 Task: Find connections with filter location Durango with filter topic #Partnershipwith filter profile language Spanish with filter current company ABC Consultants with filter school Rajarshi Shahu Mahavidyalaya (Autonomous), Latur with filter industry Climate Data and Analytics with filter service category Wealth Management with filter keywords title President
Action: Mouse moved to (185, 257)
Screenshot: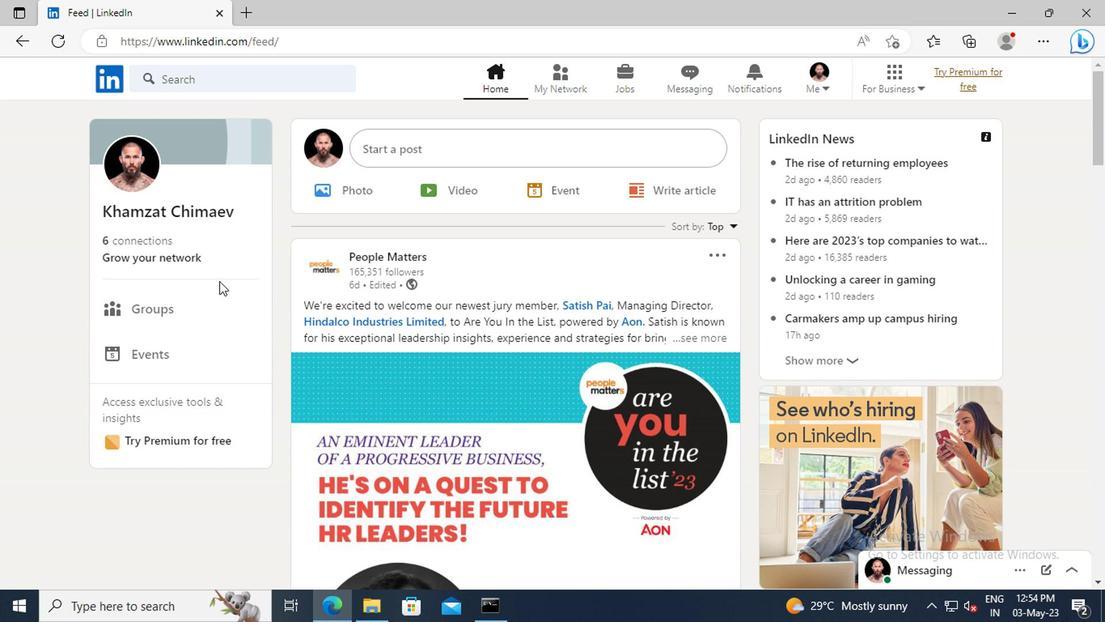 
Action: Mouse pressed left at (185, 257)
Screenshot: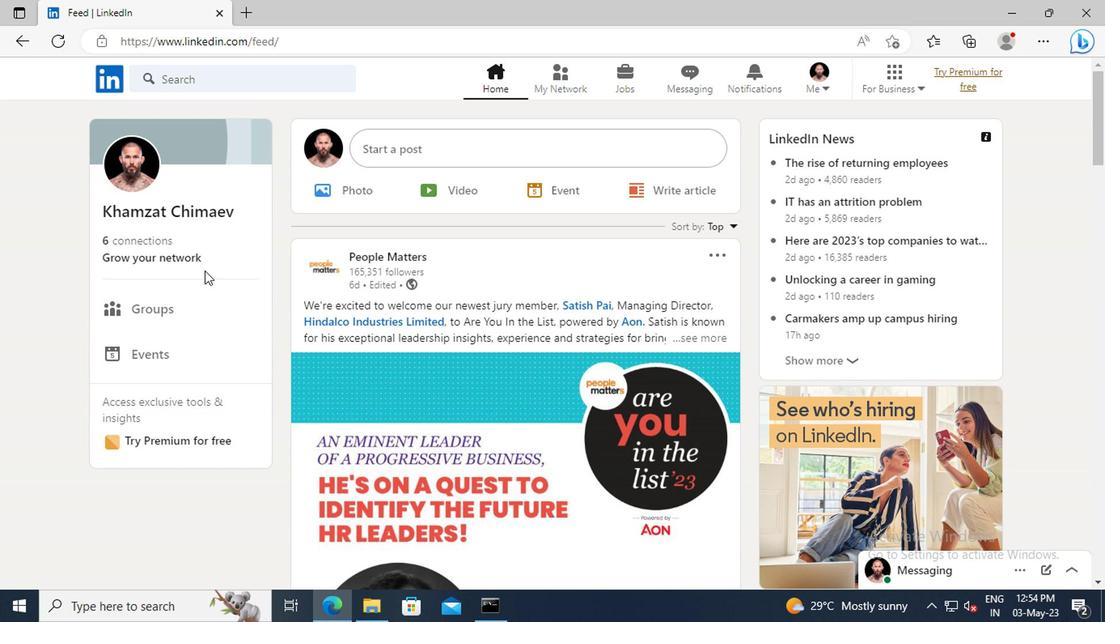 
Action: Mouse moved to (176, 173)
Screenshot: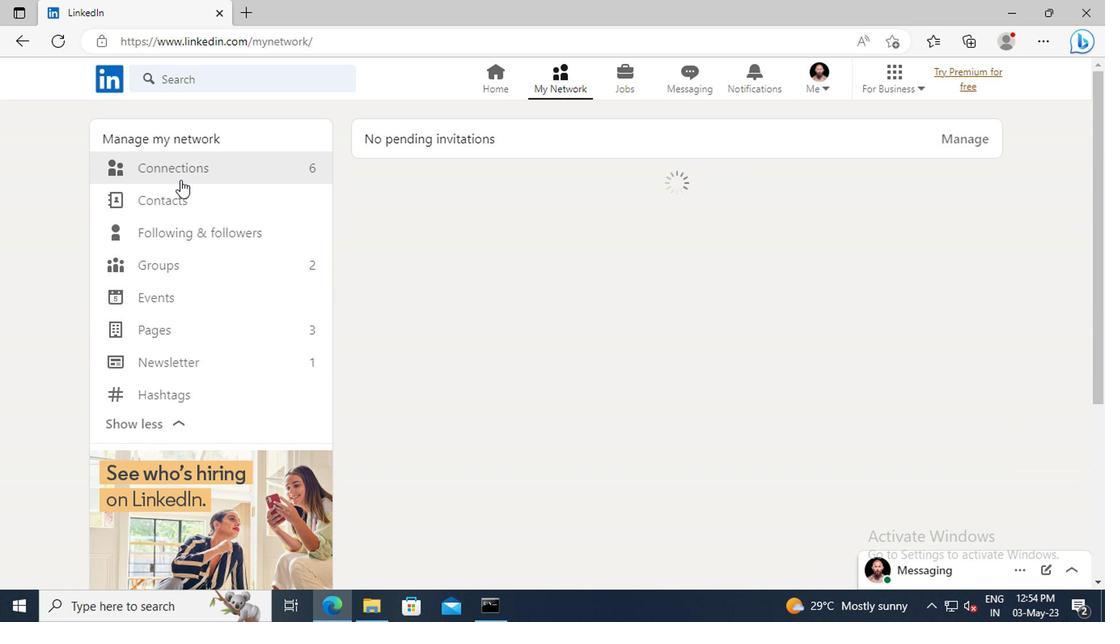 
Action: Mouse pressed left at (176, 173)
Screenshot: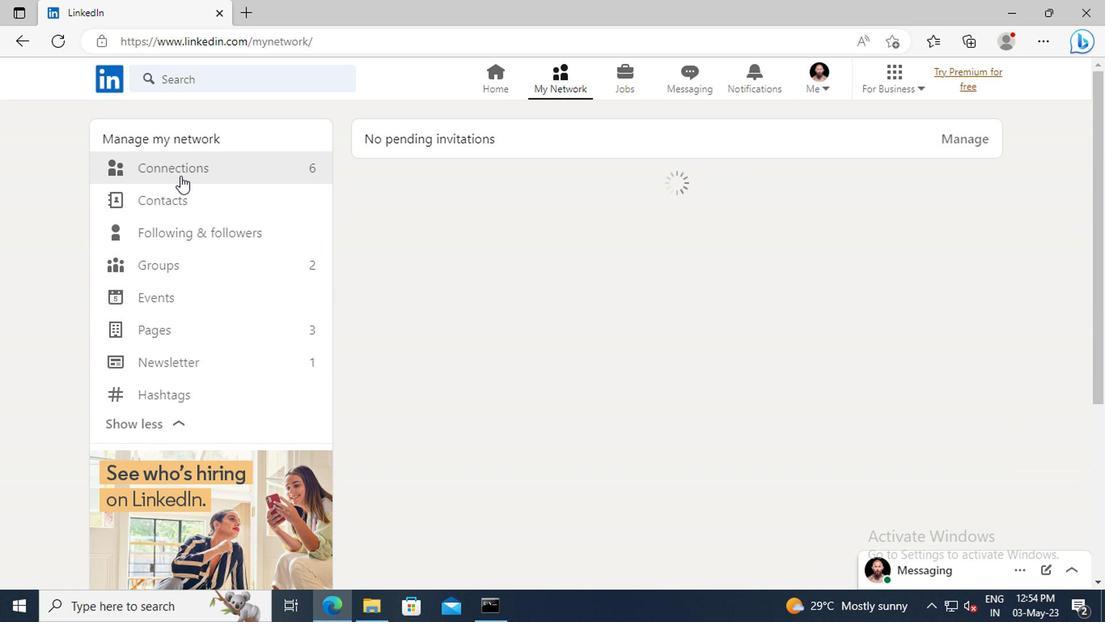 
Action: Mouse moved to (646, 176)
Screenshot: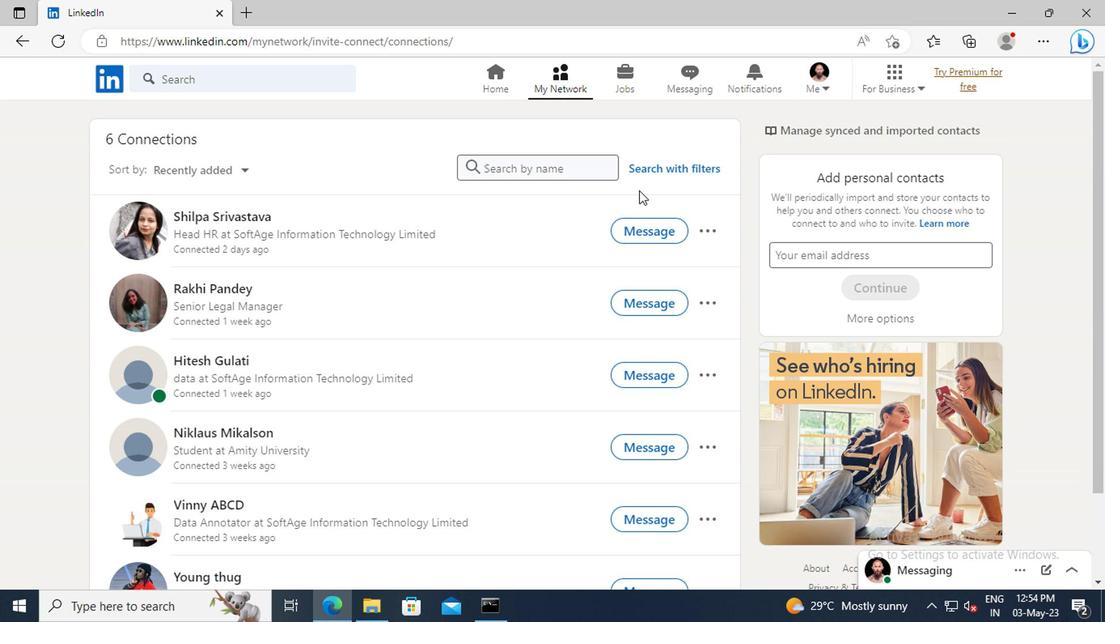 
Action: Mouse pressed left at (646, 176)
Screenshot: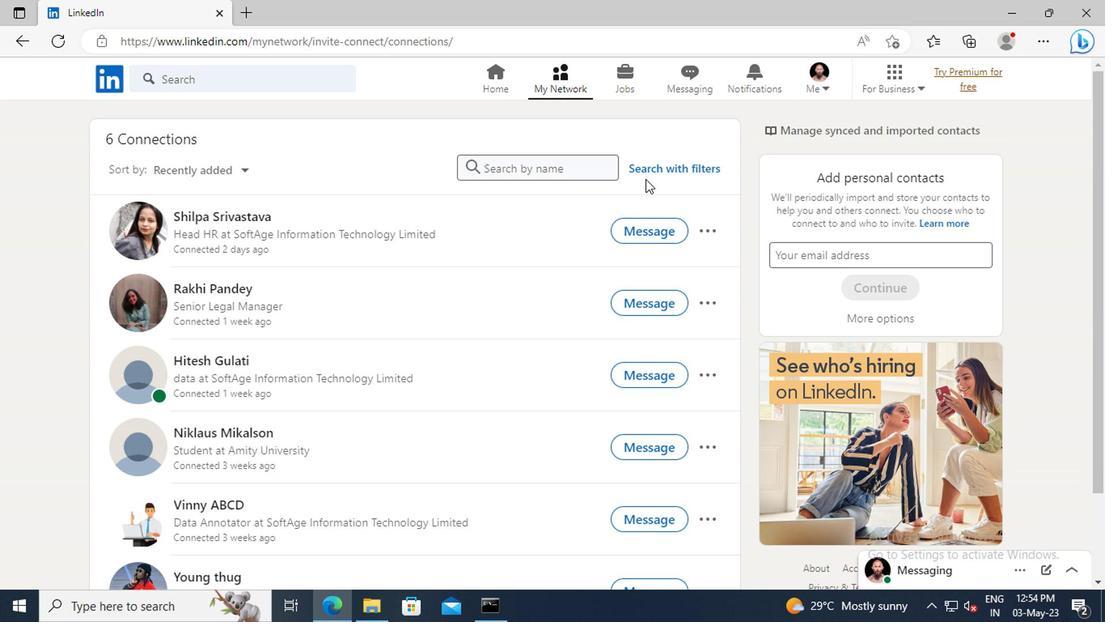 
Action: Mouse moved to (606, 129)
Screenshot: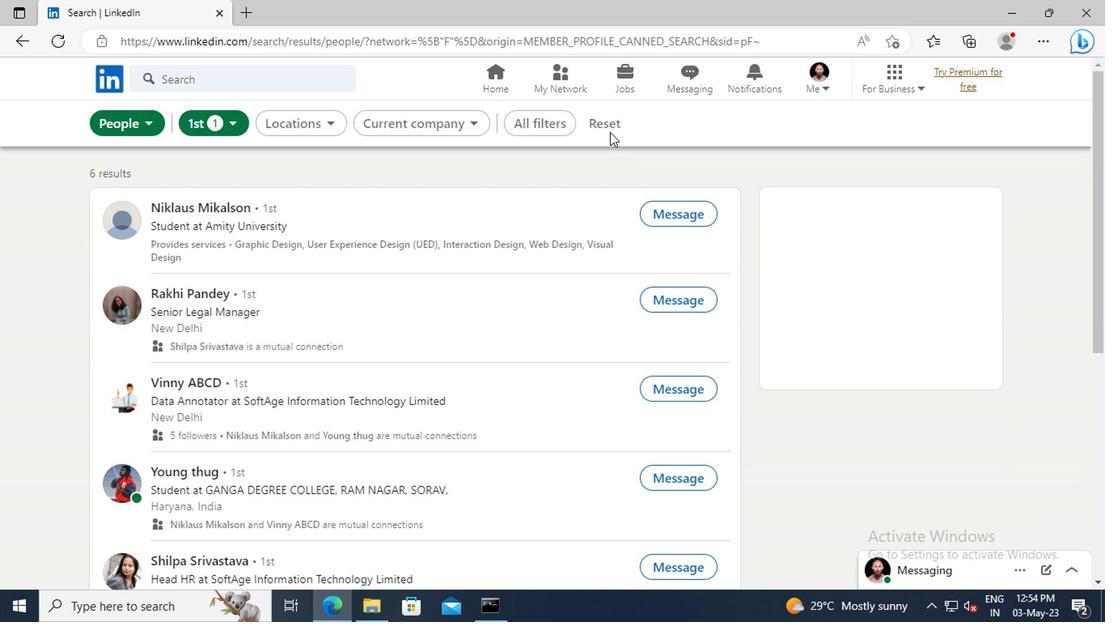 
Action: Mouse pressed left at (606, 129)
Screenshot: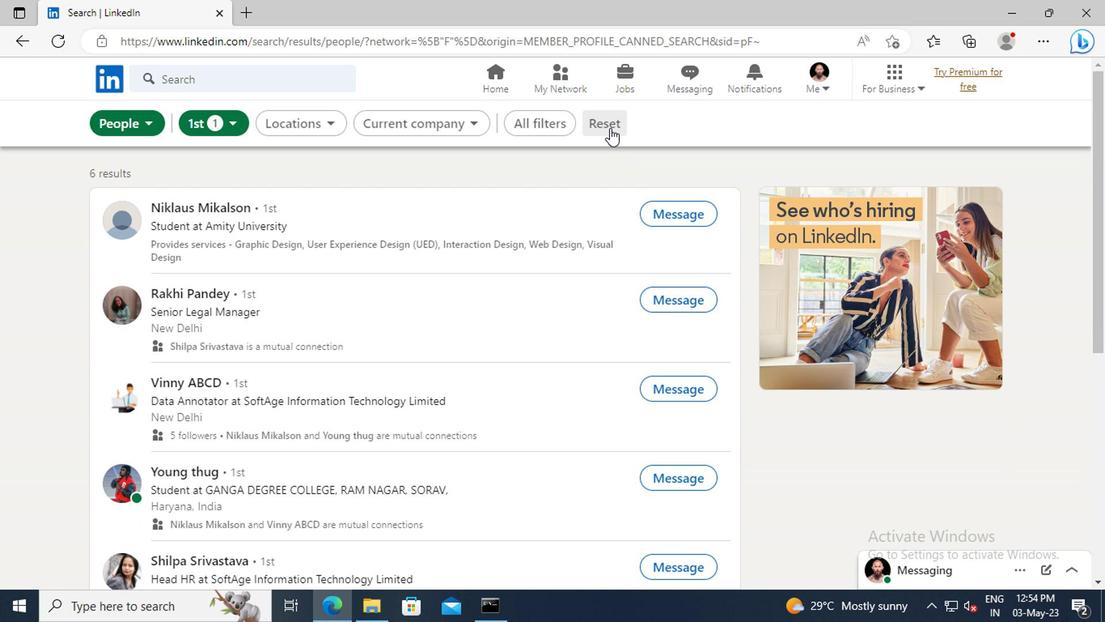
Action: Mouse moved to (585, 128)
Screenshot: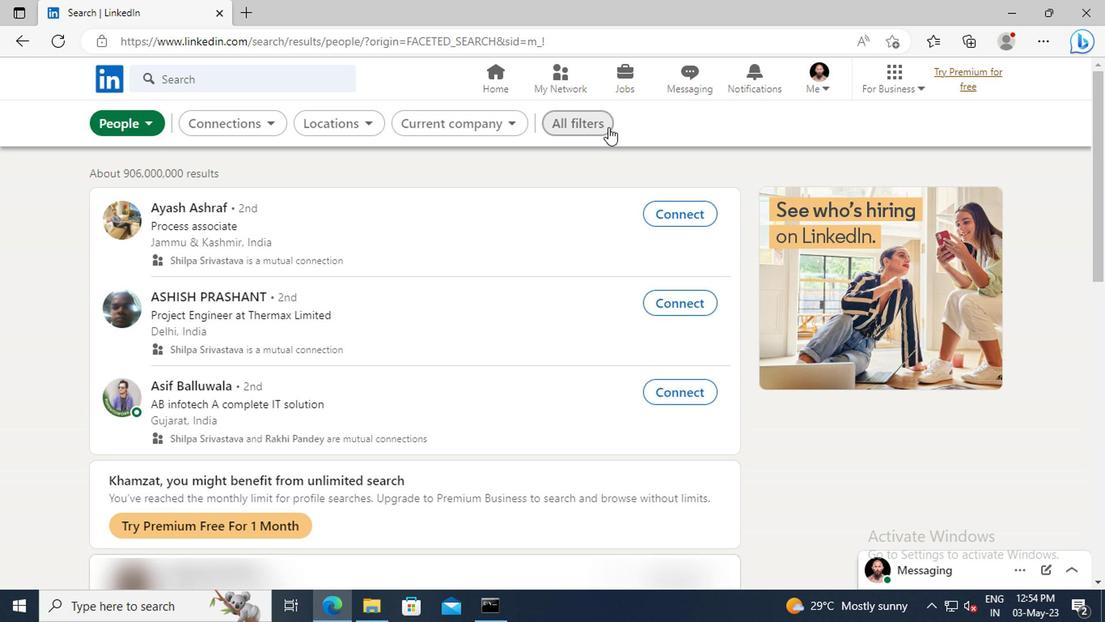 
Action: Mouse pressed left at (585, 128)
Screenshot: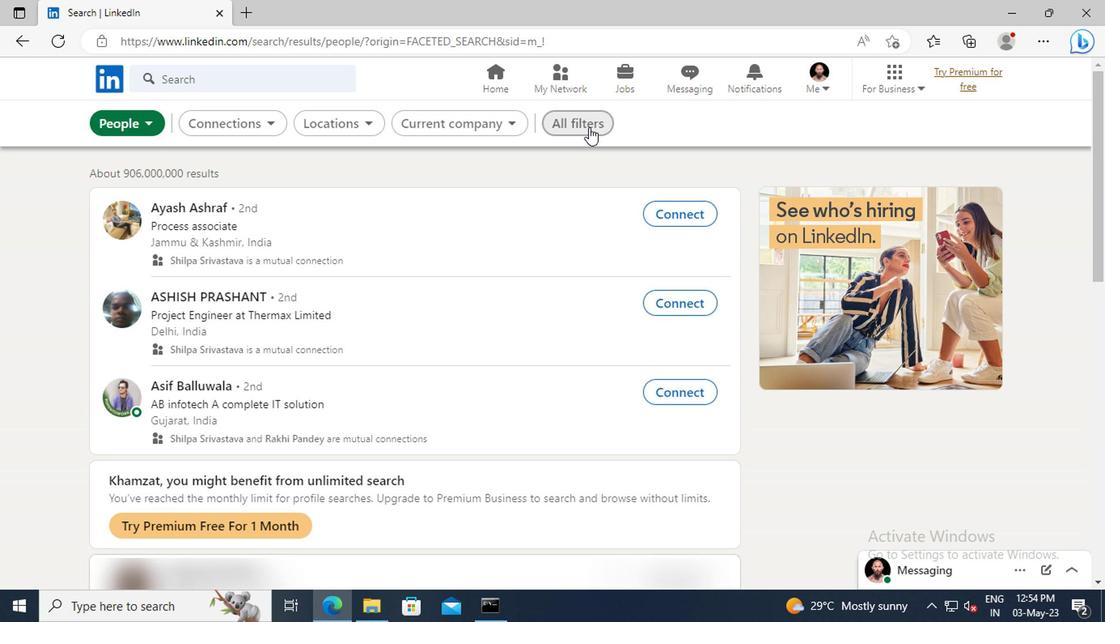
Action: Mouse moved to (910, 330)
Screenshot: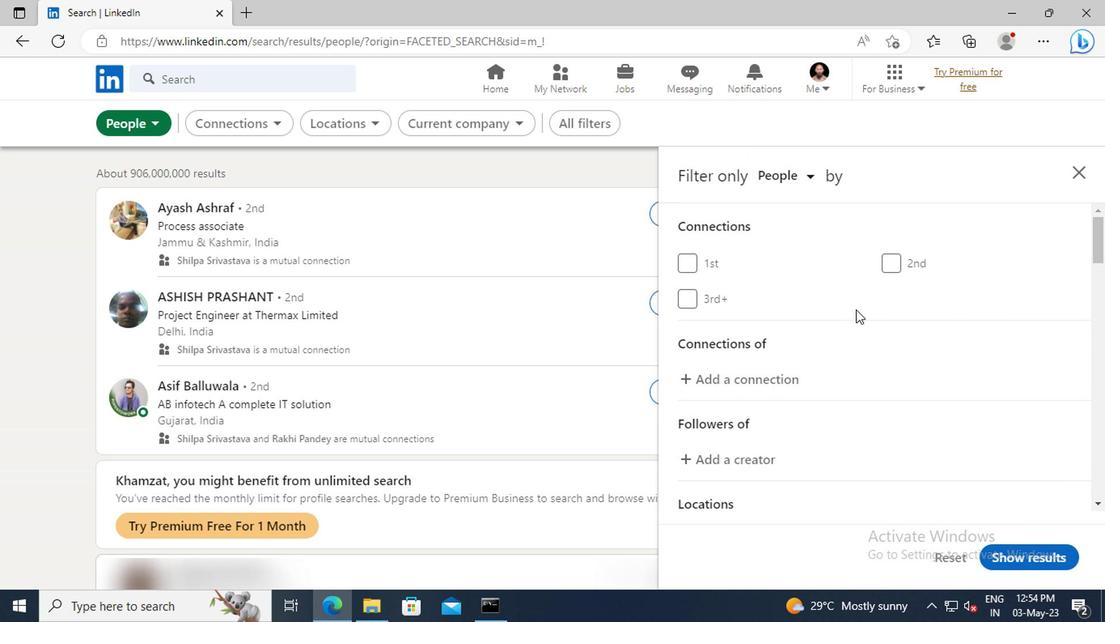 
Action: Mouse scrolled (910, 329) with delta (0, 0)
Screenshot: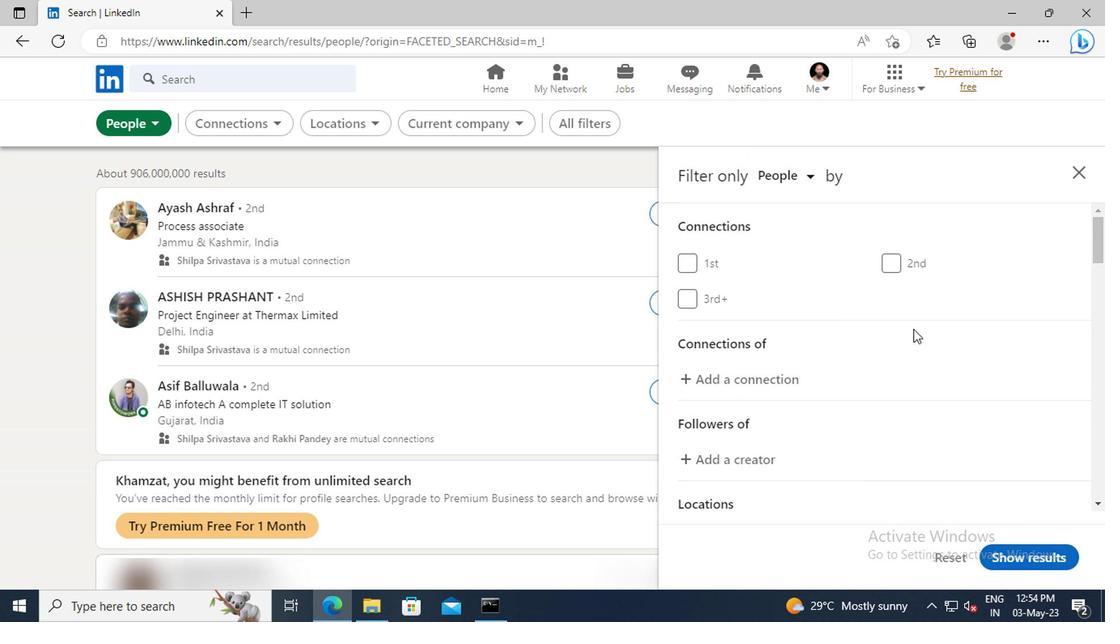 
Action: Mouse scrolled (910, 329) with delta (0, 0)
Screenshot: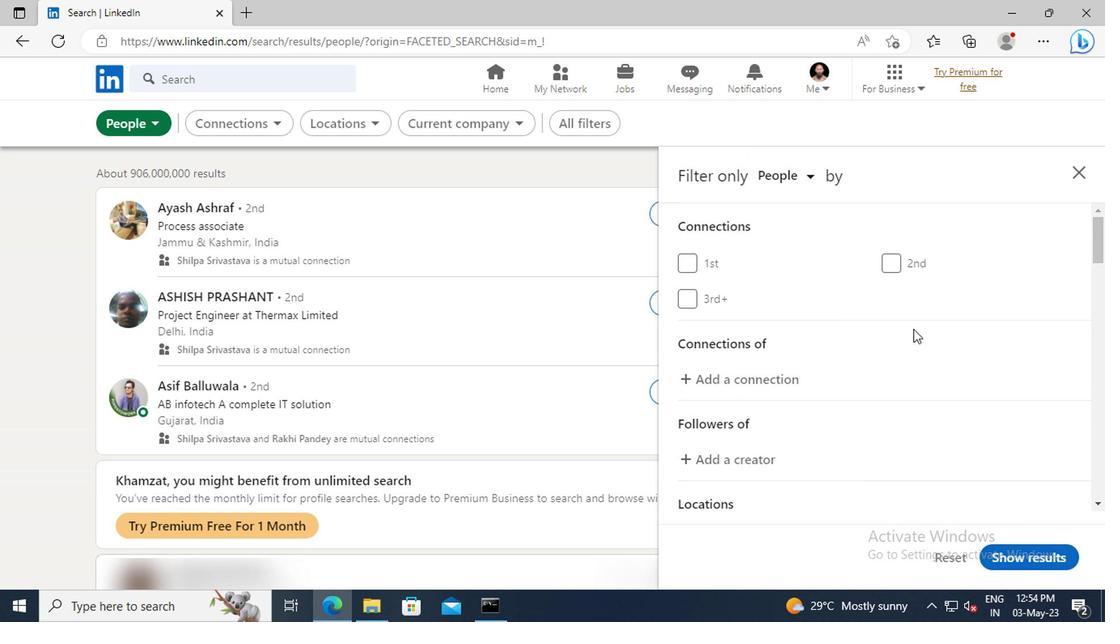 
Action: Mouse scrolled (910, 329) with delta (0, 0)
Screenshot: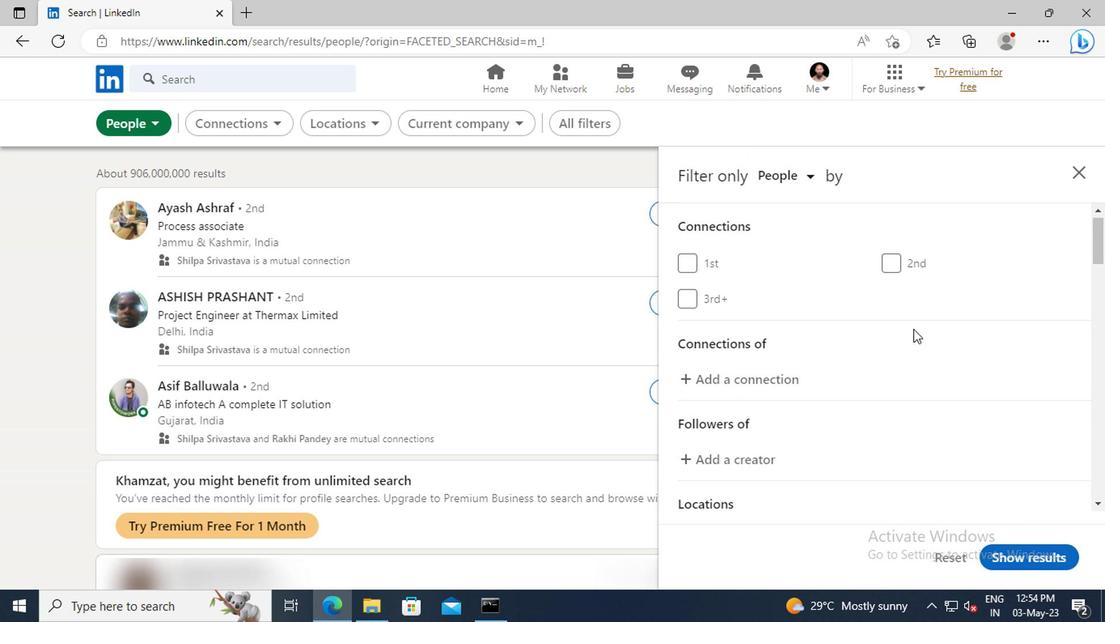 
Action: Mouse scrolled (910, 329) with delta (0, 0)
Screenshot: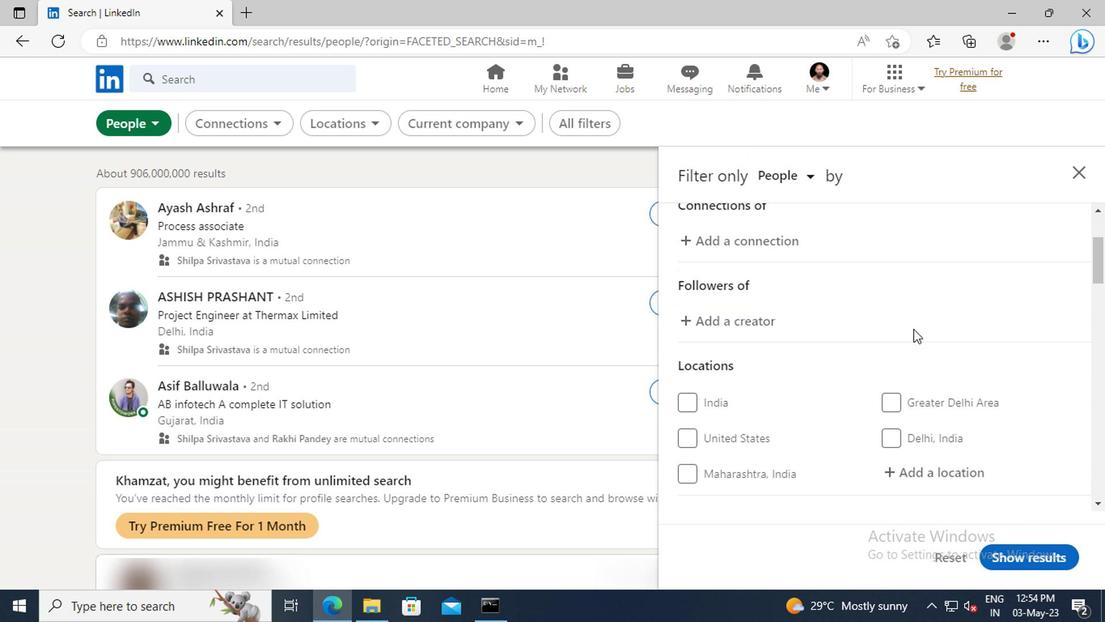 
Action: Mouse scrolled (910, 329) with delta (0, 0)
Screenshot: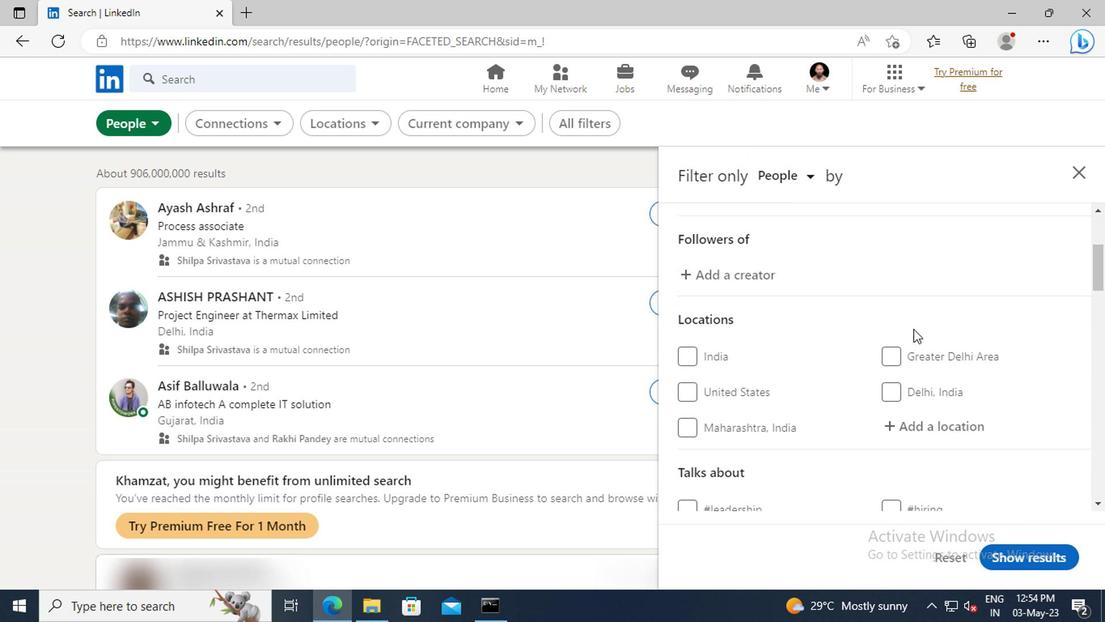 
Action: Mouse scrolled (910, 329) with delta (0, 0)
Screenshot: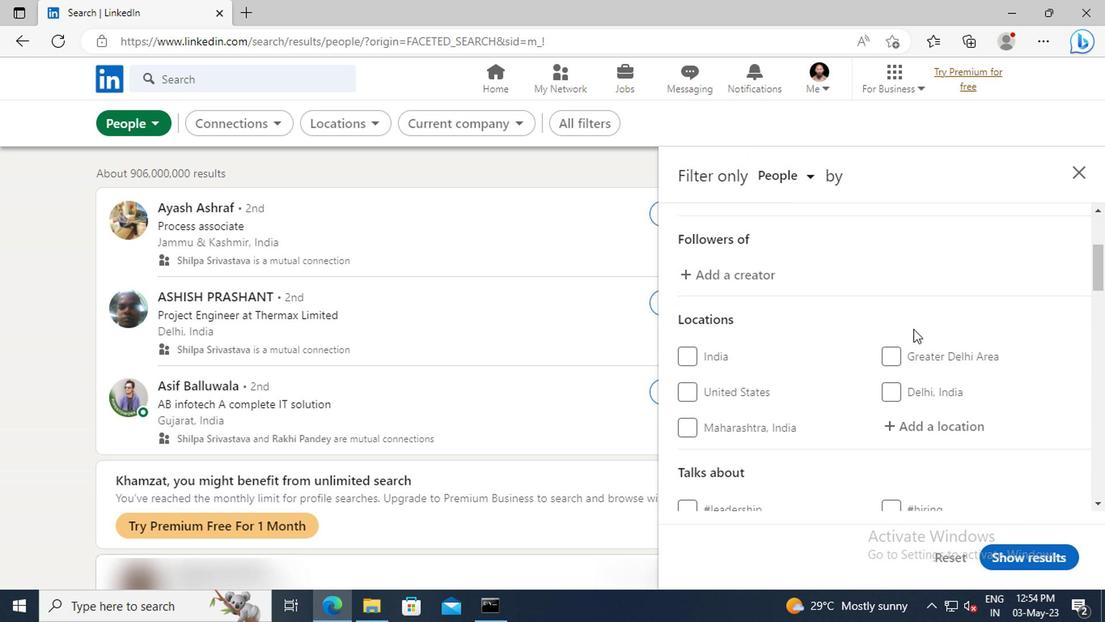 
Action: Mouse moved to (916, 343)
Screenshot: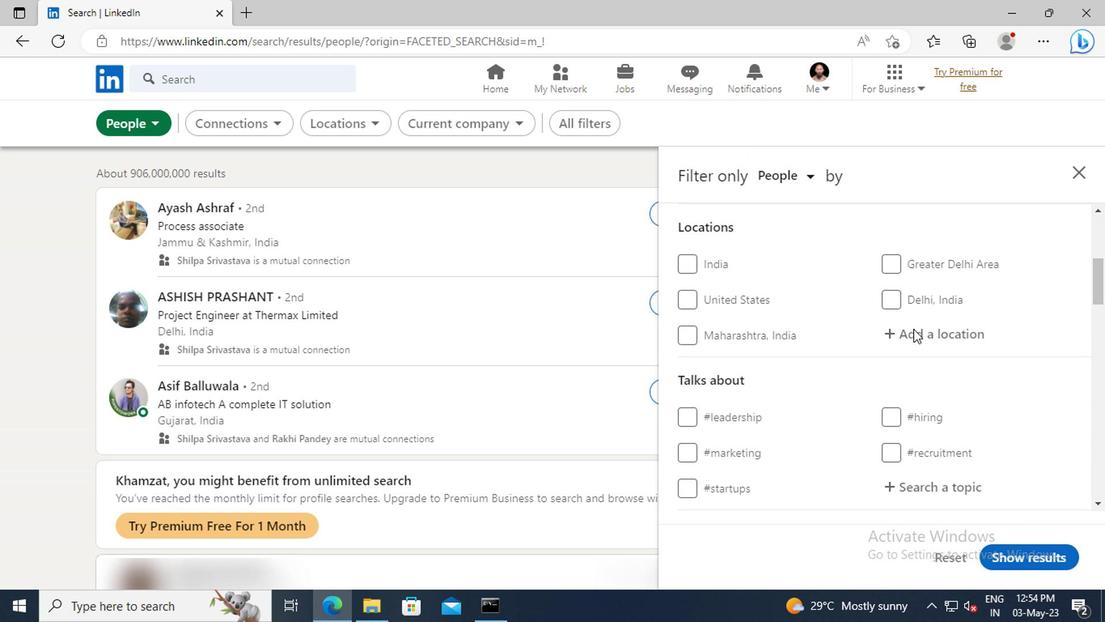 
Action: Mouse pressed left at (916, 343)
Screenshot: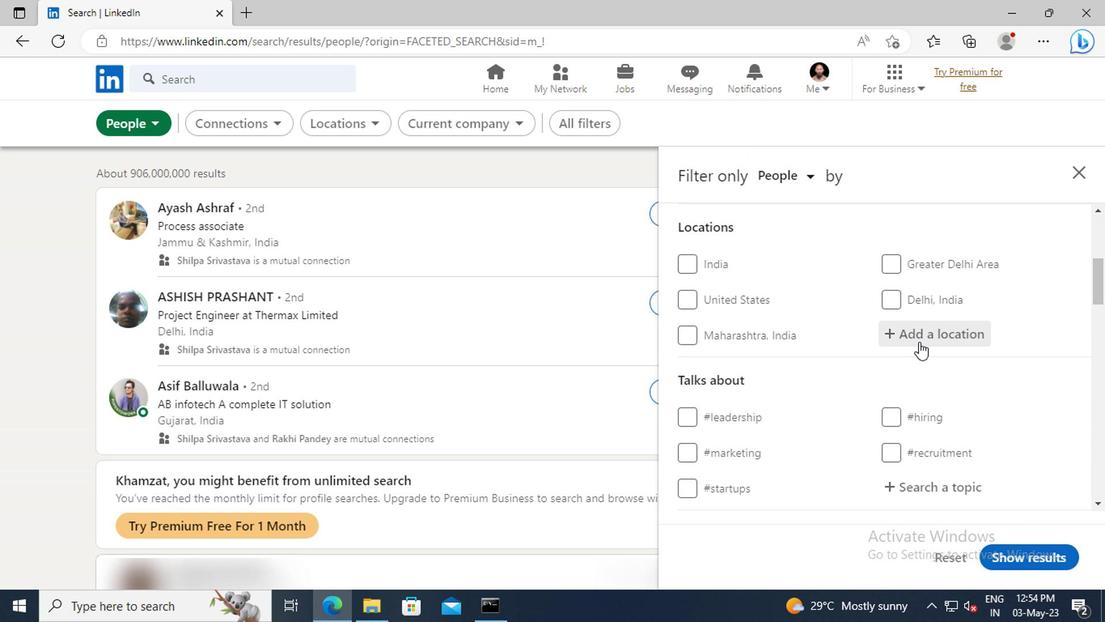 
Action: Key pressed <Key.shift>DURAN
Screenshot: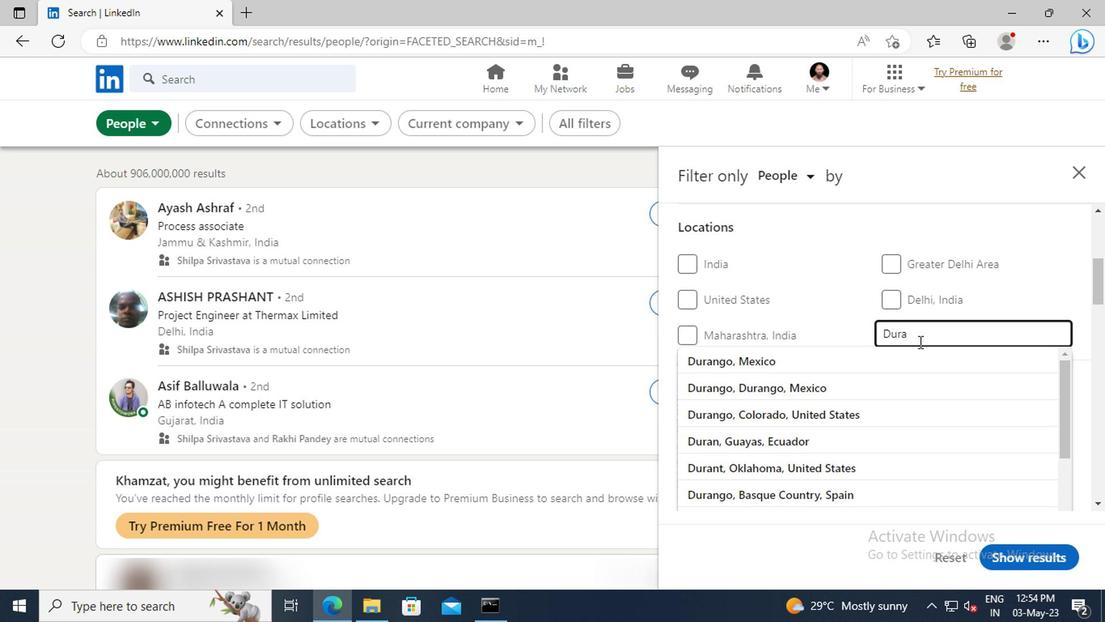 
Action: Mouse moved to (916, 361)
Screenshot: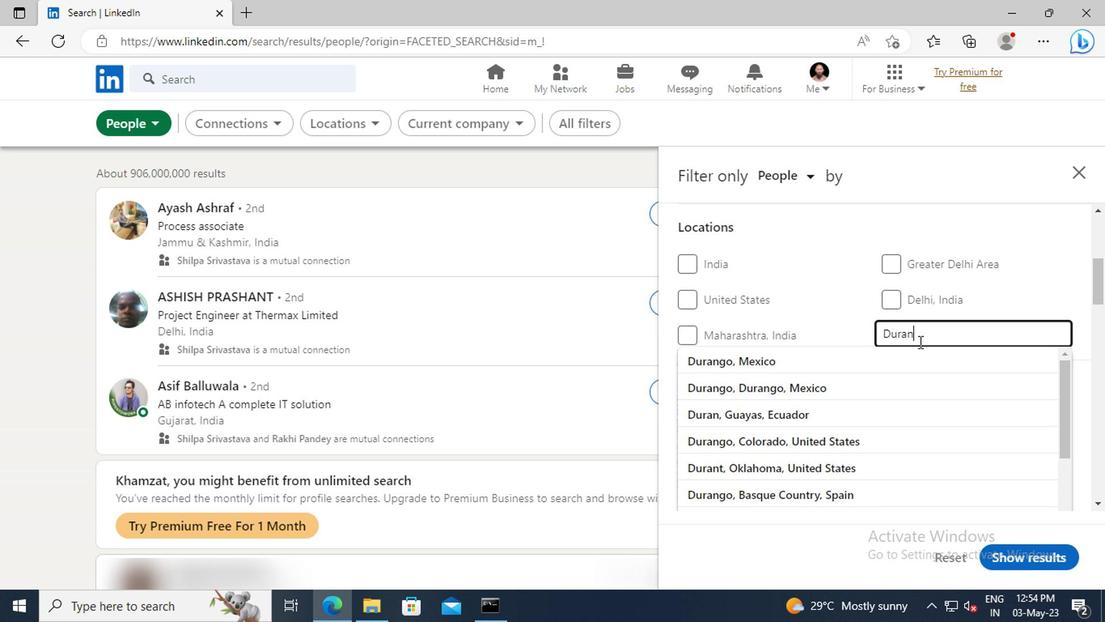 
Action: Mouse pressed left at (916, 361)
Screenshot: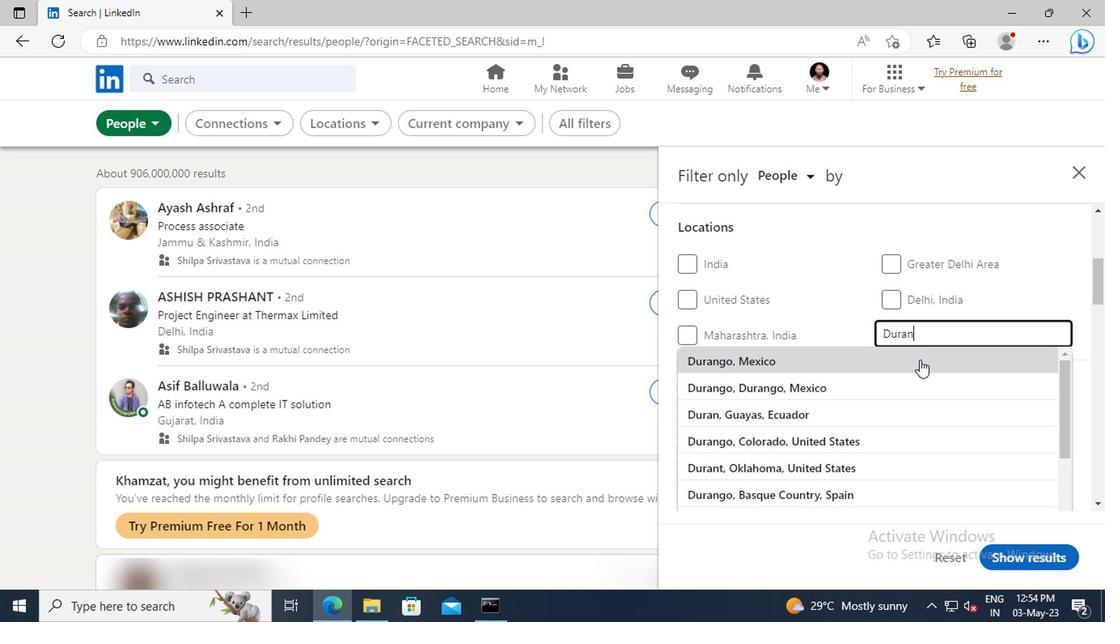 
Action: Mouse scrolled (916, 359) with delta (0, -1)
Screenshot: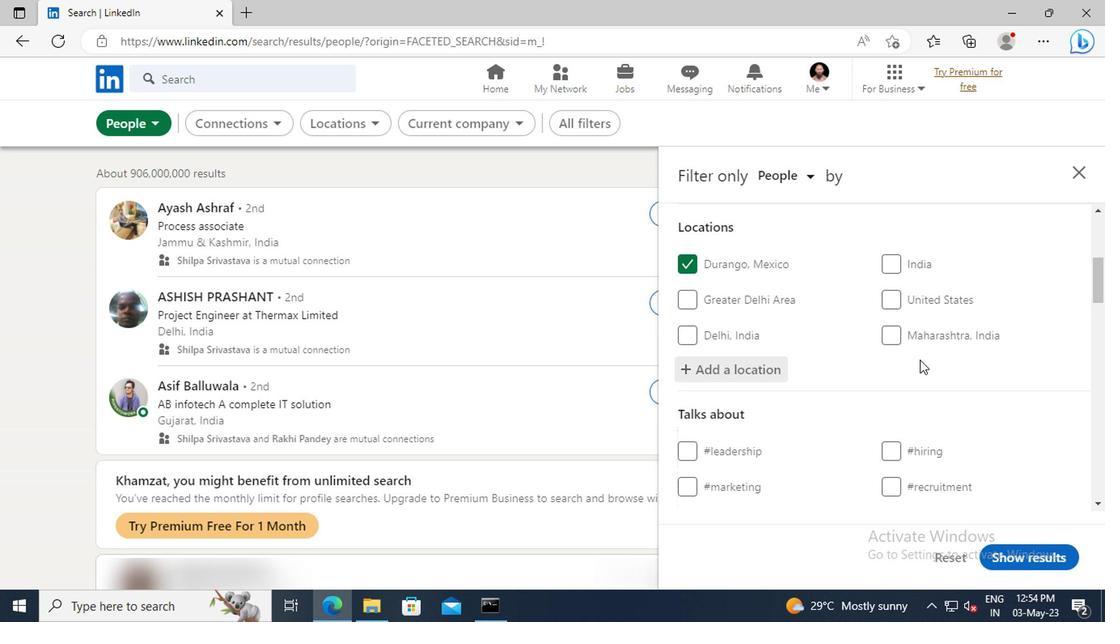 
Action: Mouse scrolled (916, 359) with delta (0, -1)
Screenshot: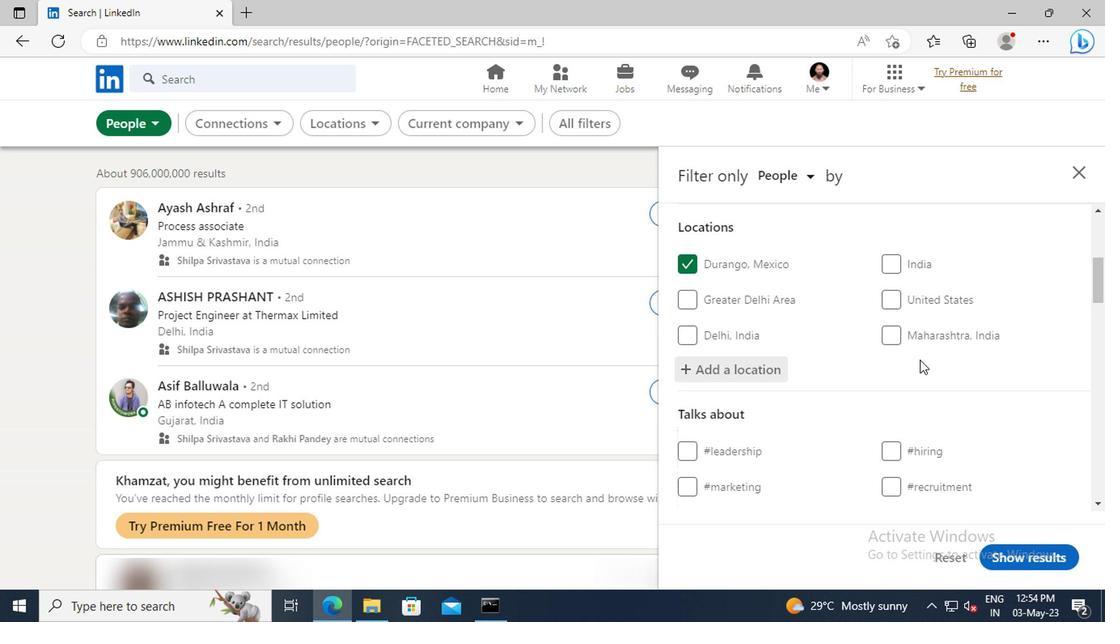 
Action: Mouse moved to (913, 358)
Screenshot: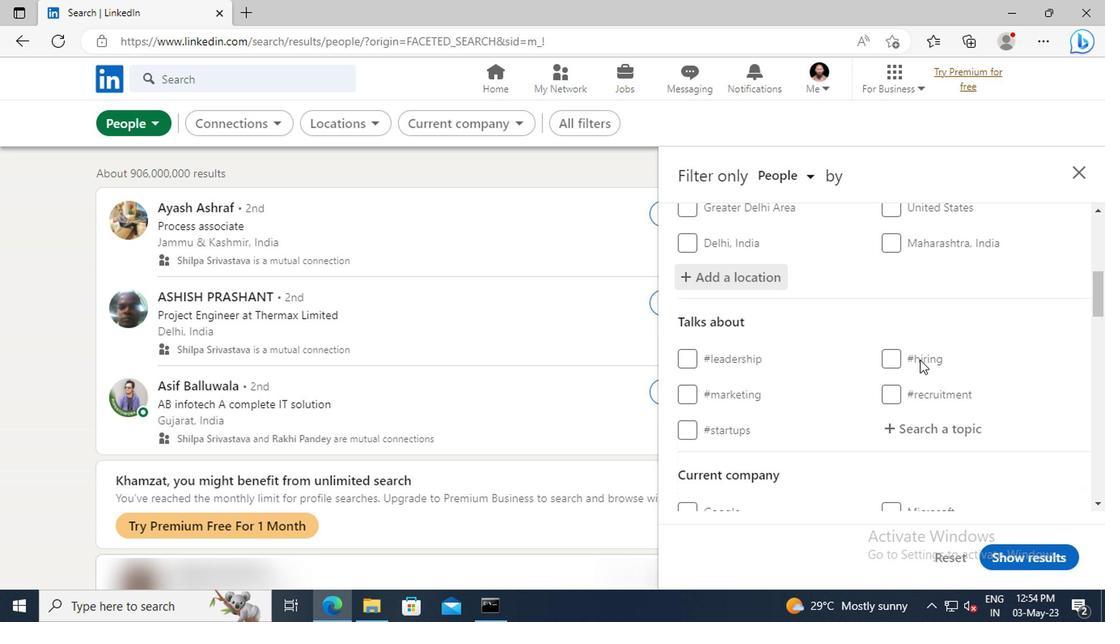 
Action: Mouse scrolled (913, 357) with delta (0, -1)
Screenshot: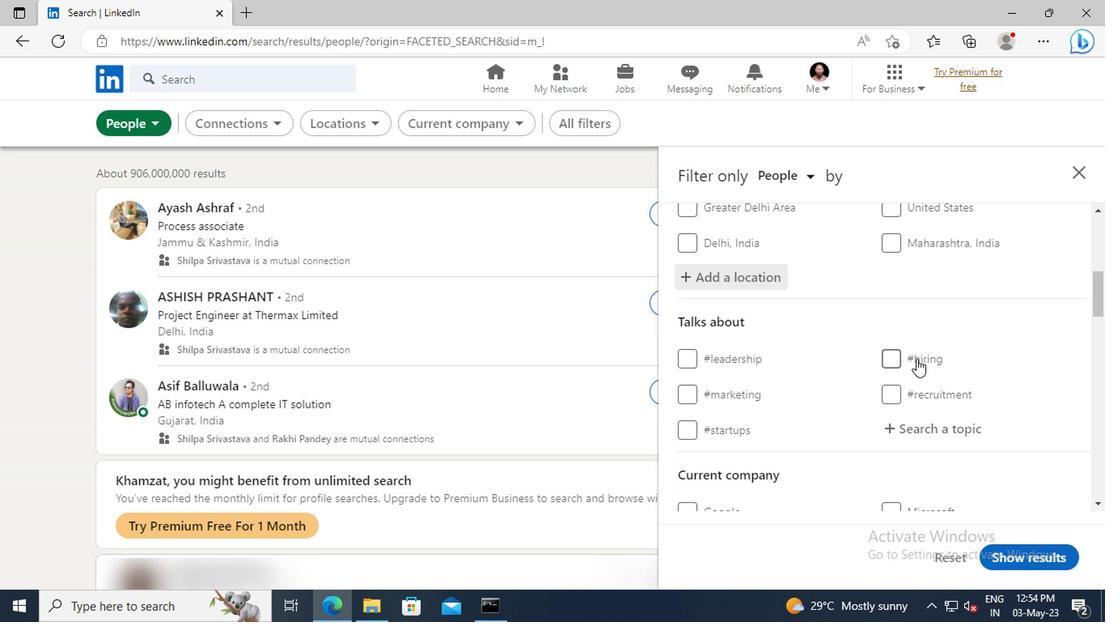 
Action: Mouse moved to (914, 383)
Screenshot: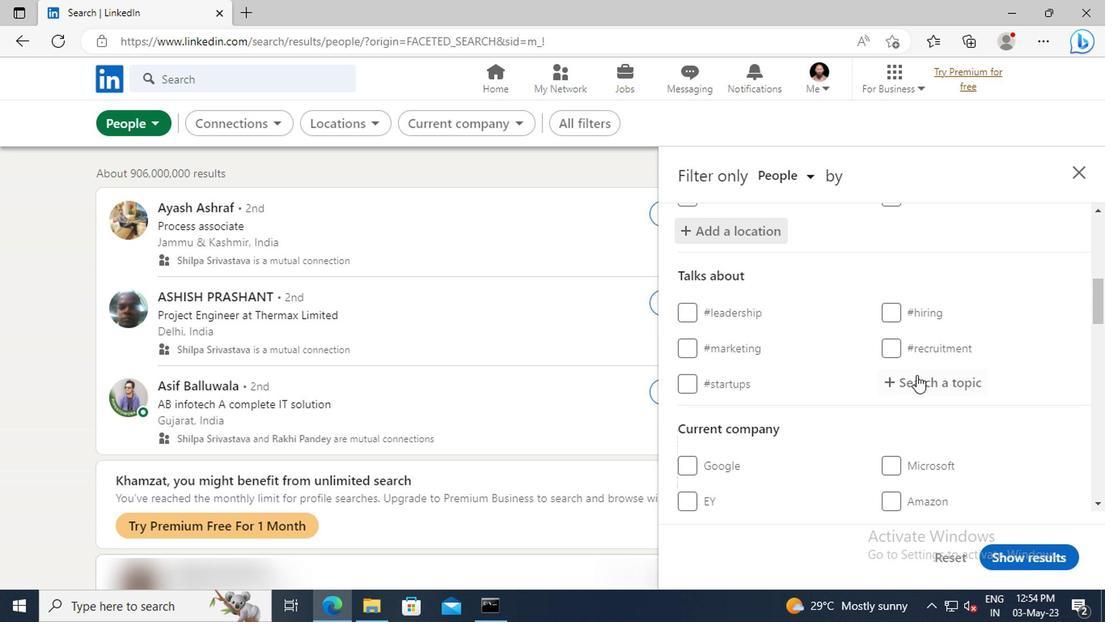
Action: Mouse pressed left at (914, 383)
Screenshot: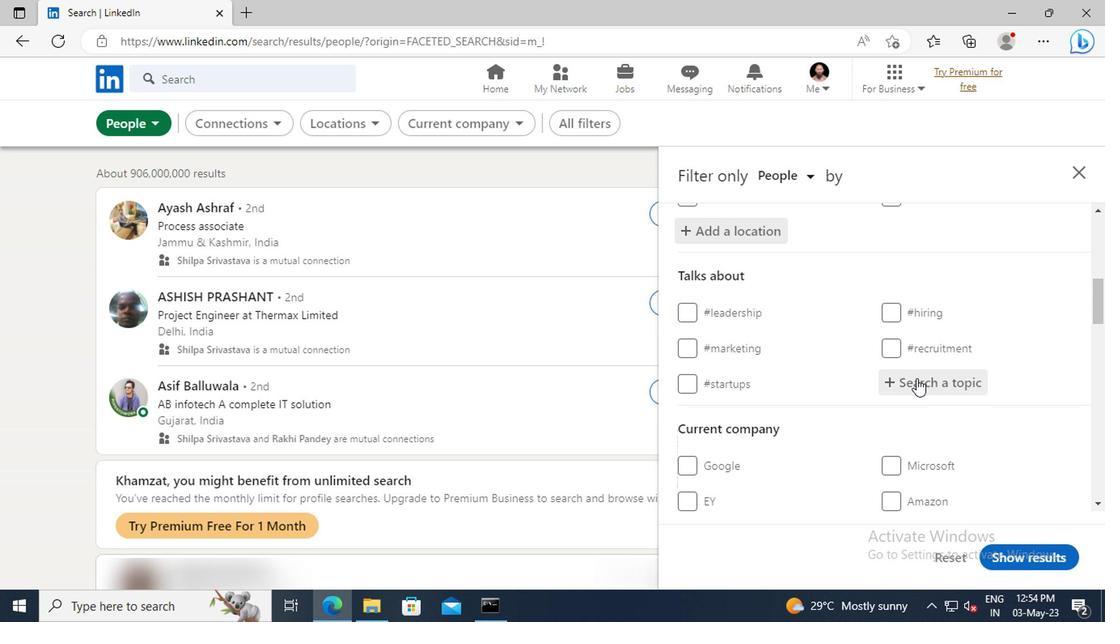 
Action: Mouse moved to (914, 383)
Screenshot: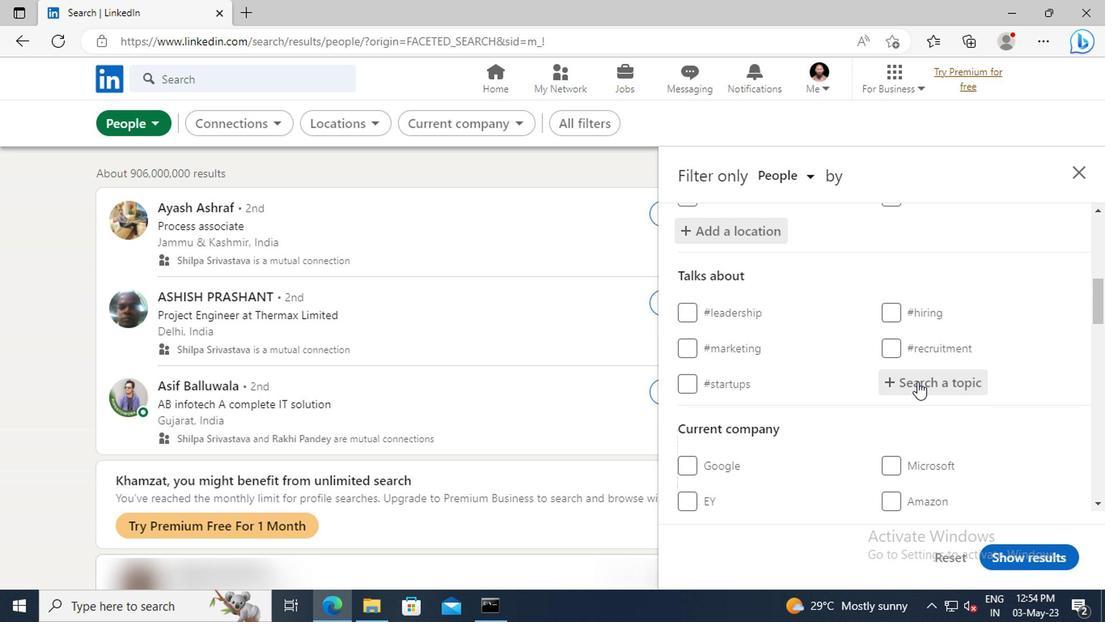 
Action: Key pressed <Key.shift>PARTNER
Screenshot: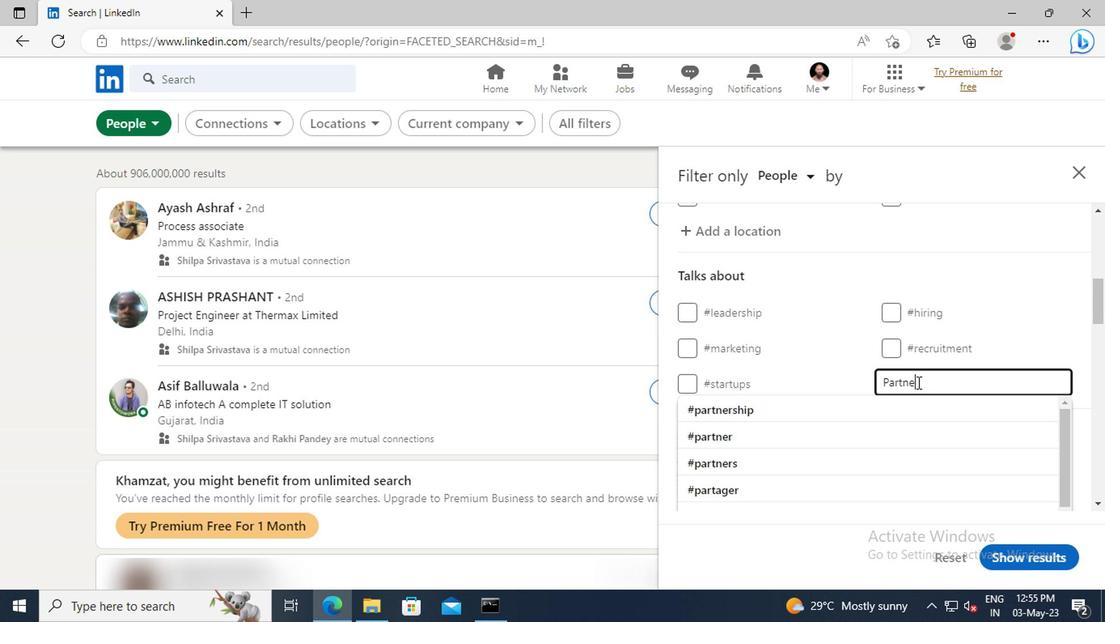 
Action: Mouse moved to (916, 403)
Screenshot: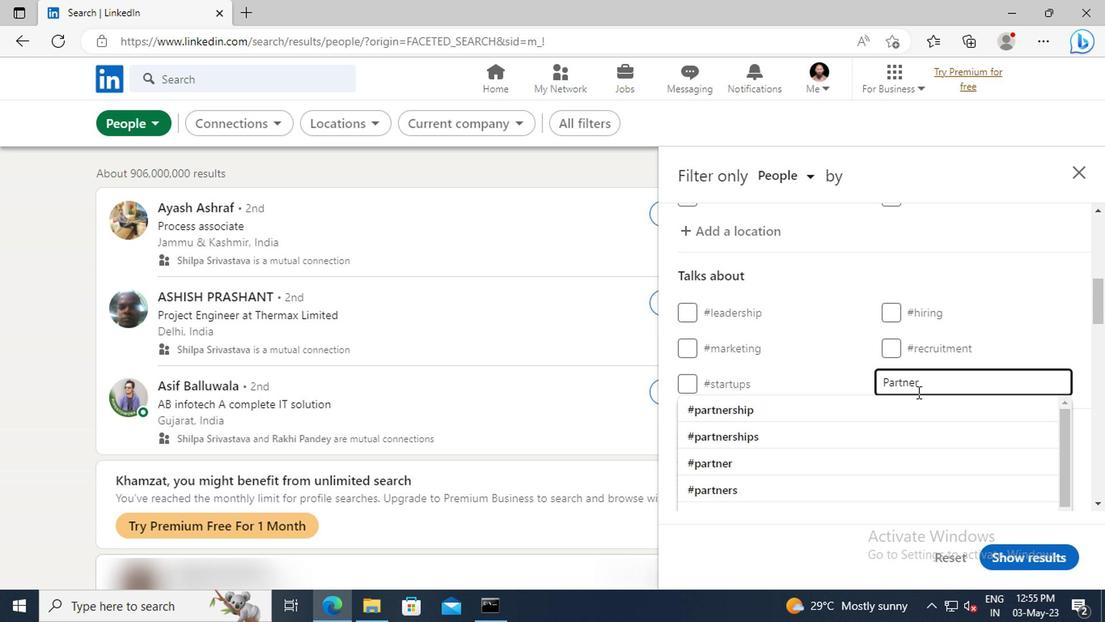
Action: Mouse pressed left at (916, 403)
Screenshot: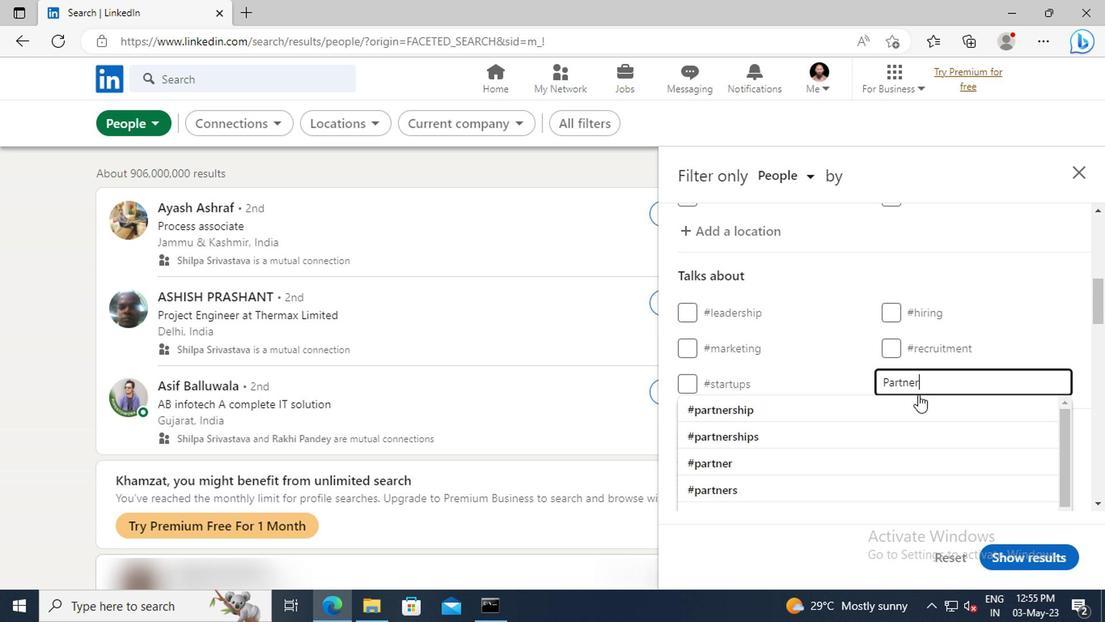 
Action: Mouse scrolled (916, 402) with delta (0, -1)
Screenshot: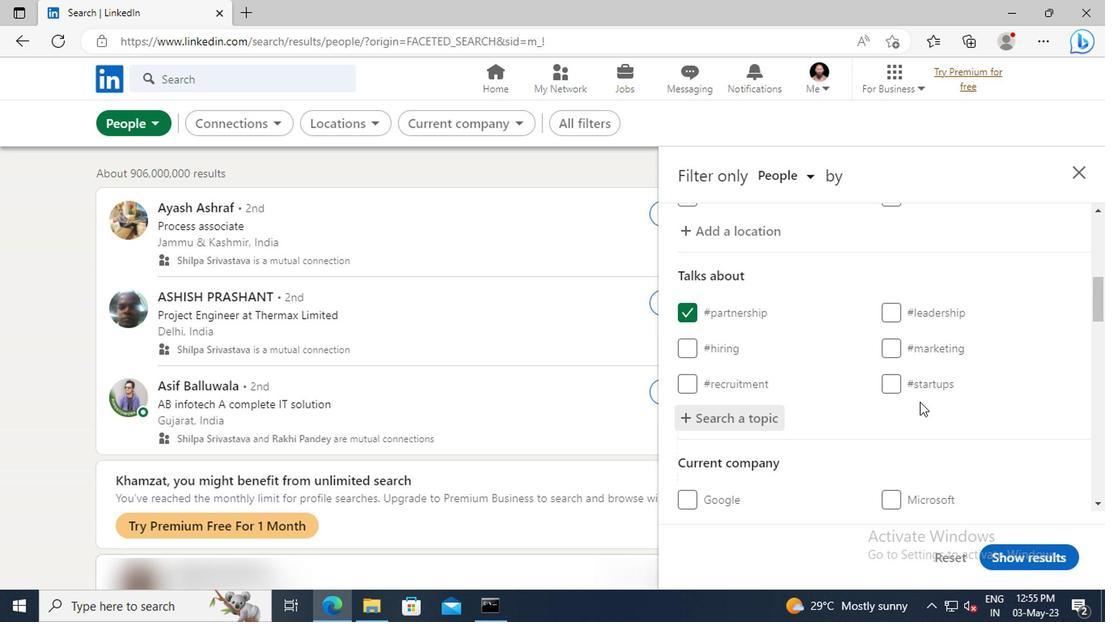 
Action: Mouse scrolled (916, 402) with delta (0, -1)
Screenshot: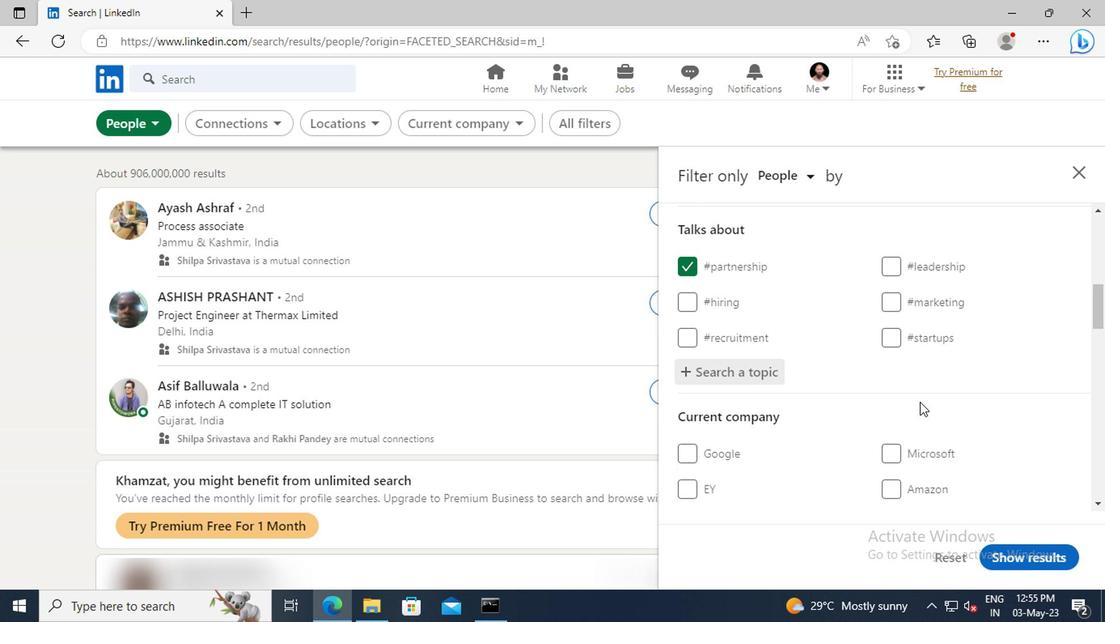 
Action: Mouse scrolled (916, 402) with delta (0, -1)
Screenshot: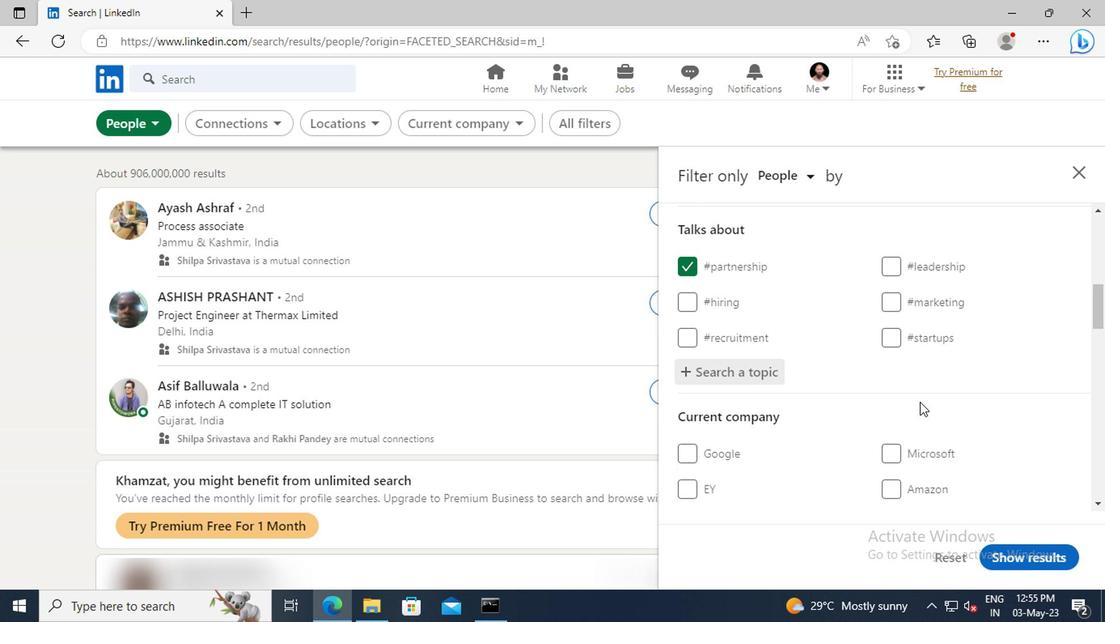 
Action: Mouse scrolled (916, 402) with delta (0, -1)
Screenshot: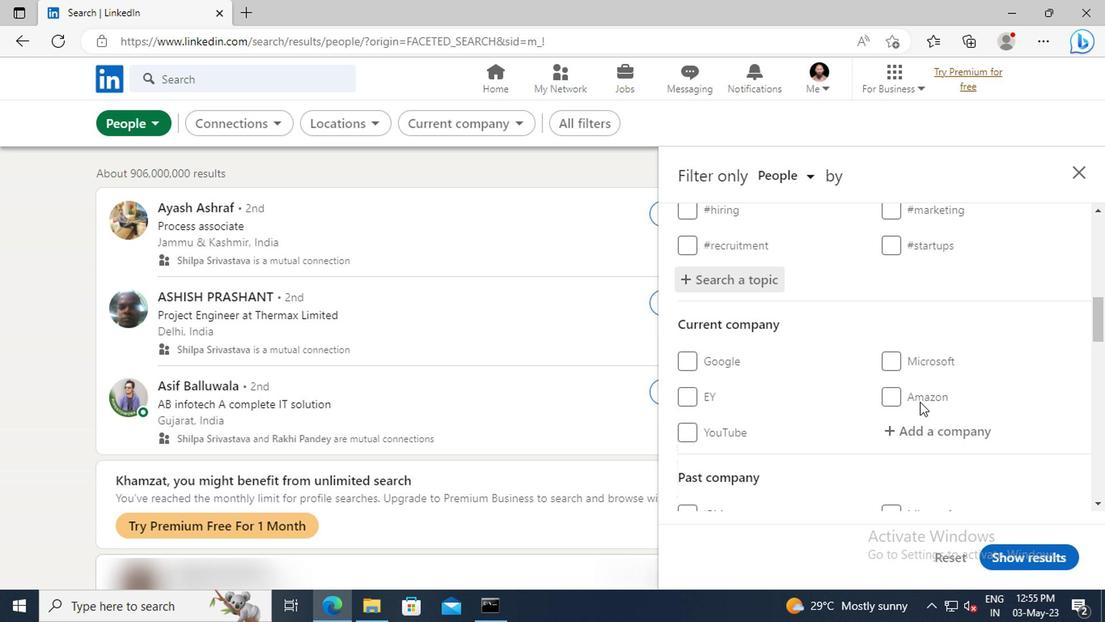 
Action: Mouse scrolled (916, 402) with delta (0, -1)
Screenshot: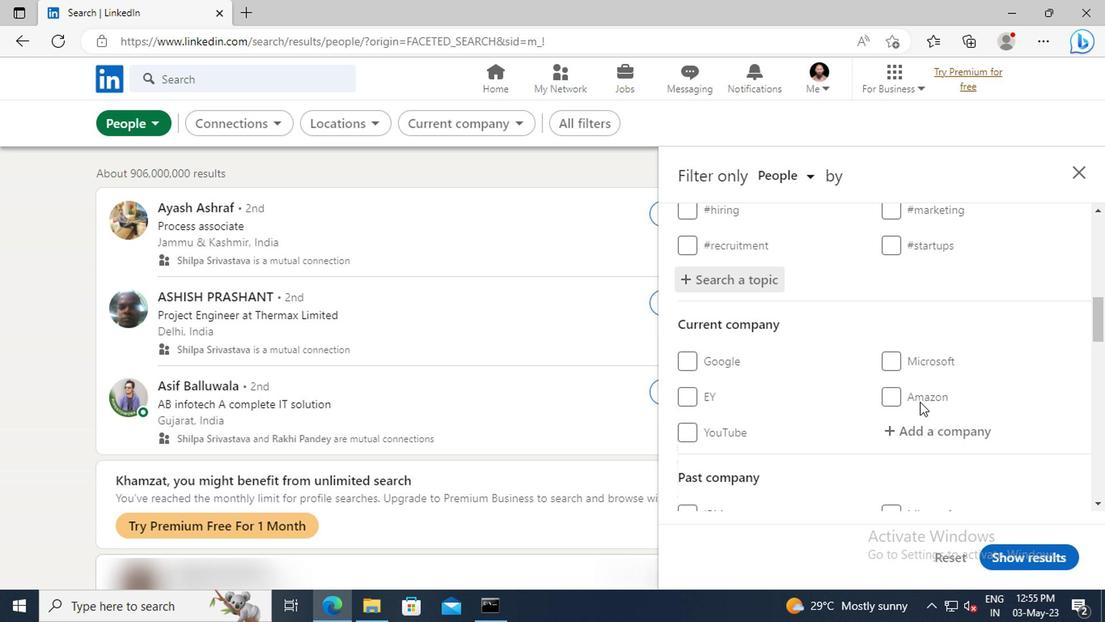 
Action: Mouse scrolled (916, 402) with delta (0, -1)
Screenshot: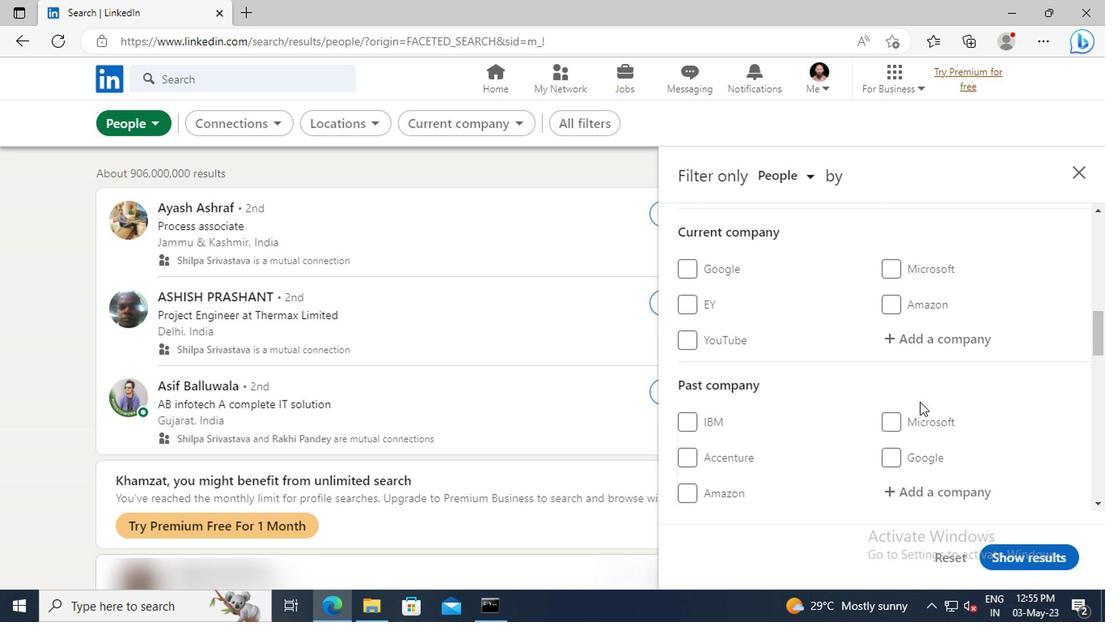 
Action: Mouse scrolled (916, 402) with delta (0, -1)
Screenshot: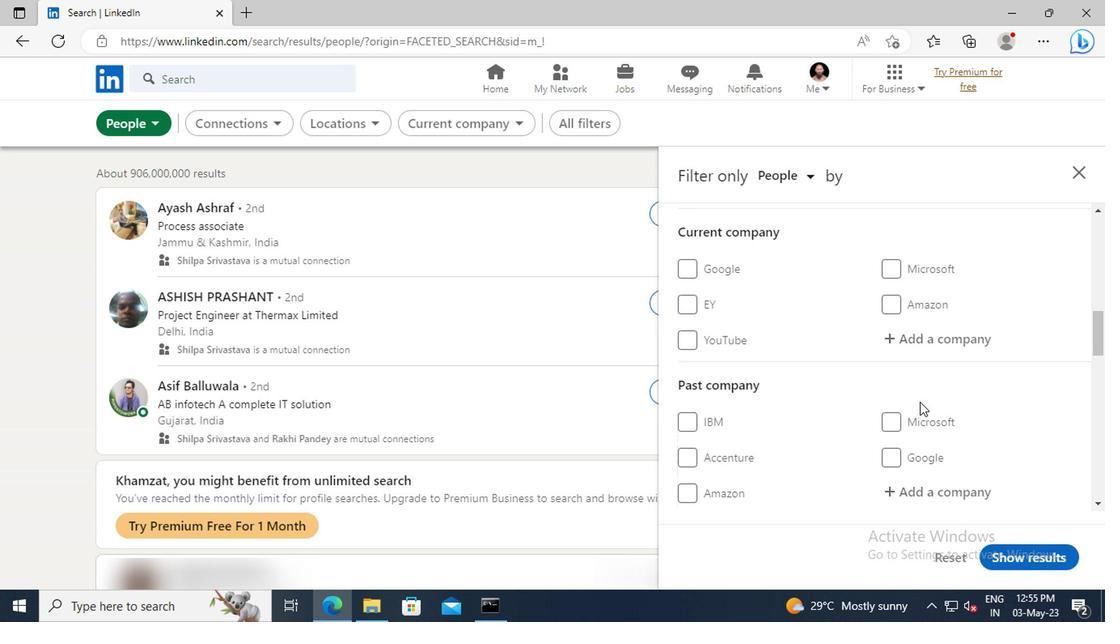 
Action: Mouse scrolled (916, 402) with delta (0, -1)
Screenshot: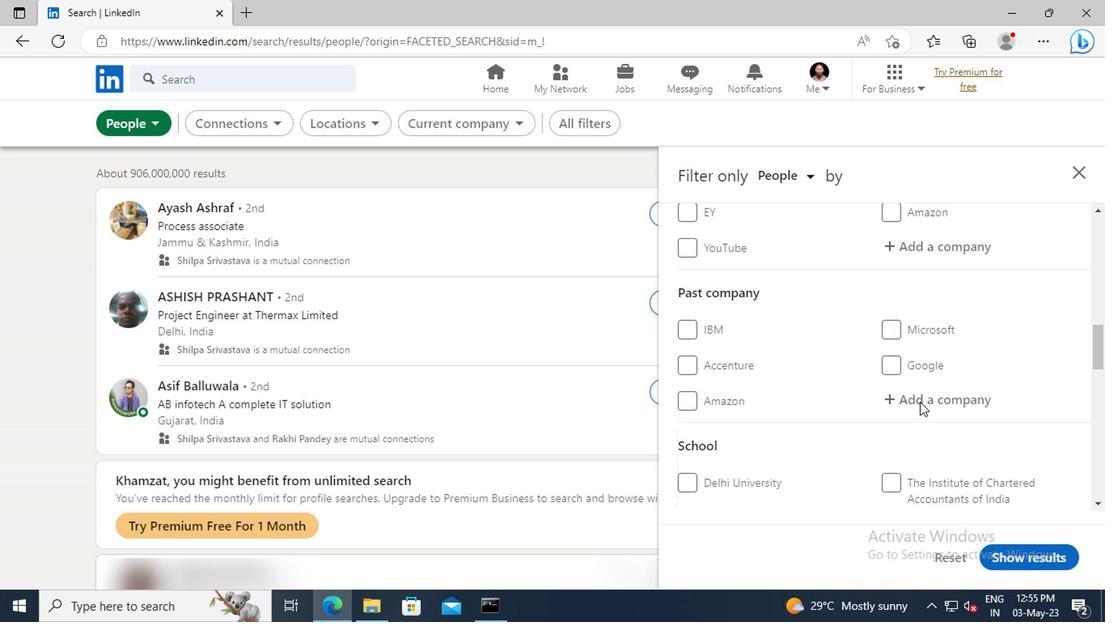 
Action: Mouse scrolled (916, 402) with delta (0, -1)
Screenshot: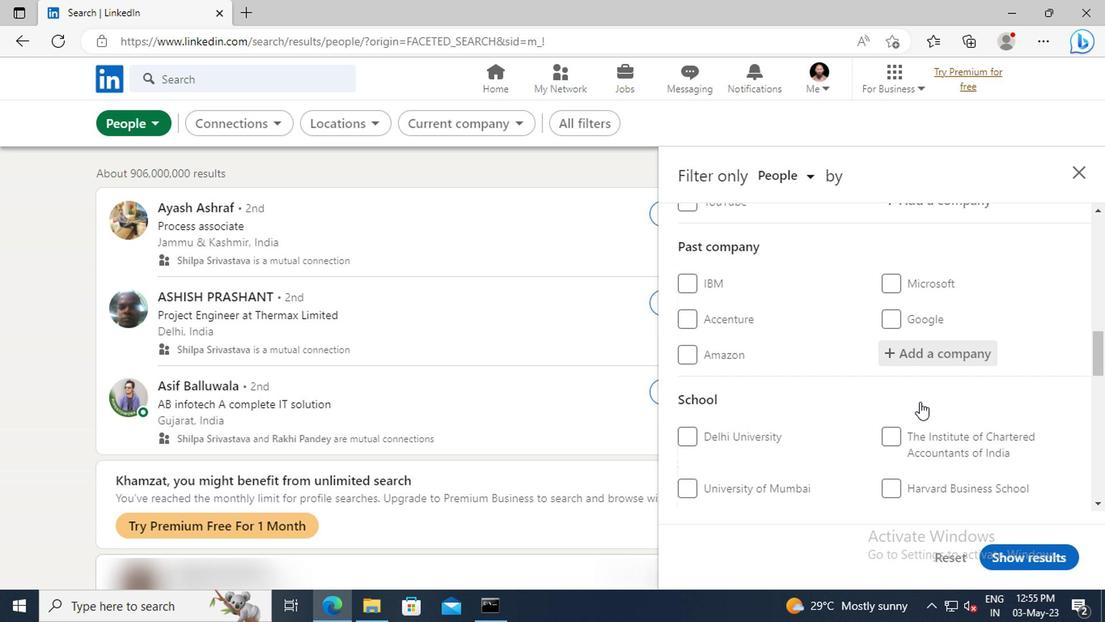 
Action: Mouse scrolled (916, 402) with delta (0, -1)
Screenshot: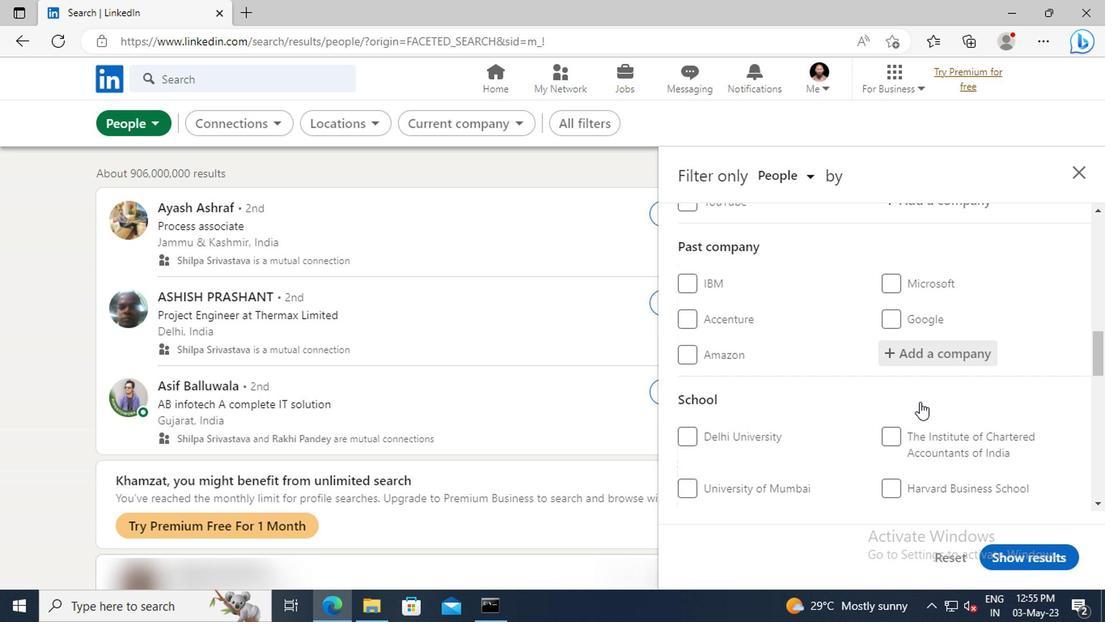 
Action: Mouse scrolled (916, 402) with delta (0, -1)
Screenshot: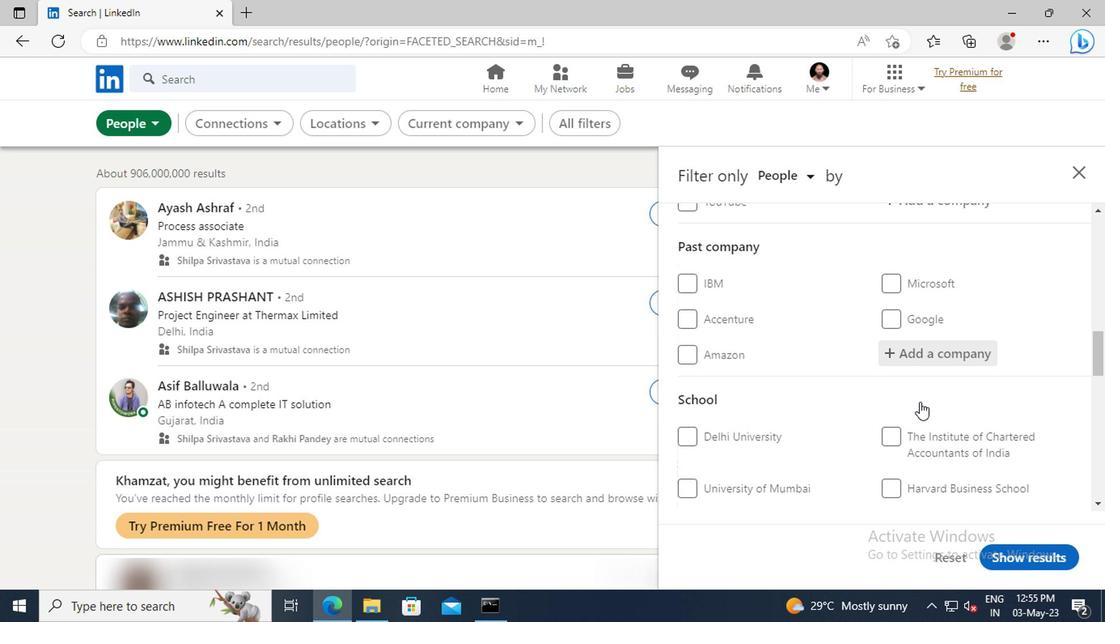 
Action: Mouse scrolled (916, 402) with delta (0, -1)
Screenshot: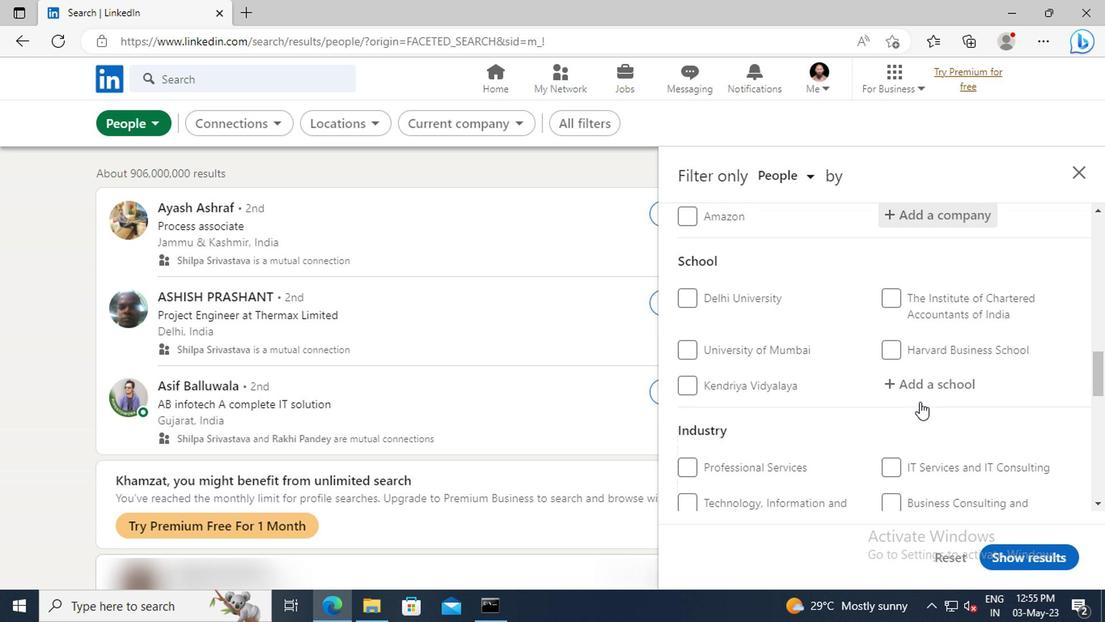 
Action: Mouse scrolled (916, 402) with delta (0, -1)
Screenshot: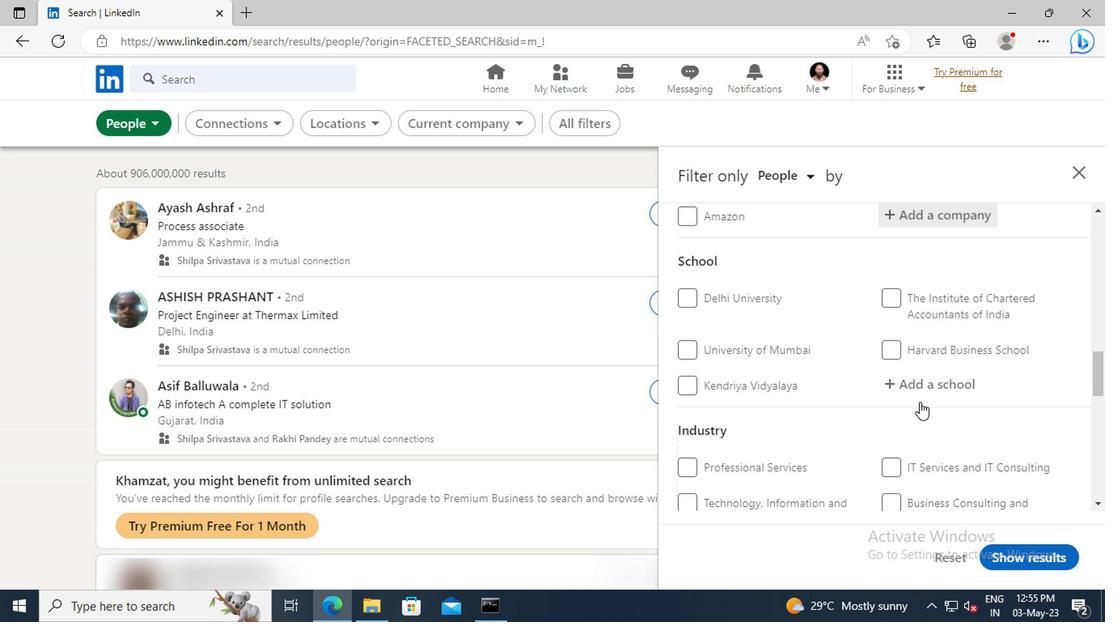 
Action: Mouse scrolled (916, 402) with delta (0, -1)
Screenshot: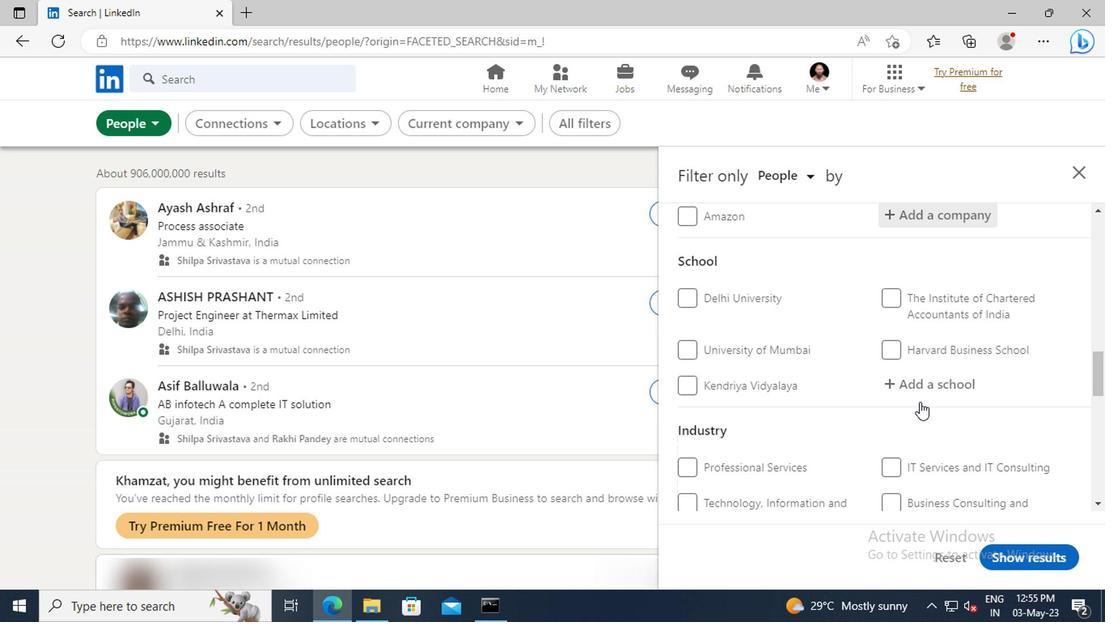 
Action: Mouse scrolled (916, 402) with delta (0, -1)
Screenshot: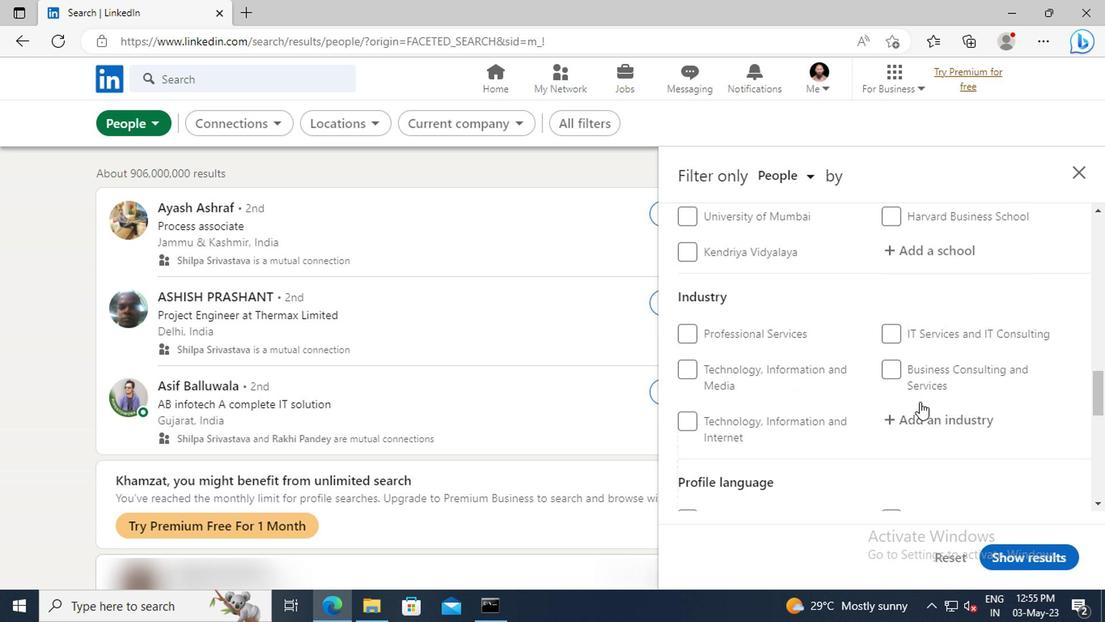 
Action: Mouse scrolled (916, 402) with delta (0, -1)
Screenshot: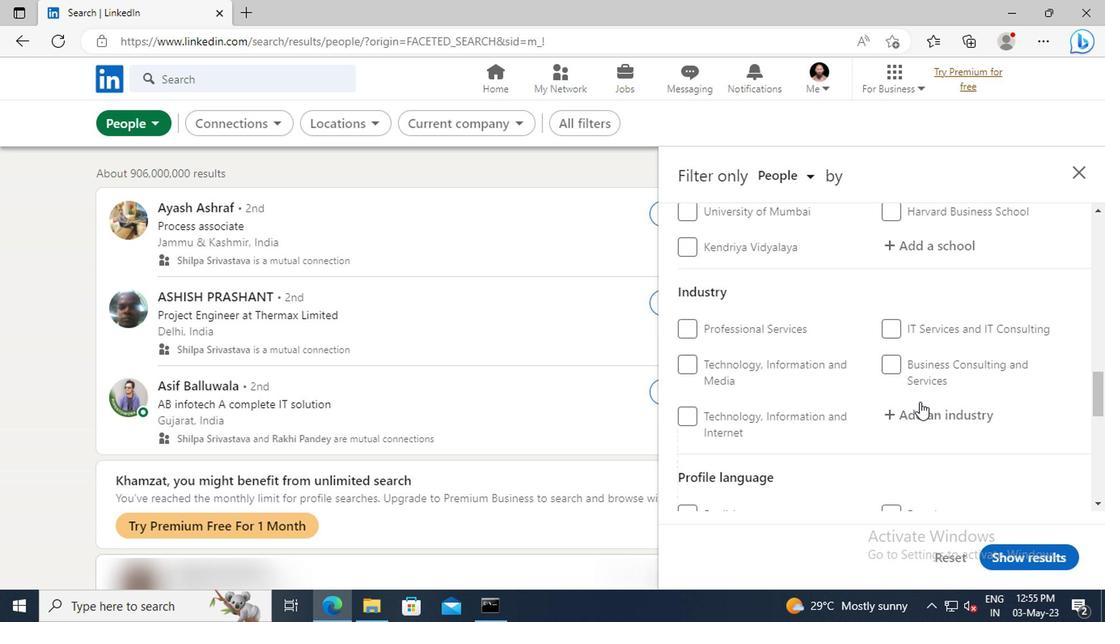 
Action: Mouse scrolled (916, 402) with delta (0, -1)
Screenshot: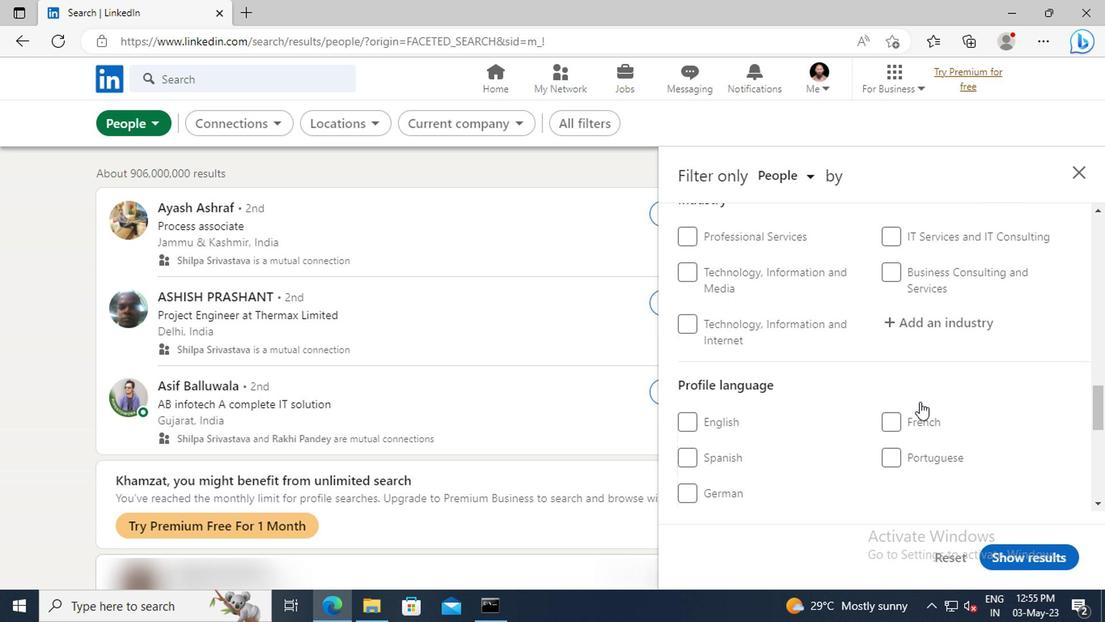 
Action: Mouse moved to (685, 415)
Screenshot: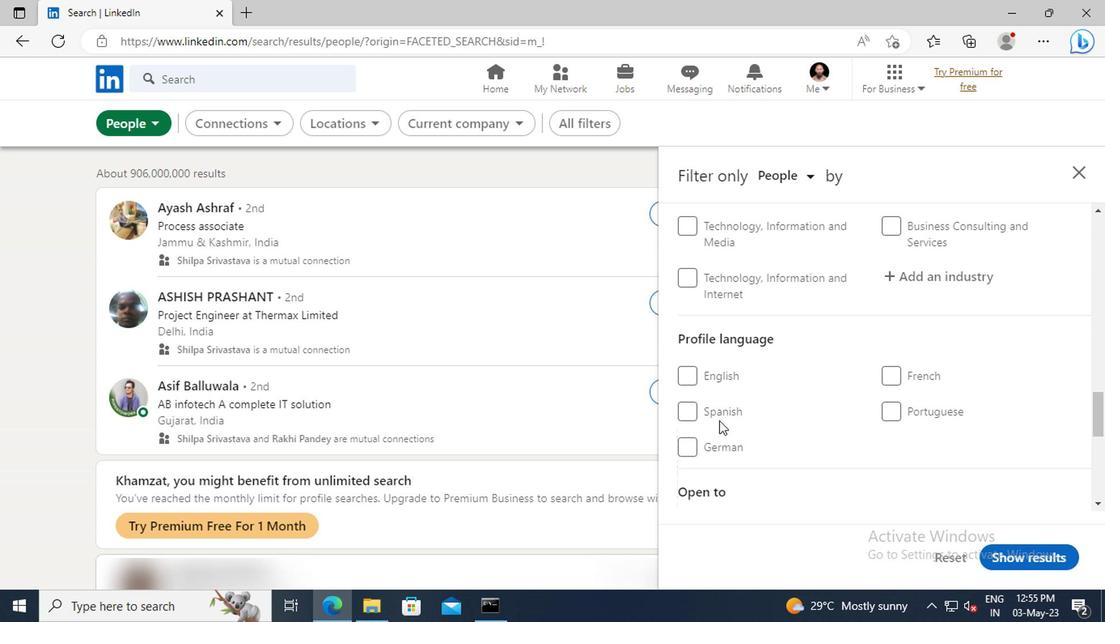 
Action: Mouse pressed left at (685, 415)
Screenshot: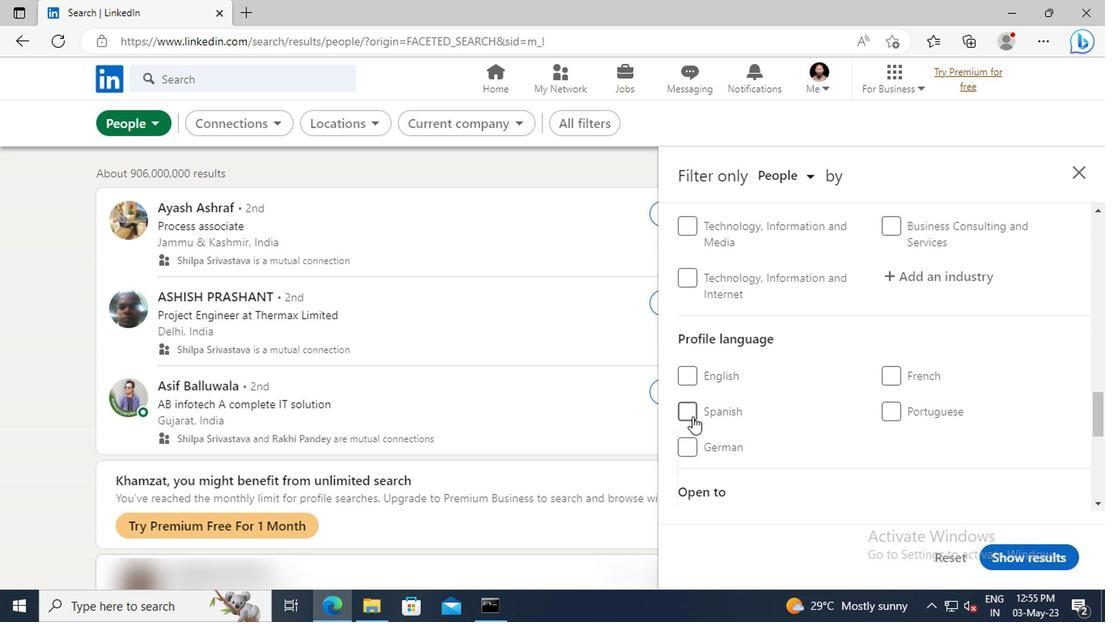 
Action: Mouse moved to (886, 412)
Screenshot: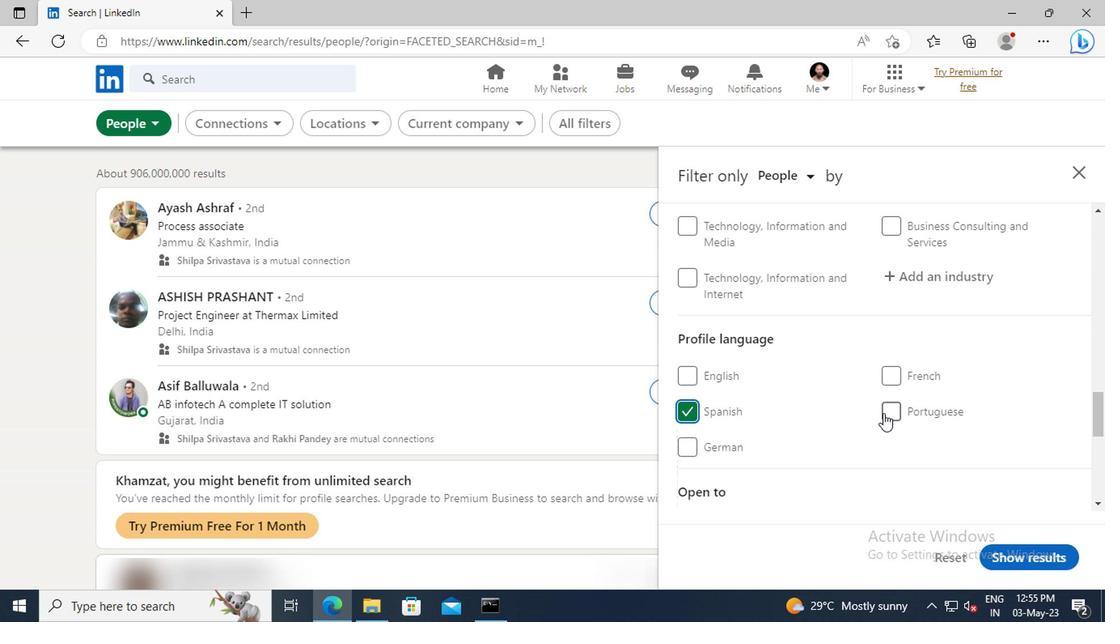 
Action: Mouse scrolled (886, 413) with delta (0, 0)
Screenshot: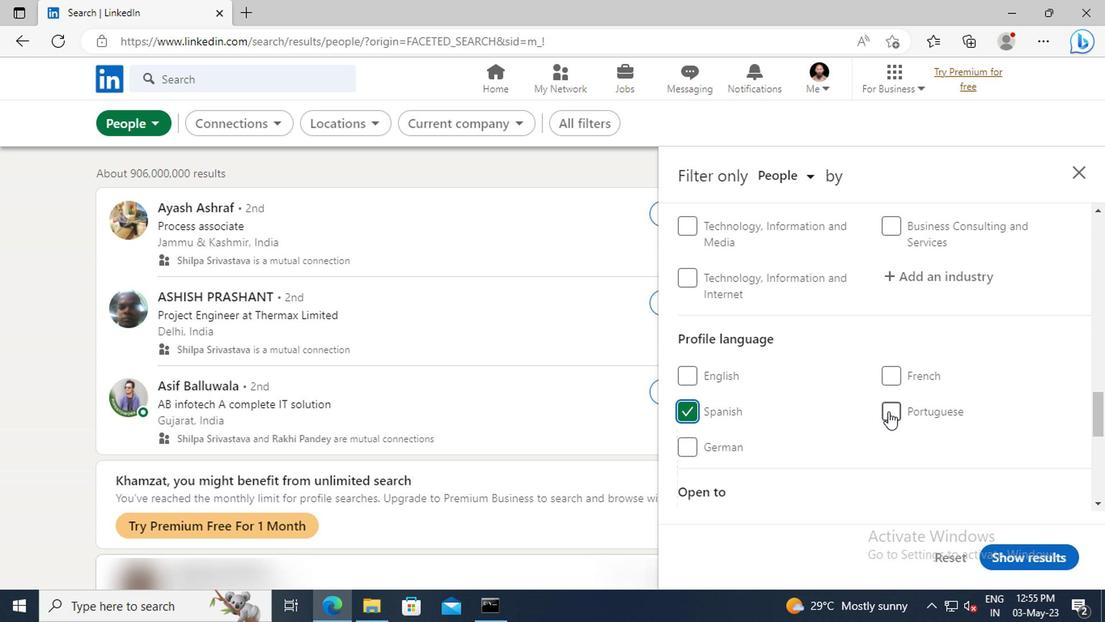 
Action: Mouse scrolled (886, 413) with delta (0, 0)
Screenshot: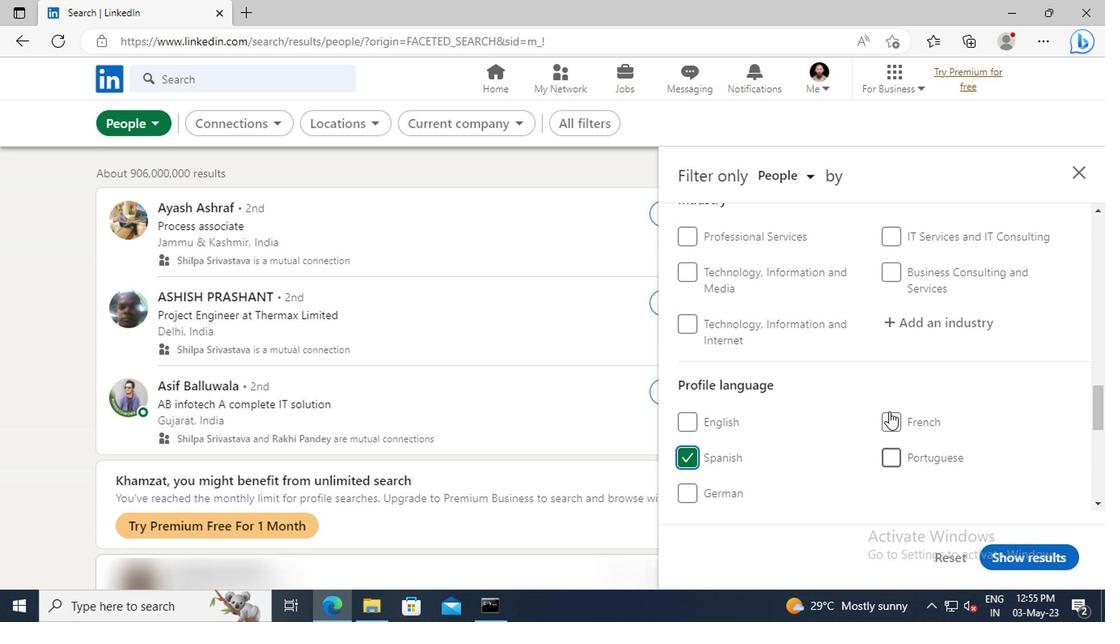 
Action: Mouse scrolled (886, 413) with delta (0, 0)
Screenshot: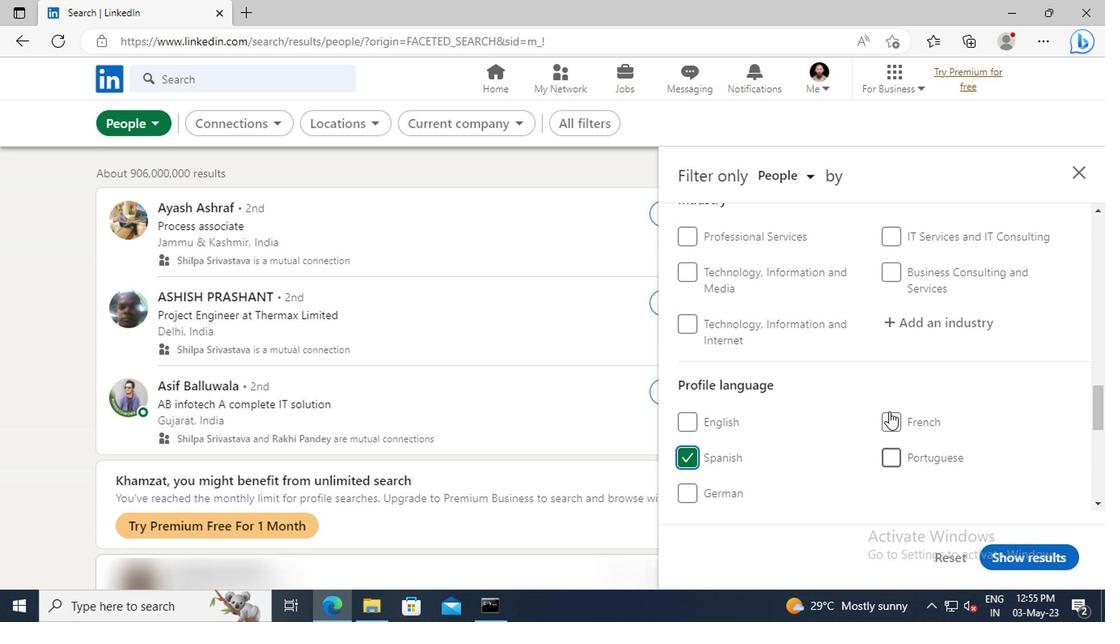 
Action: Mouse scrolled (886, 413) with delta (0, 0)
Screenshot: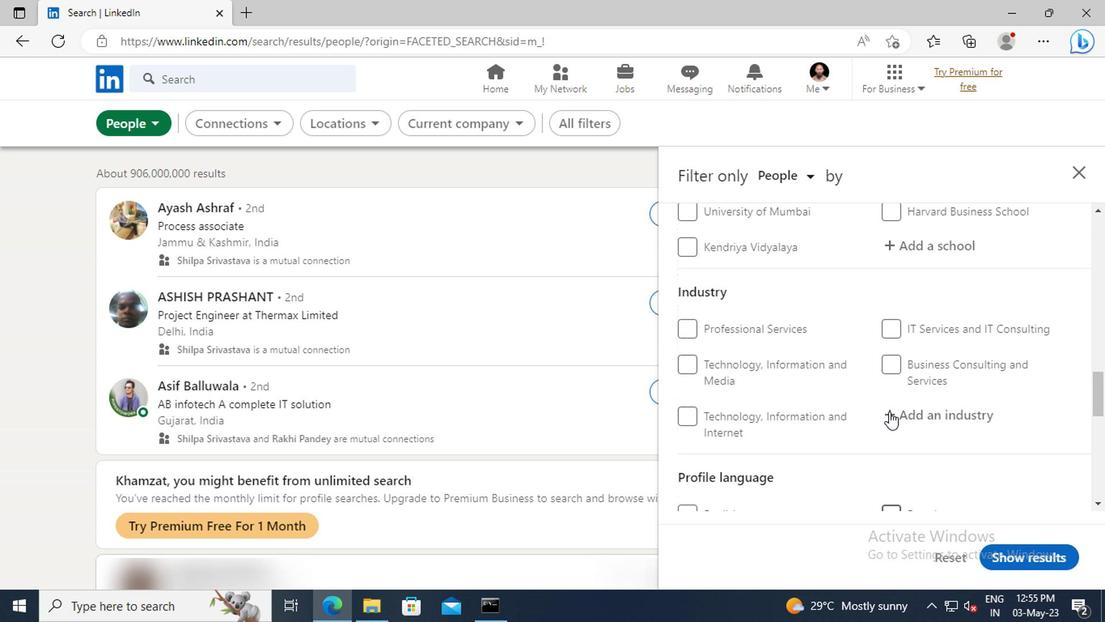 
Action: Mouse scrolled (886, 413) with delta (0, 0)
Screenshot: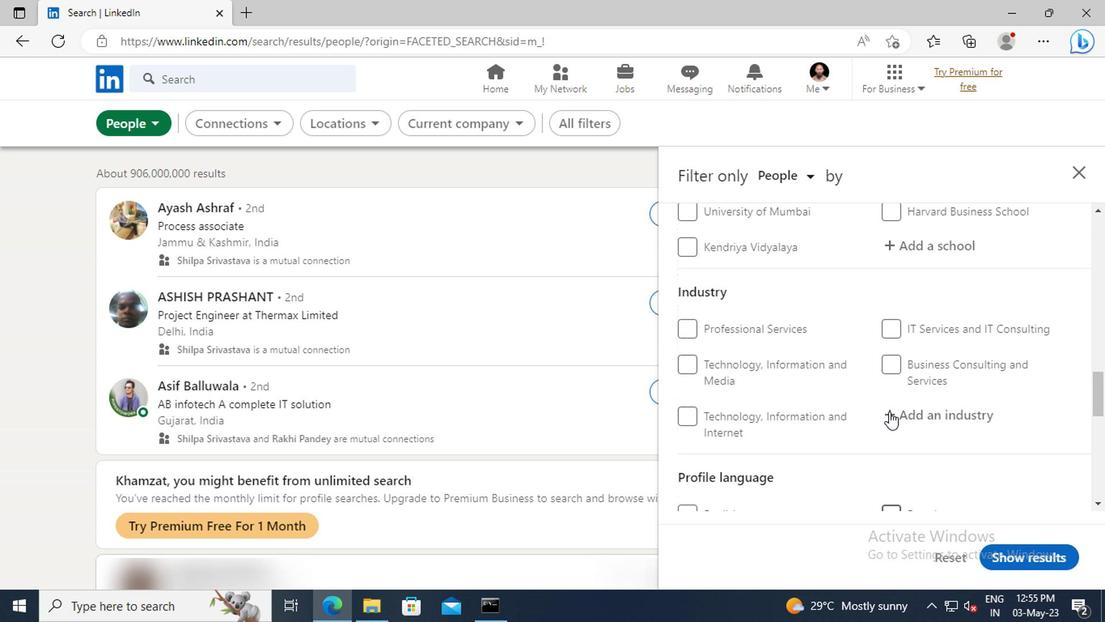 
Action: Mouse scrolled (886, 413) with delta (0, 0)
Screenshot: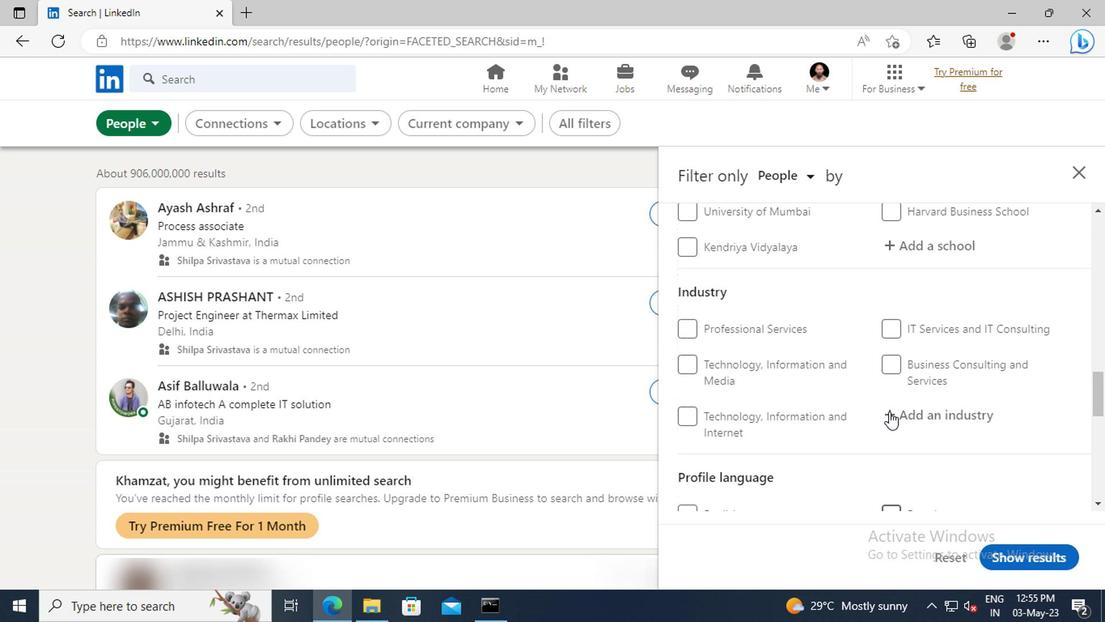 
Action: Mouse scrolled (886, 413) with delta (0, 0)
Screenshot: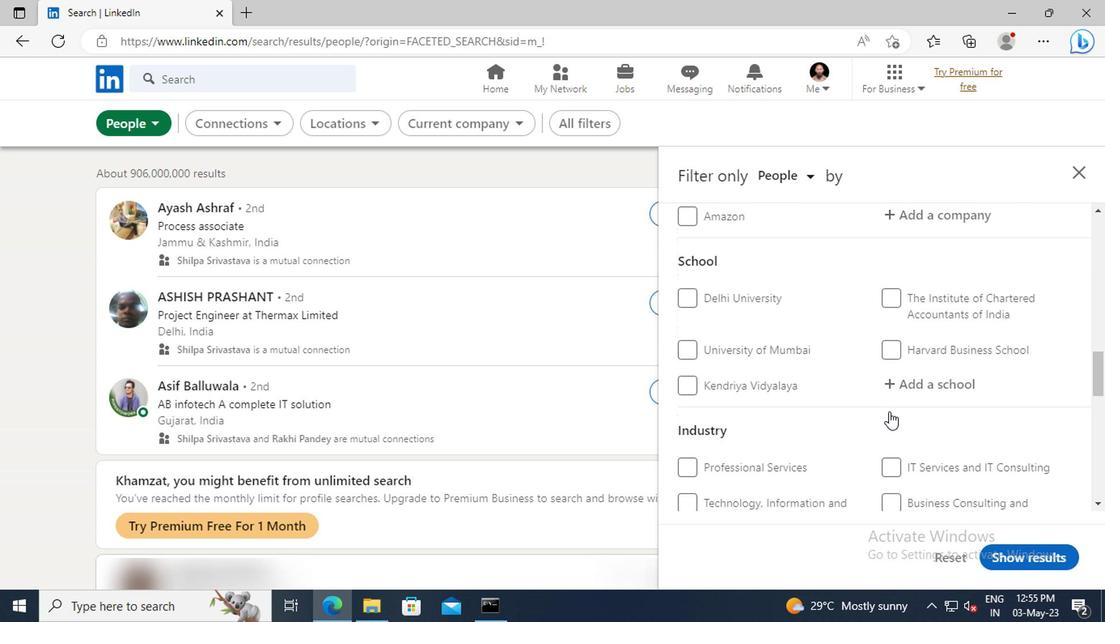 
Action: Mouse scrolled (886, 413) with delta (0, 0)
Screenshot: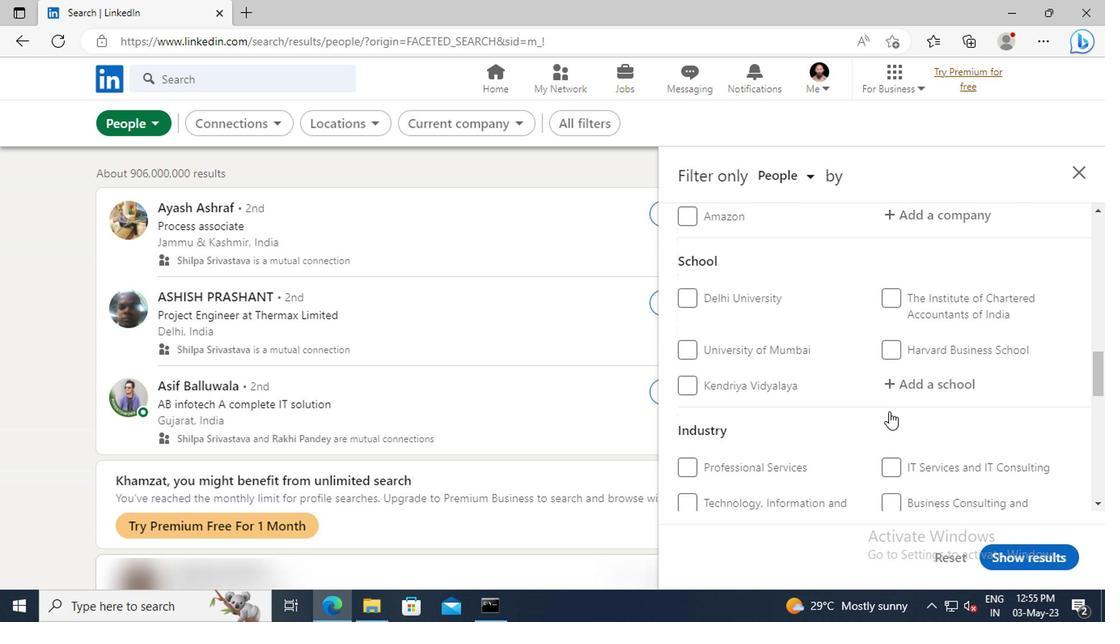
Action: Mouse scrolled (886, 413) with delta (0, 0)
Screenshot: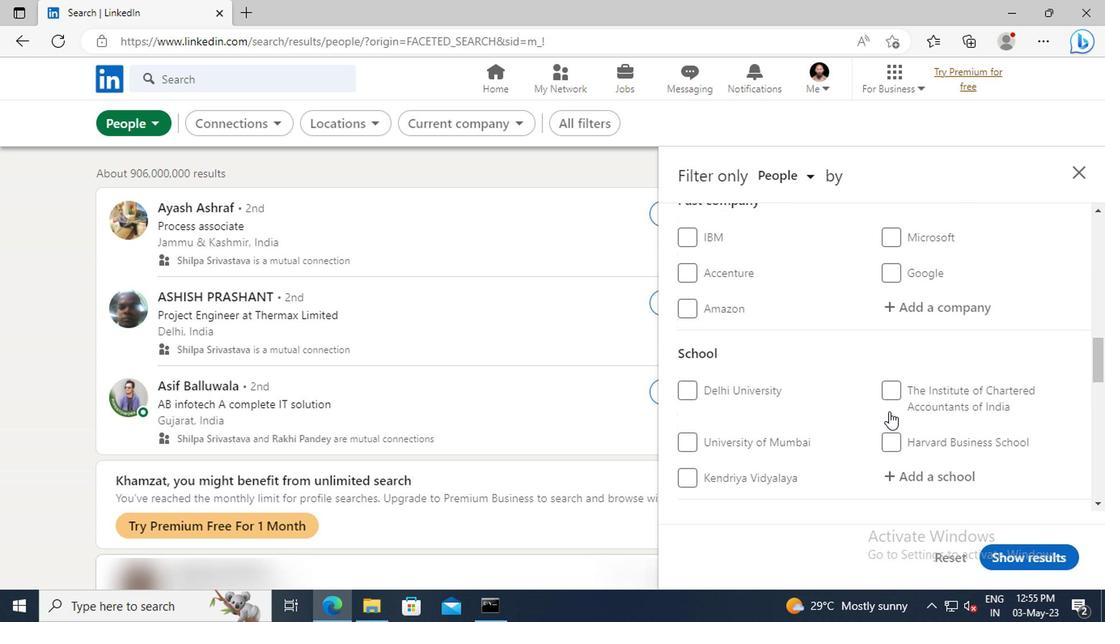 
Action: Mouse scrolled (886, 413) with delta (0, 0)
Screenshot: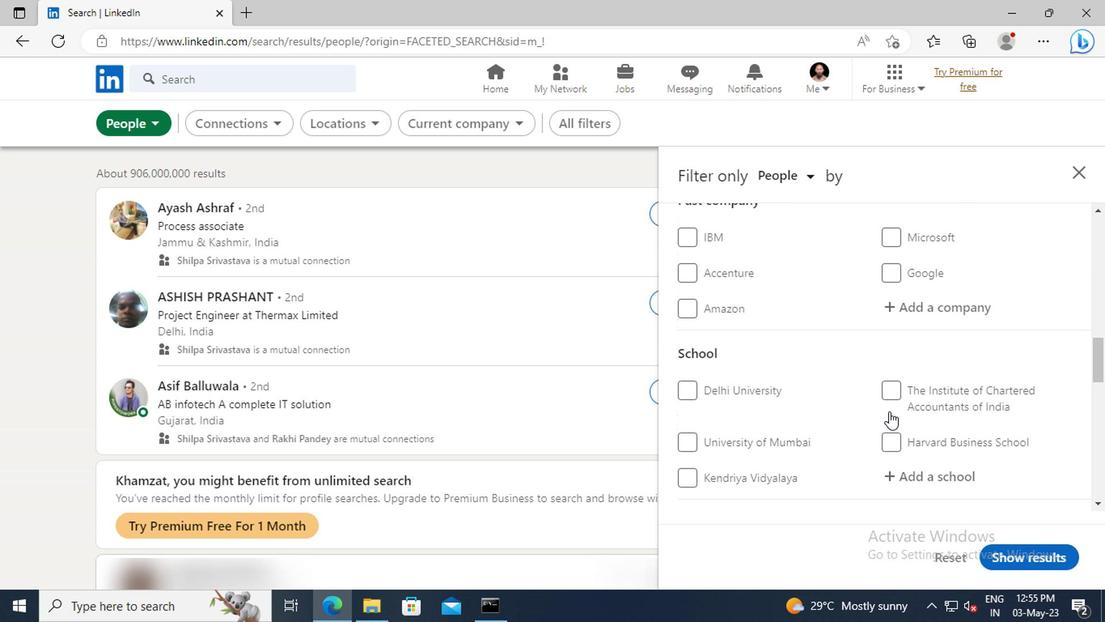 
Action: Mouse scrolled (886, 413) with delta (0, 0)
Screenshot: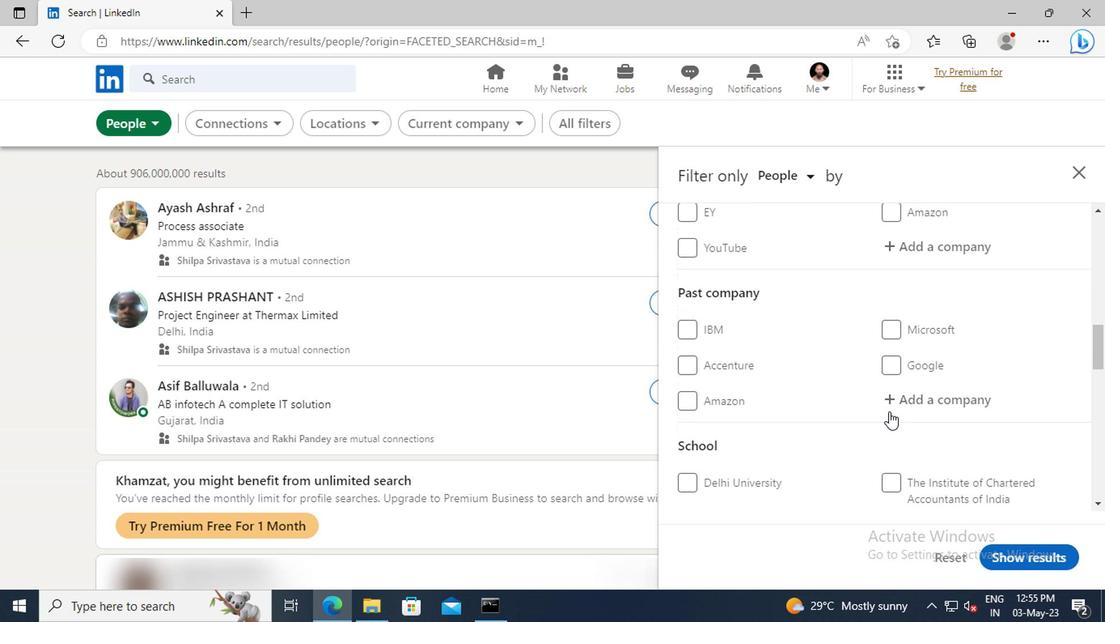 
Action: Mouse scrolled (886, 413) with delta (0, 0)
Screenshot: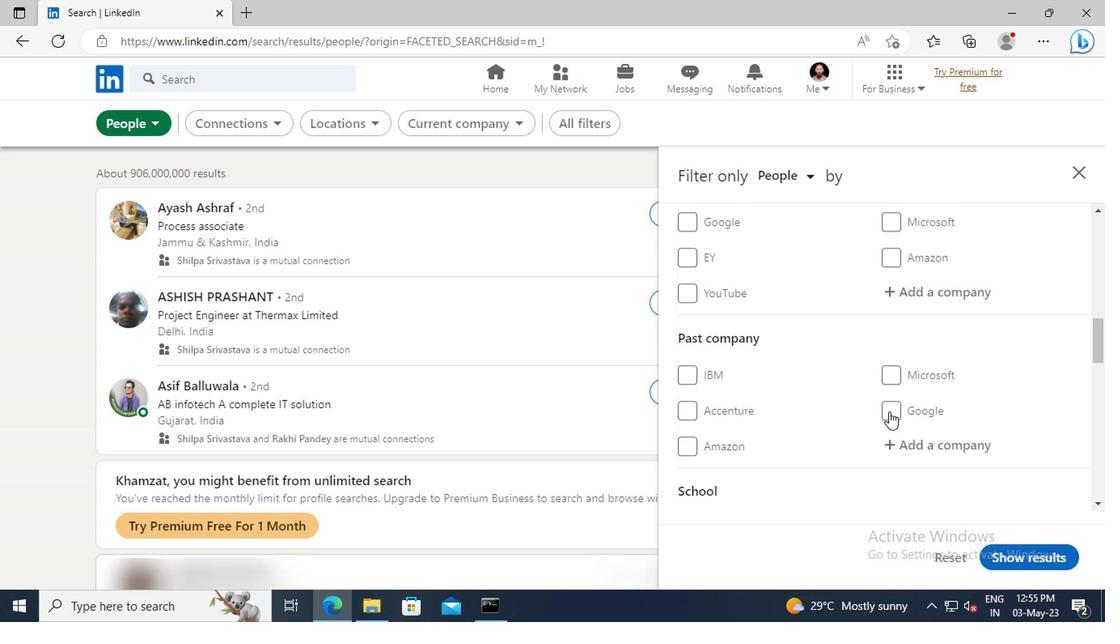 
Action: Mouse scrolled (886, 413) with delta (0, 0)
Screenshot: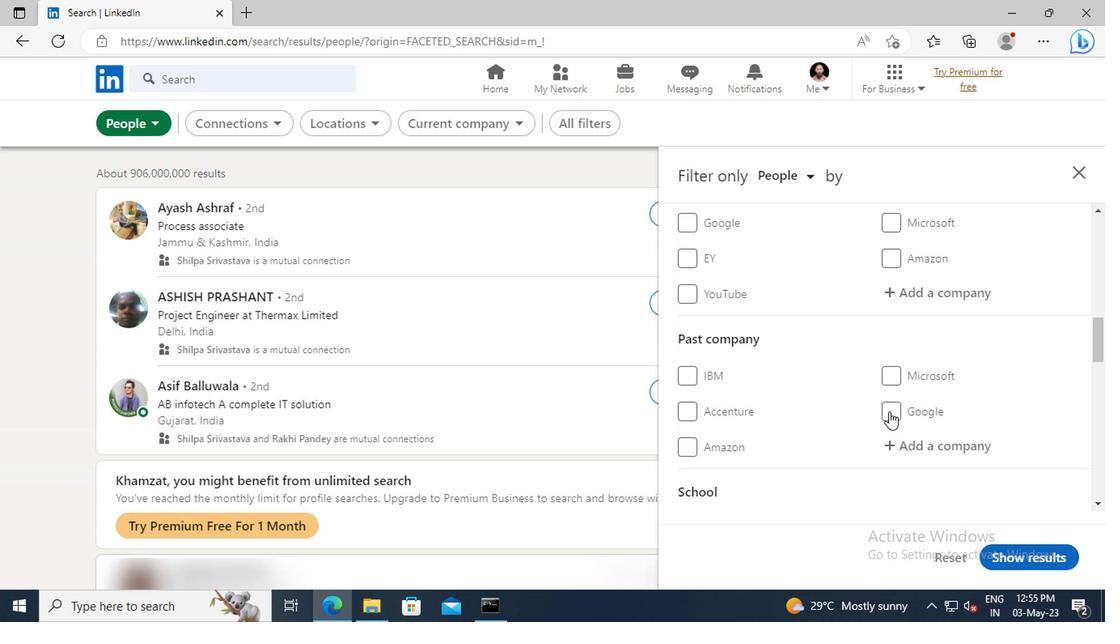 
Action: Mouse moved to (892, 391)
Screenshot: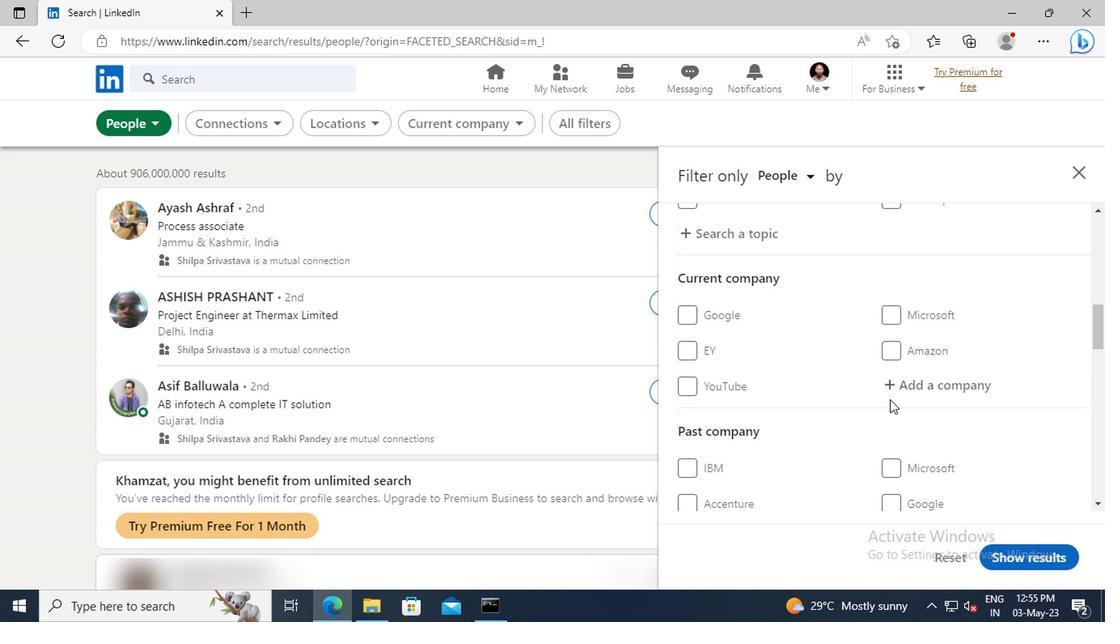 
Action: Mouse pressed left at (892, 391)
Screenshot: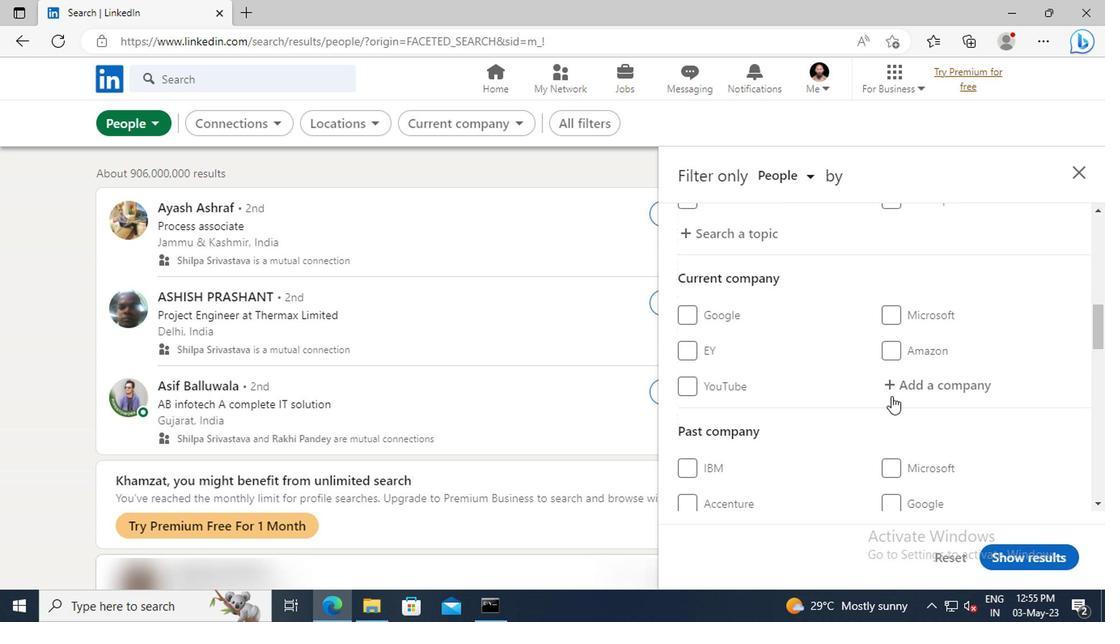 
Action: Key pressed <Key.shift>ABC<Key.space><Key.shift>CONS
Screenshot: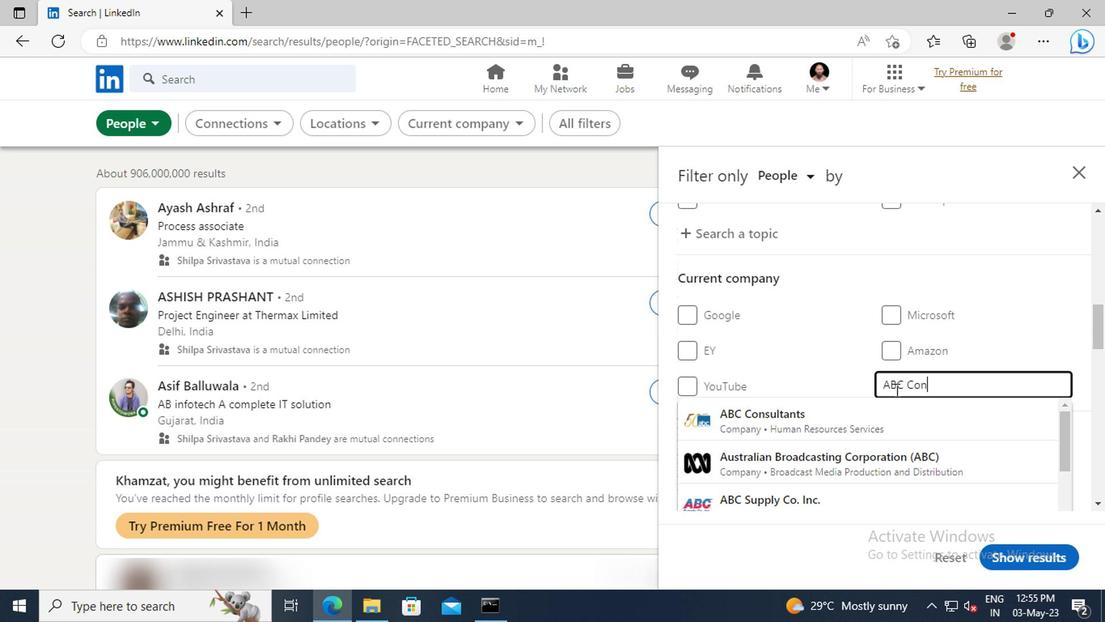 
Action: Mouse moved to (896, 417)
Screenshot: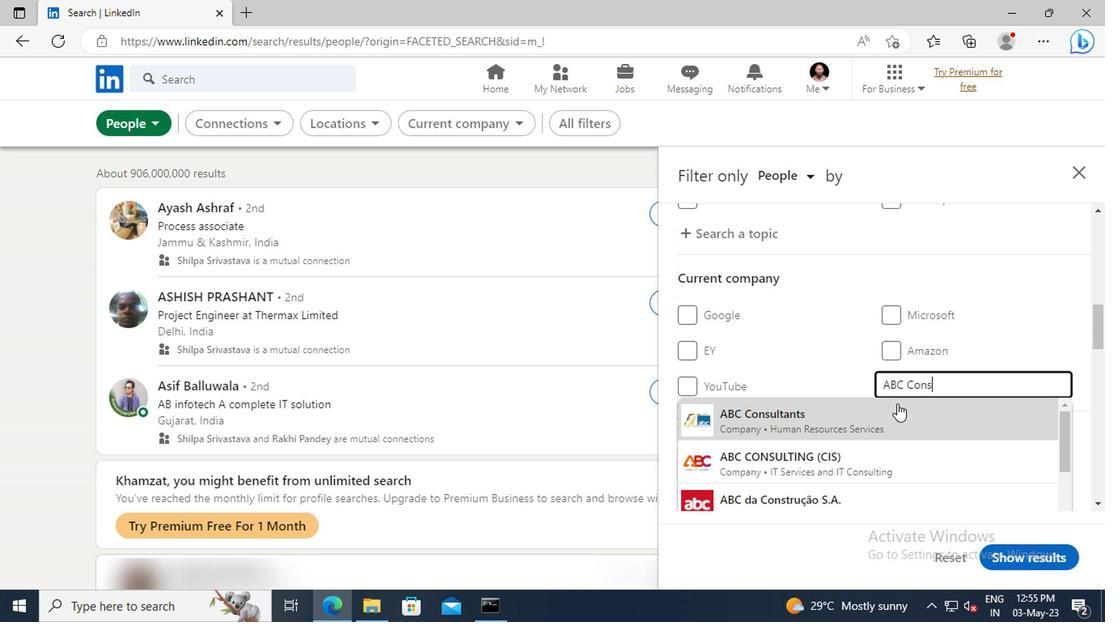
Action: Mouse pressed left at (896, 417)
Screenshot: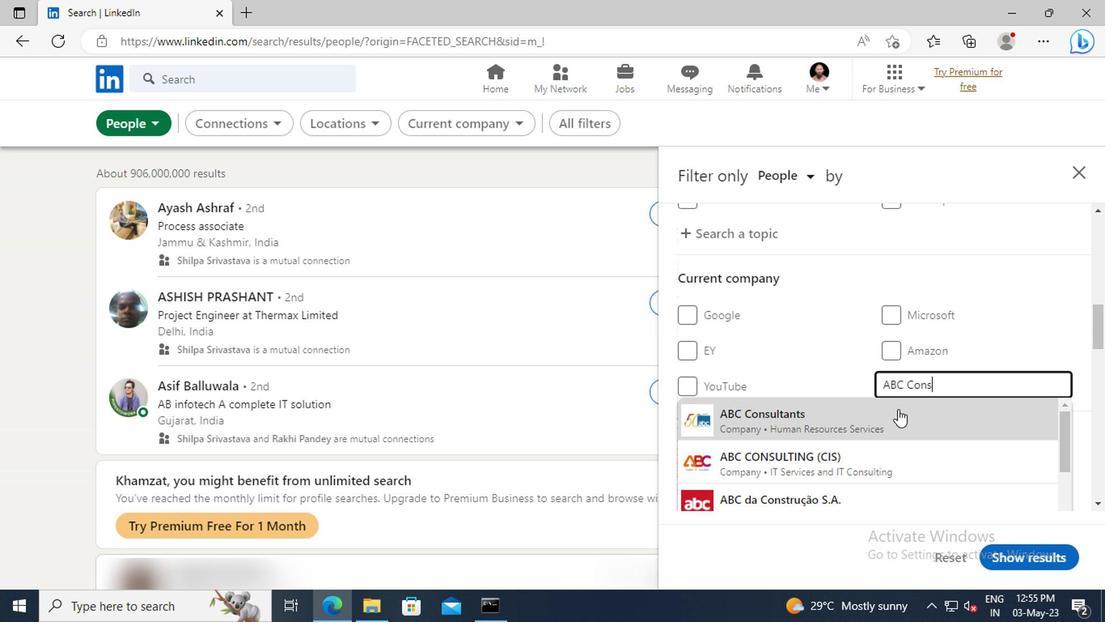
Action: Mouse scrolled (896, 416) with delta (0, 0)
Screenshot: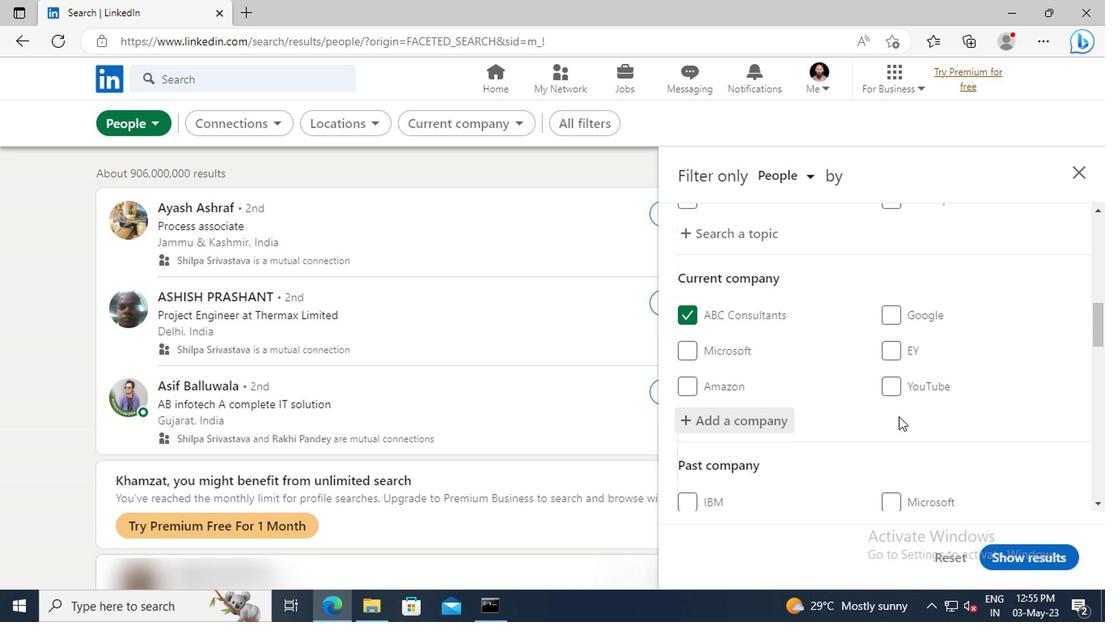 
Action: Mouse scrolled (896, 416) with delta (0, 0)
Screenshot: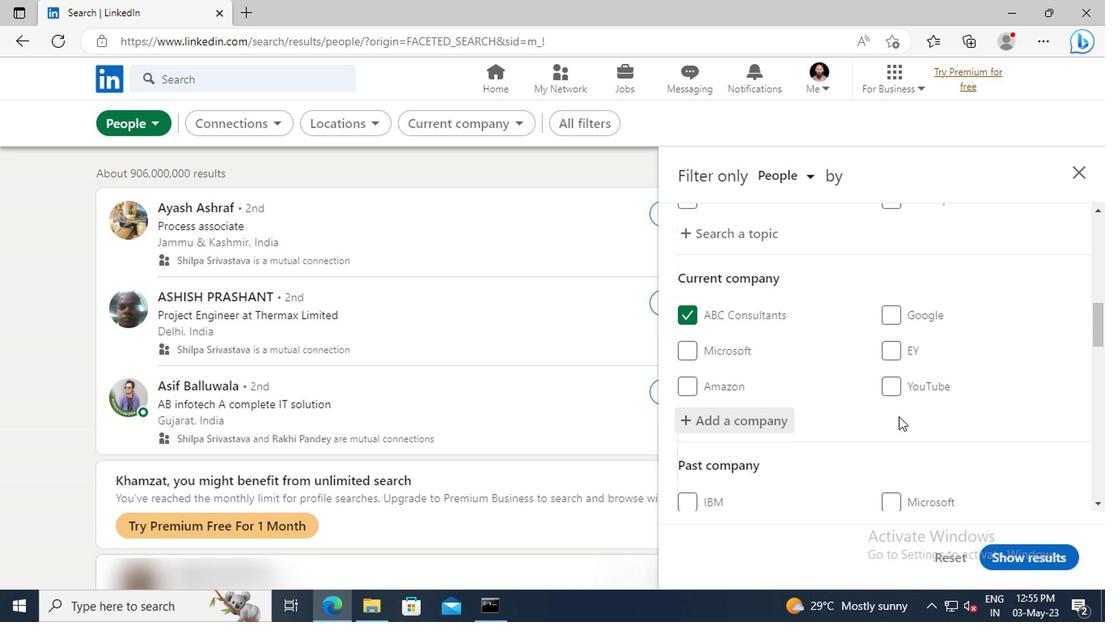 
Action: Mouse scrolled (896, 416) with delta (0, 0)
Screenshot: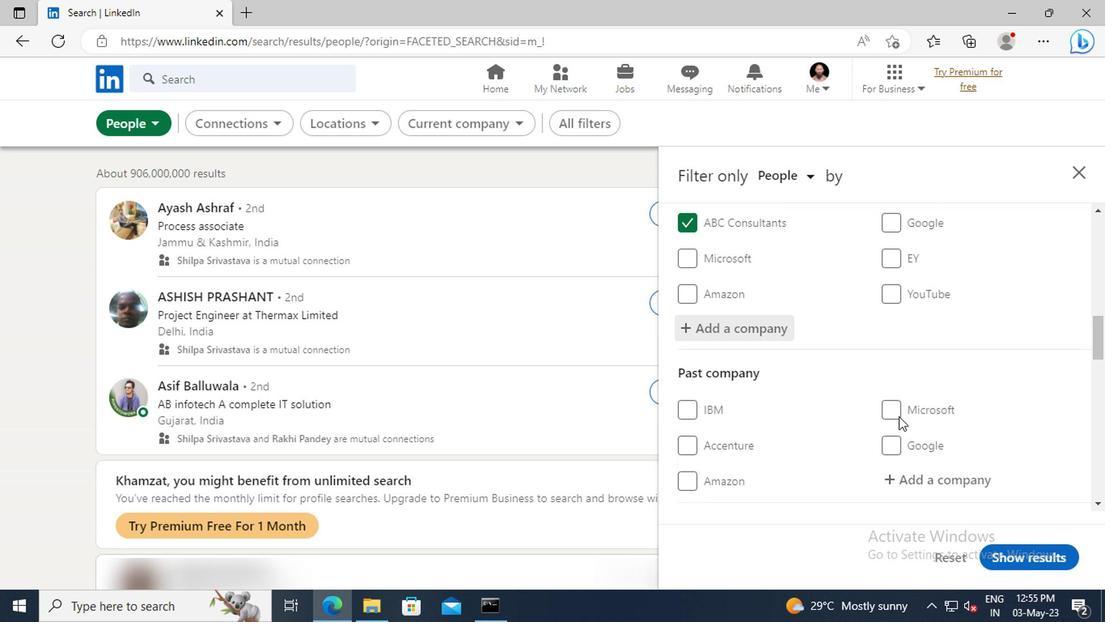 
Action: Mouse scrolled (896, 416) with delta (0, 0)
Screenshot: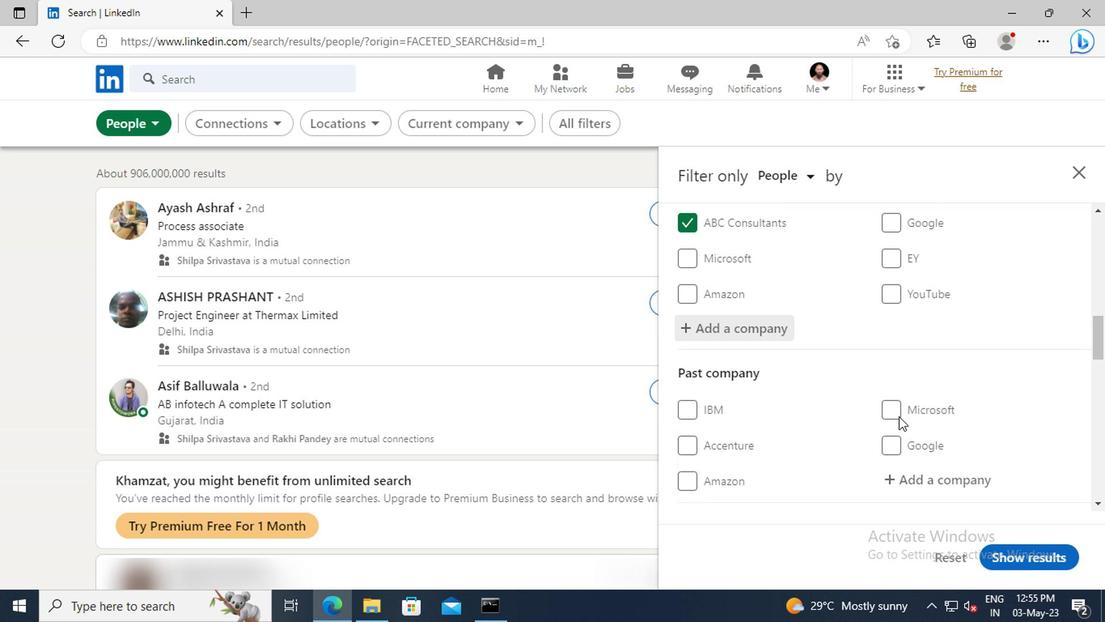 
Action: Mouse moved to (892, 408)
Screenshot: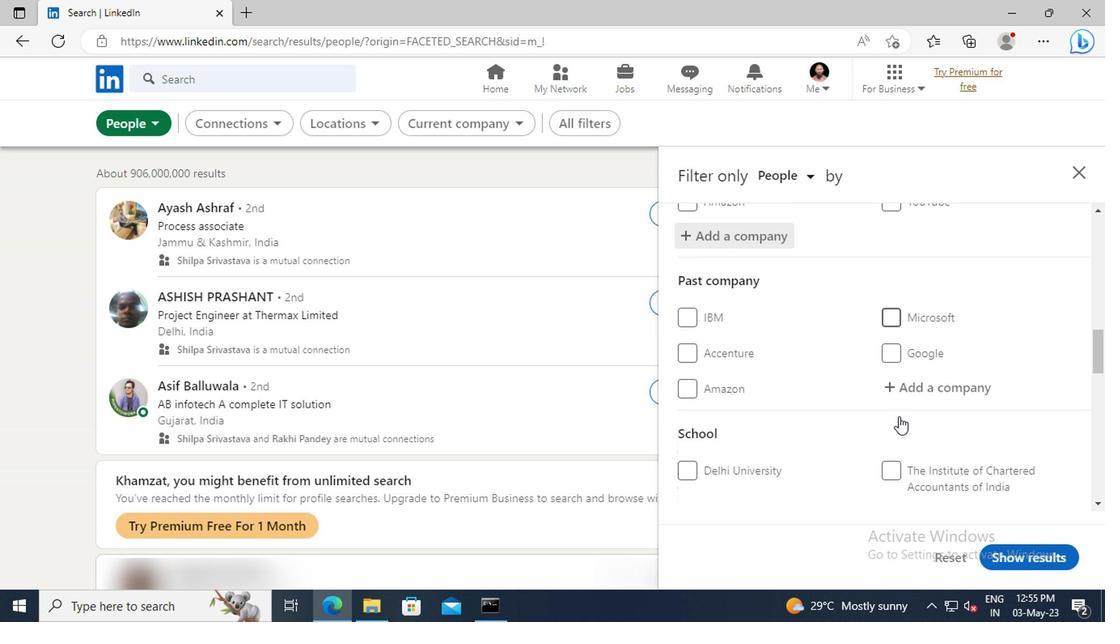 
Action: Mouse scrolled (892, 407) with delta (0, -1)
Screenshot: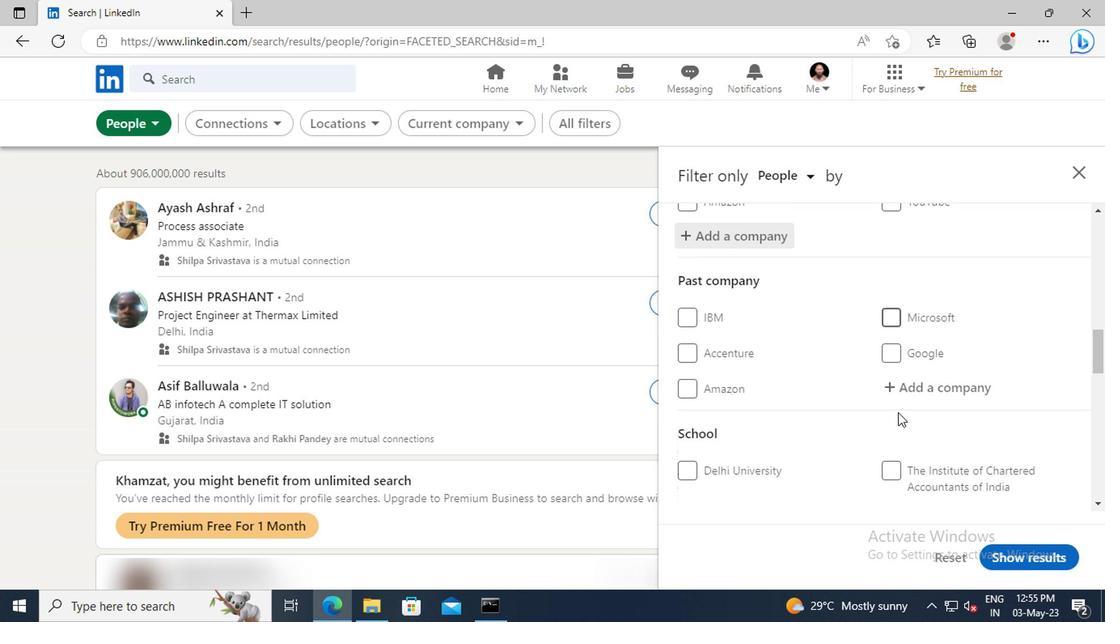 
Action: Mouse scrolled (892, 407) with delta (0, -1)
Screenshot: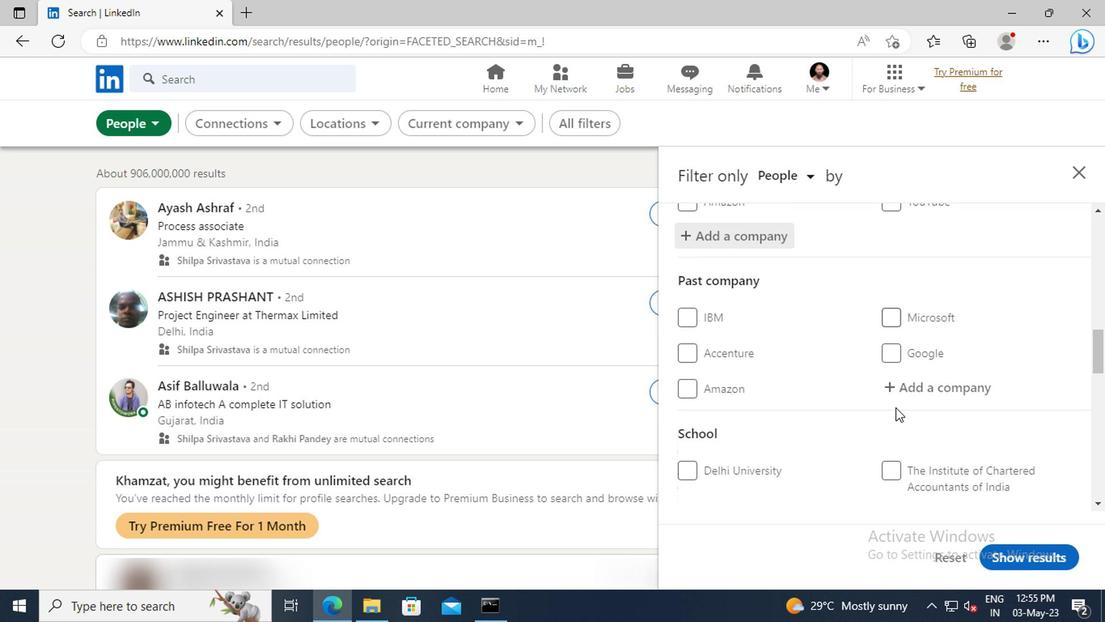 
Action: Mouse moved to (879, 388)
Screenshot: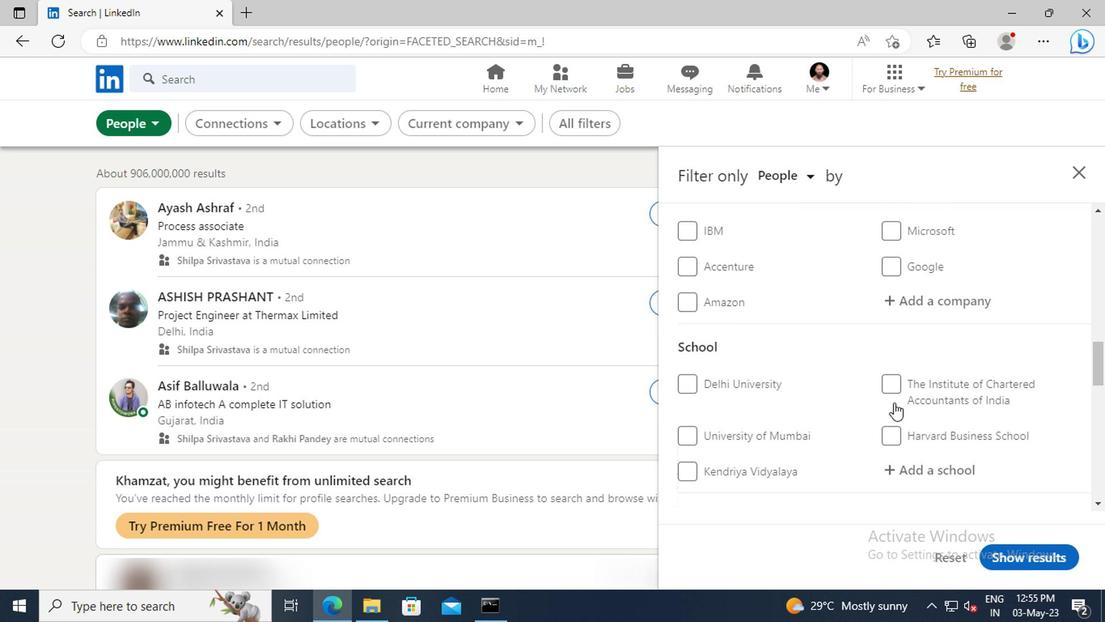 
Action: Mouse scrolled (879, 387) with delta (0, -1)
Screenshot: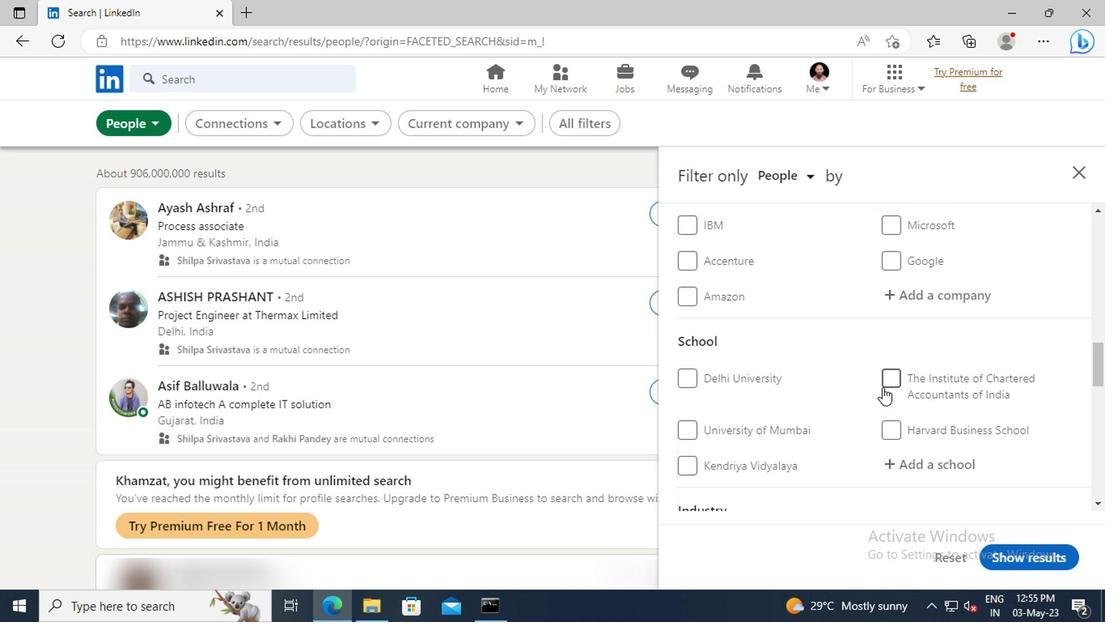 
Action: Mouse moved to (884, 415)
Screenshot: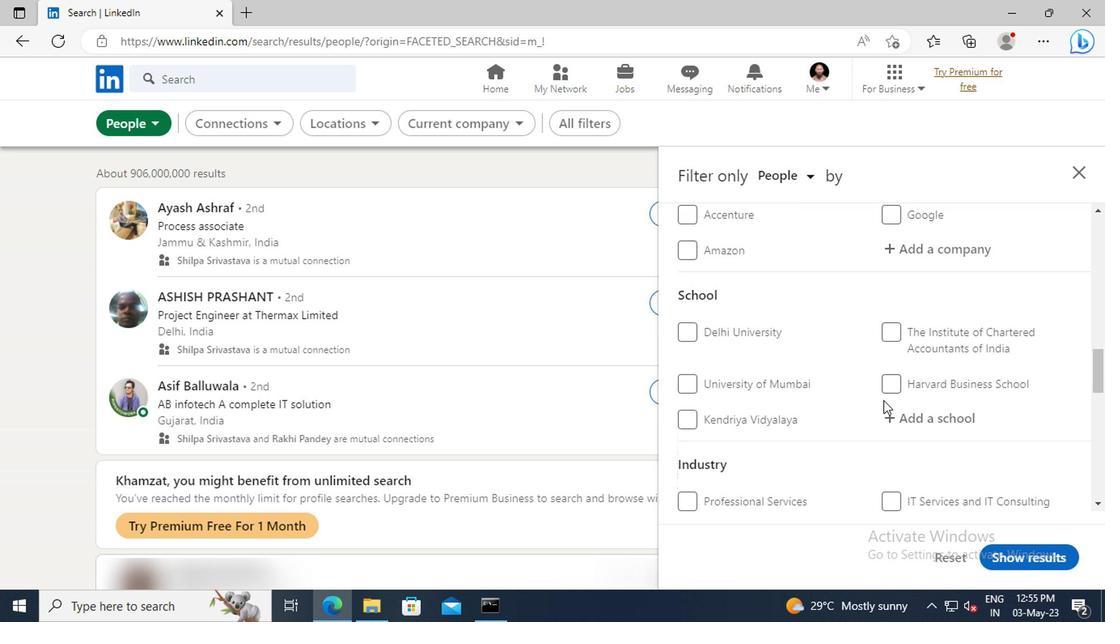 
Action: Mouse pressed left at (884, 415)
Screenshot: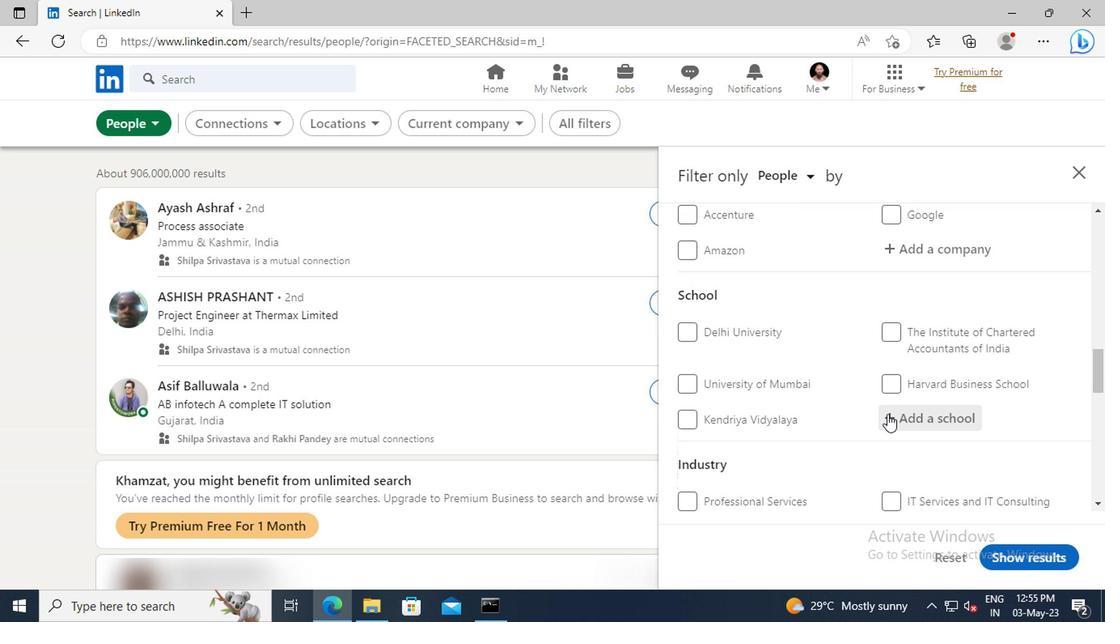 
Action: Key pressed <Key.shift>RAJARSHI<Key.space><Key.shift>SHAHU
Screenshot: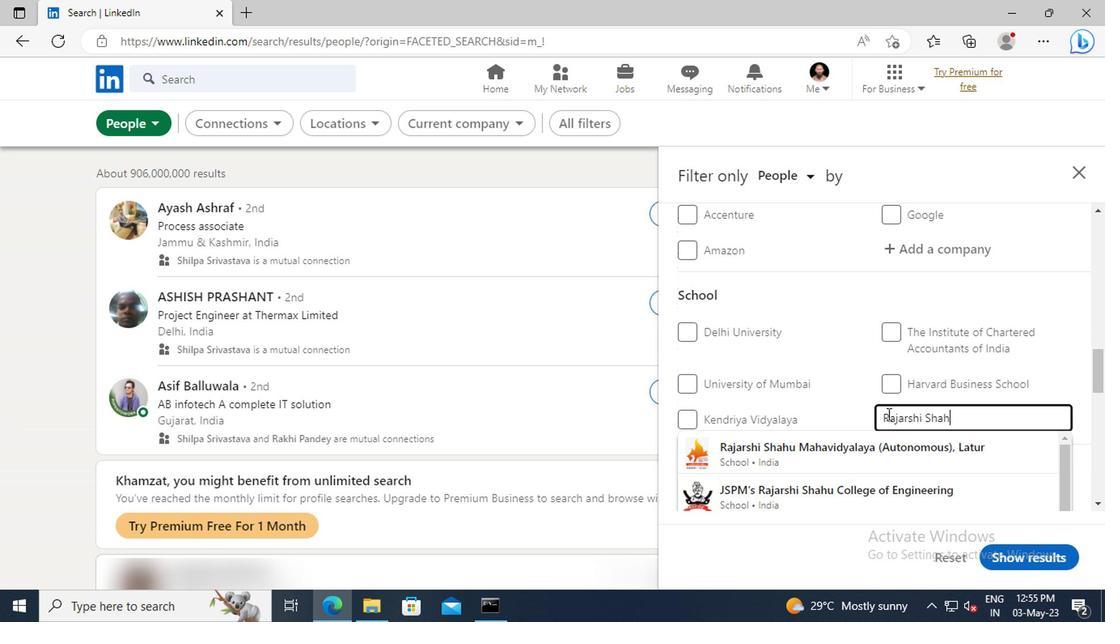 
Action: Mouse moved to (886, 446)
Screenshot: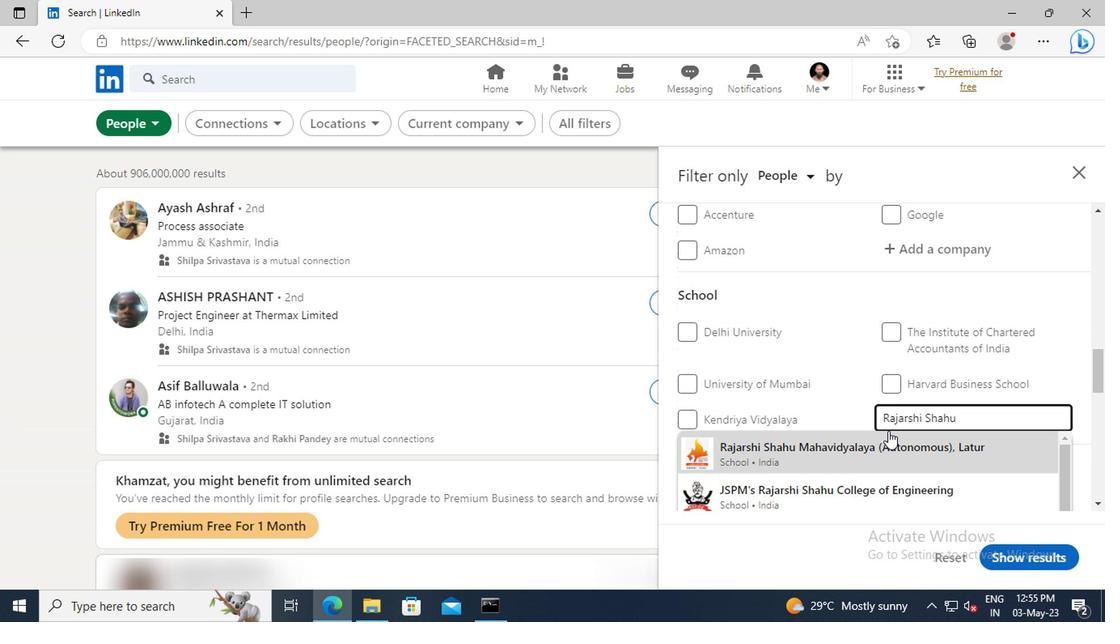 
Action: Mouse pressed left at (886, 446)
Screenshot: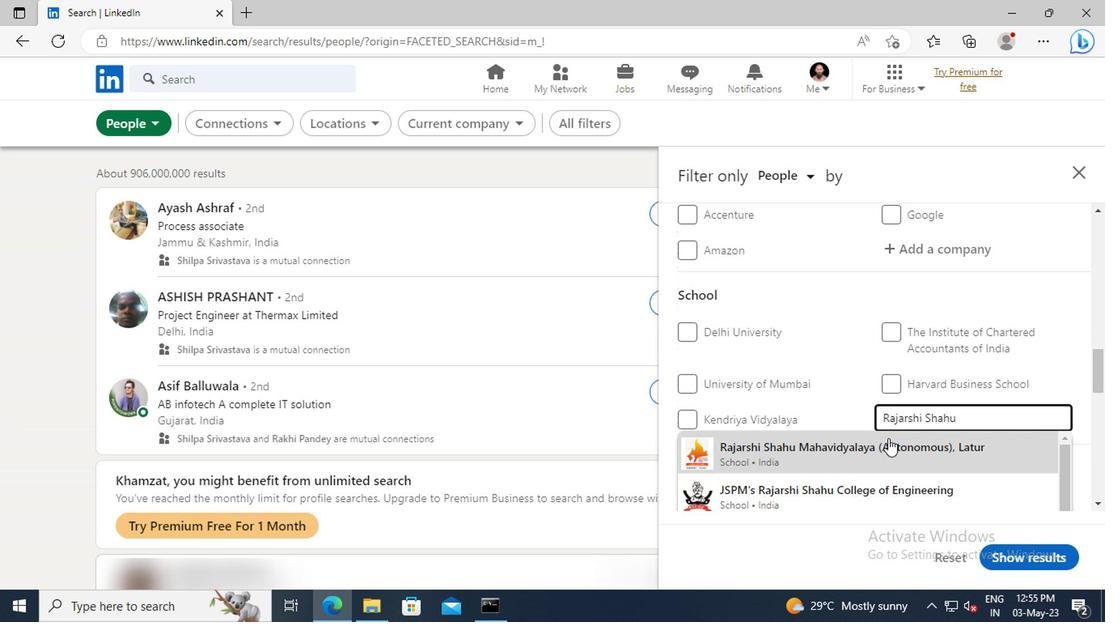 
Action: Mouse scrolled (886, 445) with delta (0, -1)
Screenshot: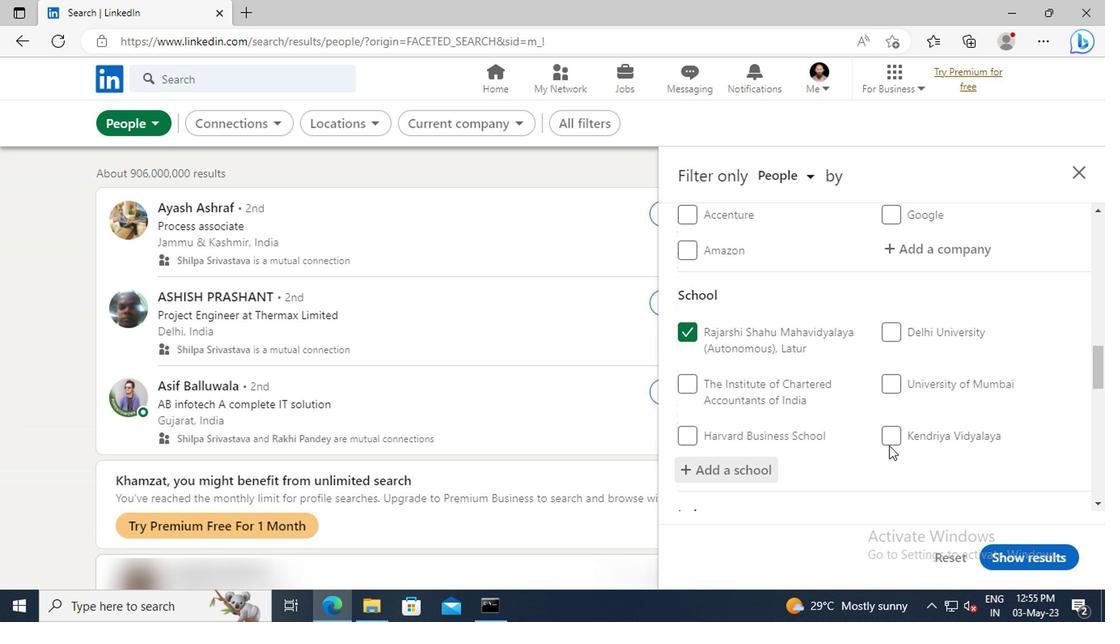 
Action: Mouse scrolled (886, 445) with delta (0, -1)
Screenshot: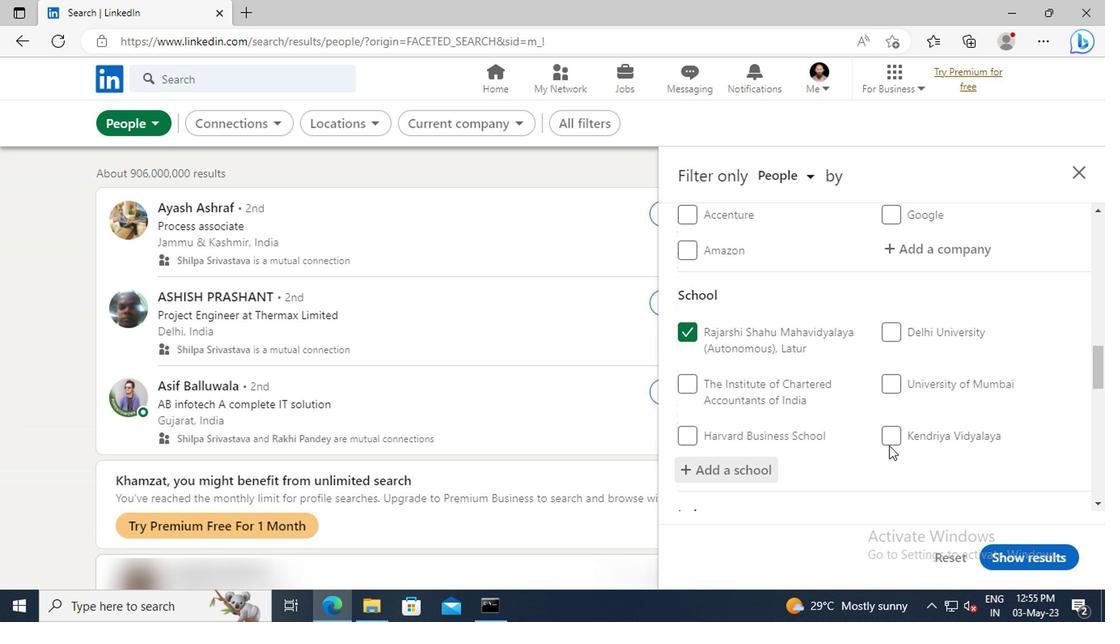 
Action: Mouse scrolled (886, 445) with delta (0, -1)
Screenshot: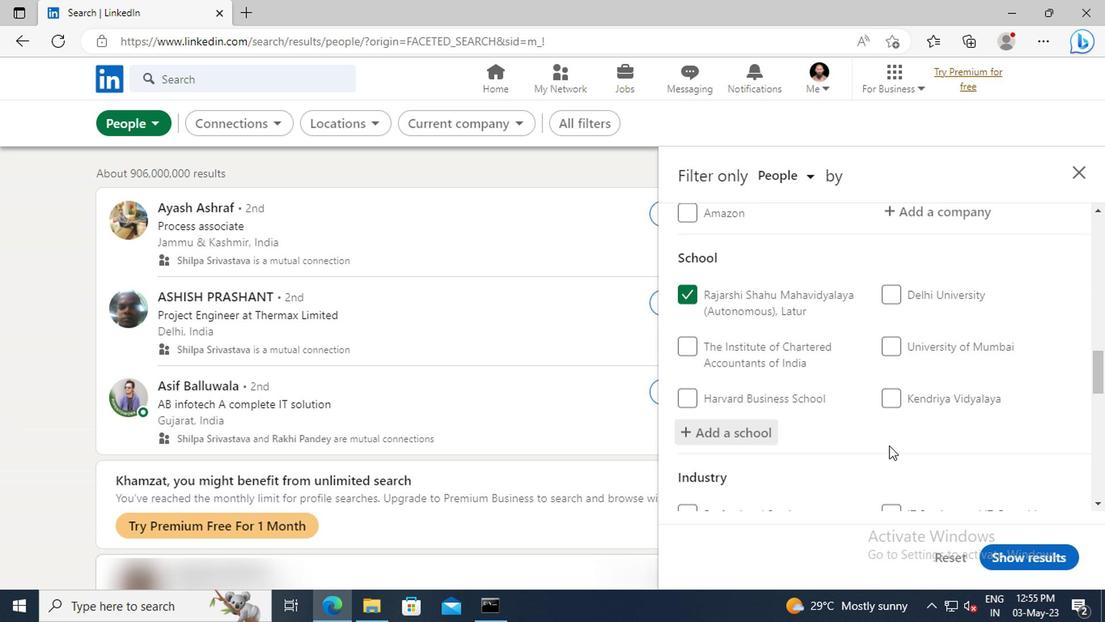 
Action: Mouse moved to (878, 368)
Screenshot: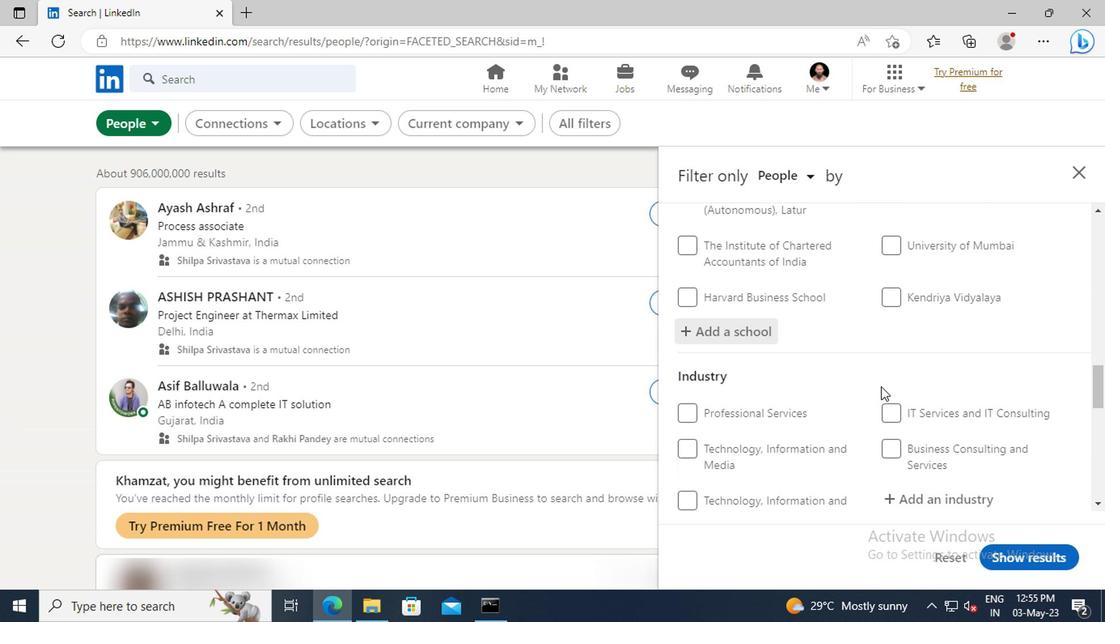 
Action: Mouse scrolled (878, 367) with delta (0, 0)
Screenshot: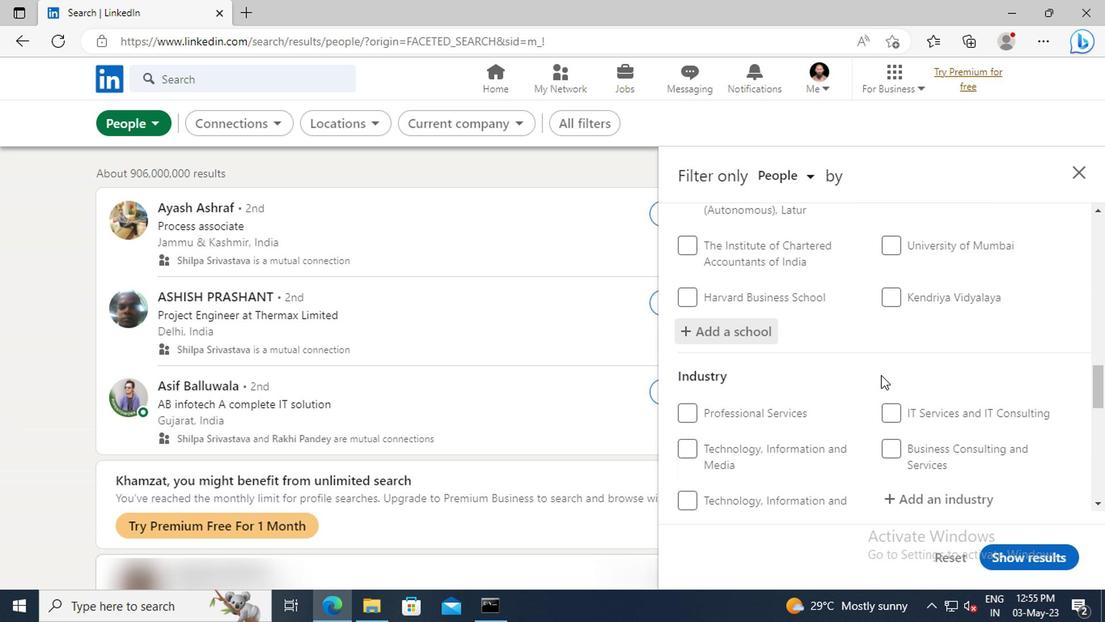 
Action: Mouse scrolled (878, 367) with delta (0, 0)
Screenshot: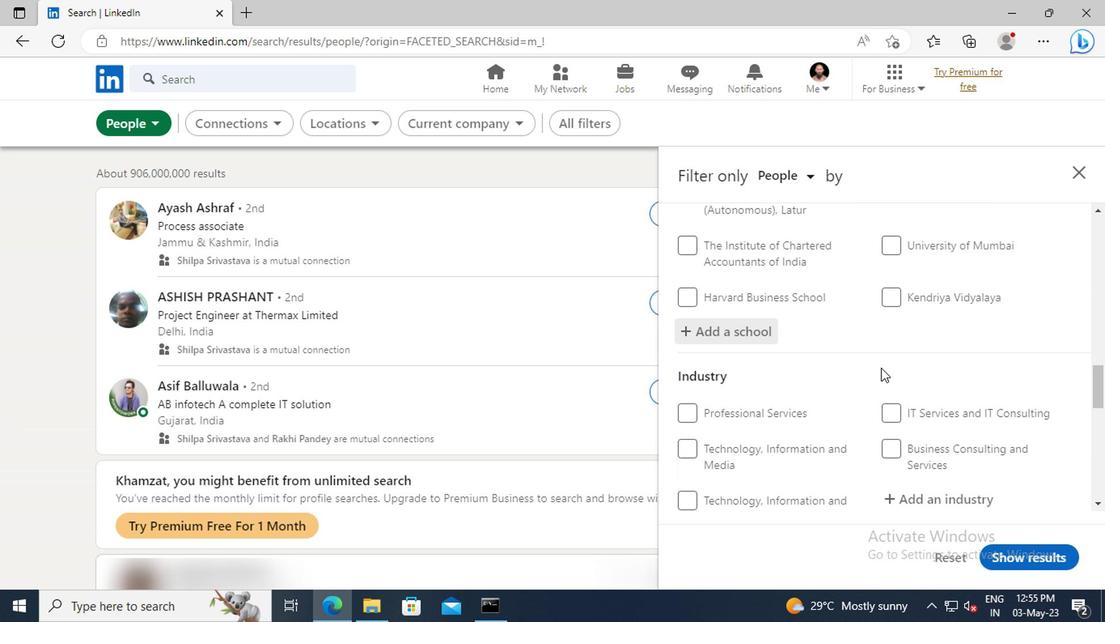 
Action: Mouse moved to (893, 404)
Screenshot: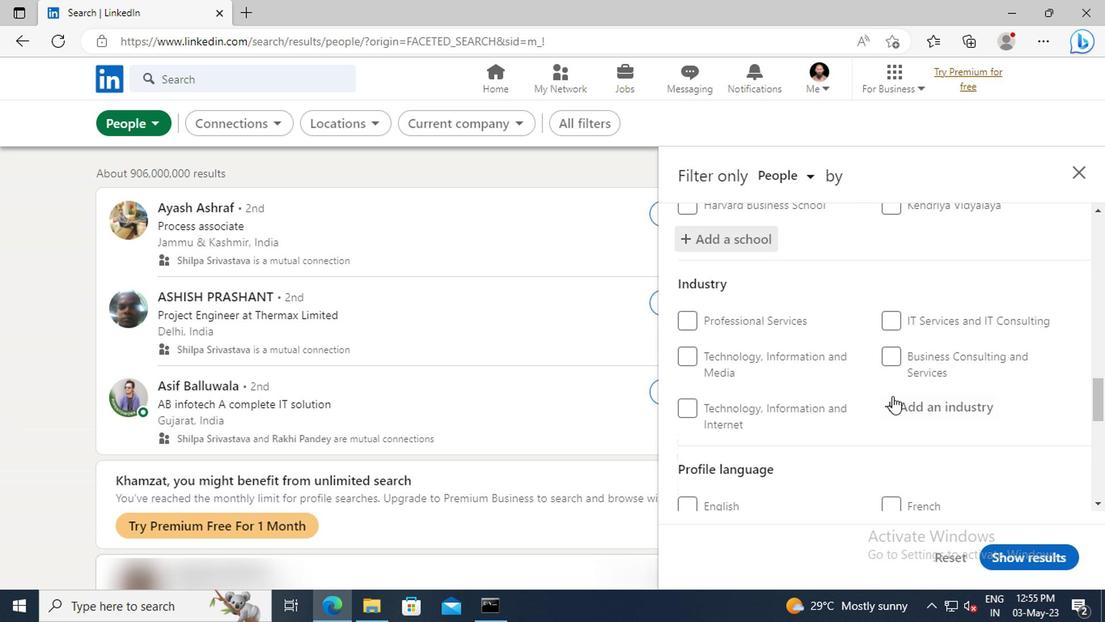 
Action: Mouse pressed left at (893, 404)
Screenshot: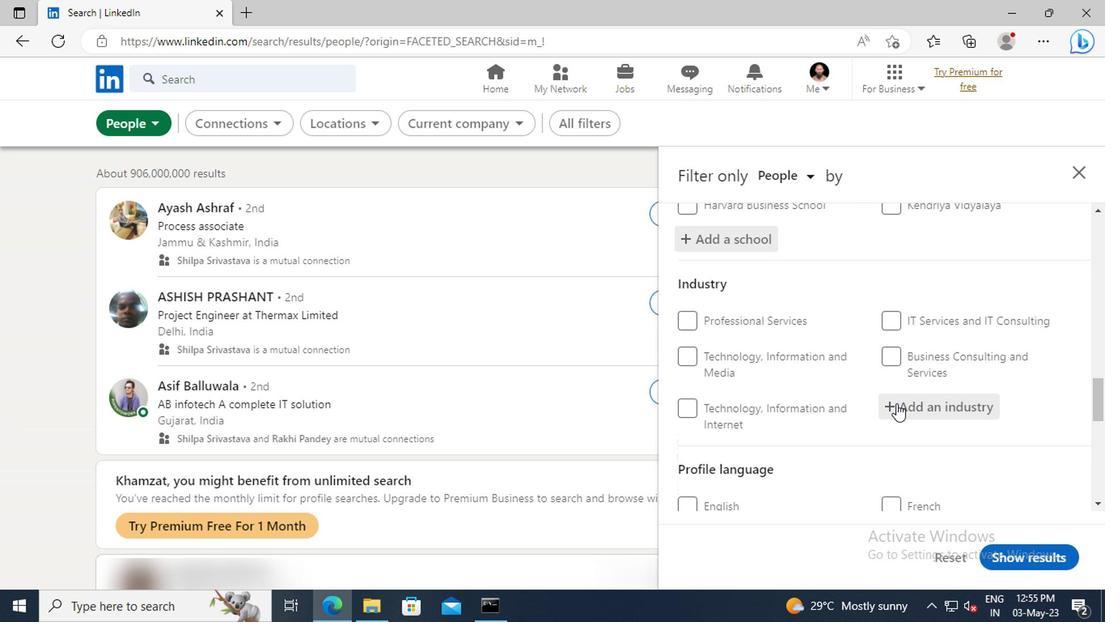 
Action: Key pressed <Key.shift>CLIMATE
Screenshot: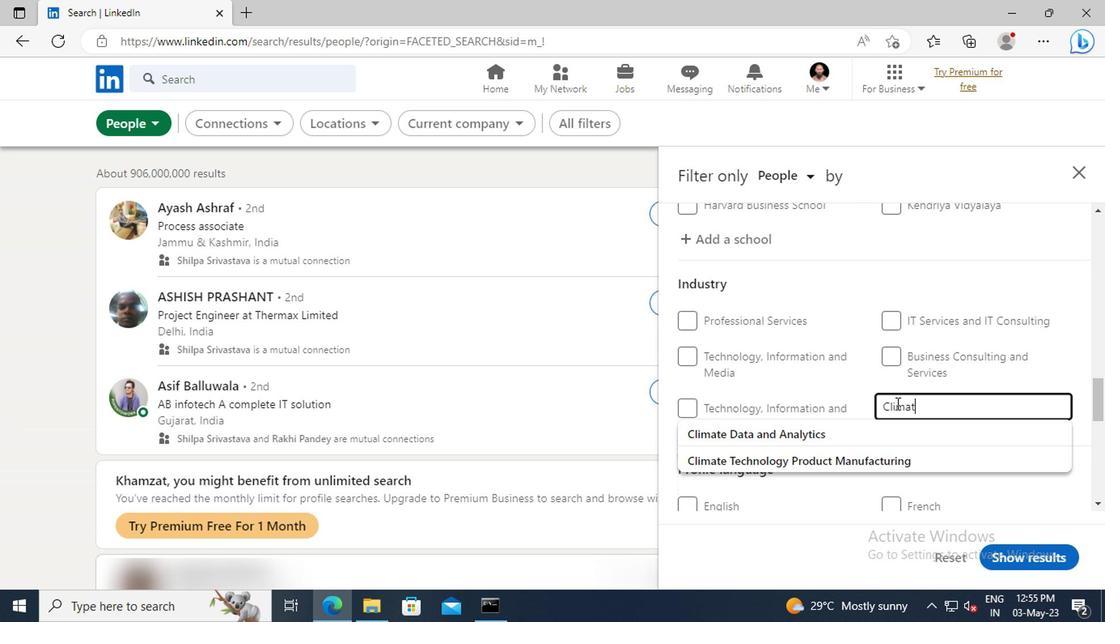 
Action: Mouse moved to (897, 429)
Screenshot: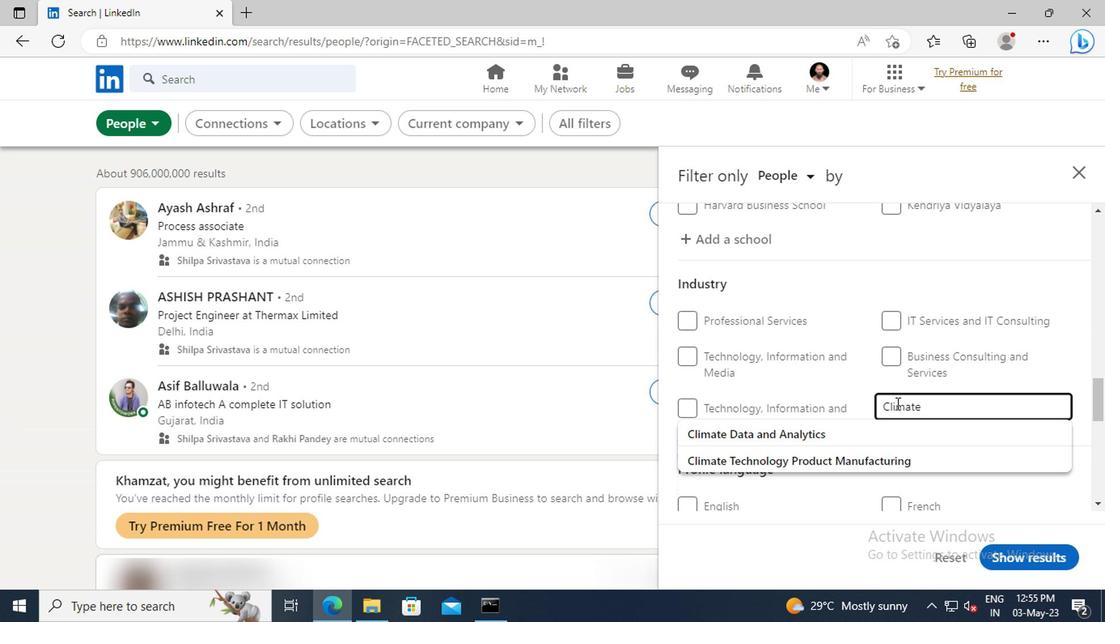 
Action: Mouse pressed left at (897, 429)
Screenshot: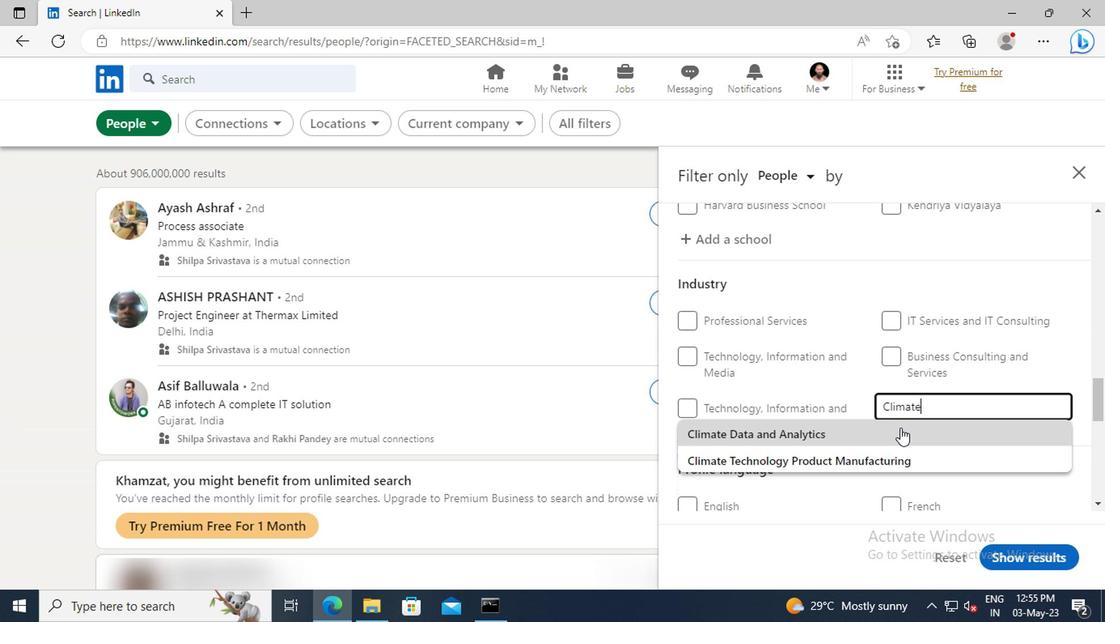 
Action: Mouse scrolled (897, 427) with delta (0, -1)
Screenshot: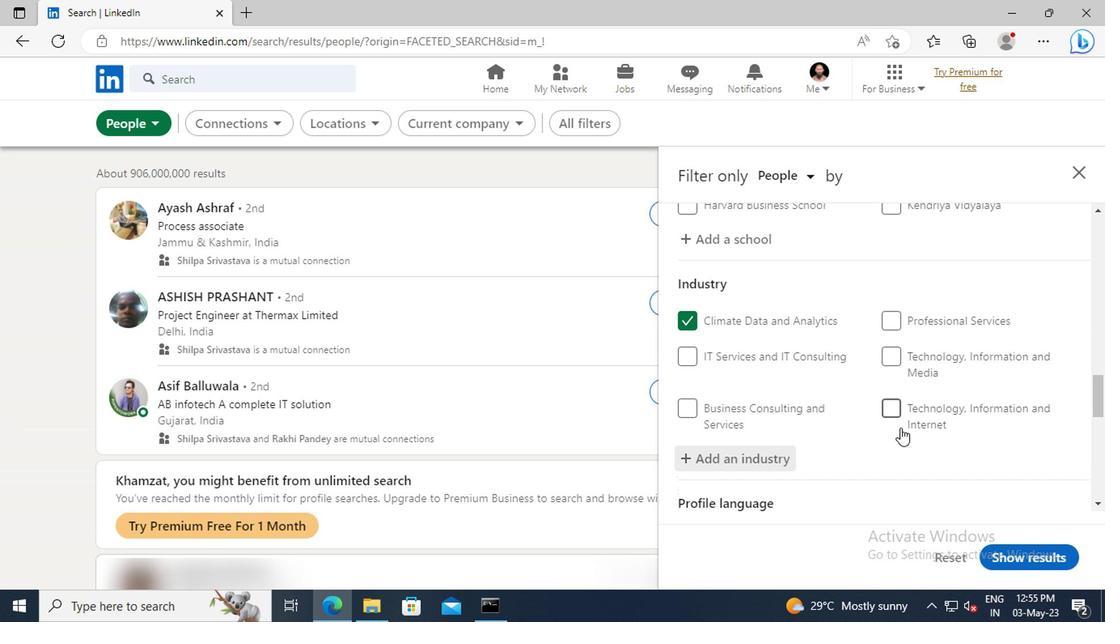 
Action: Mouse scrolled (897, 427) with delta (0, -1)
Screenshot: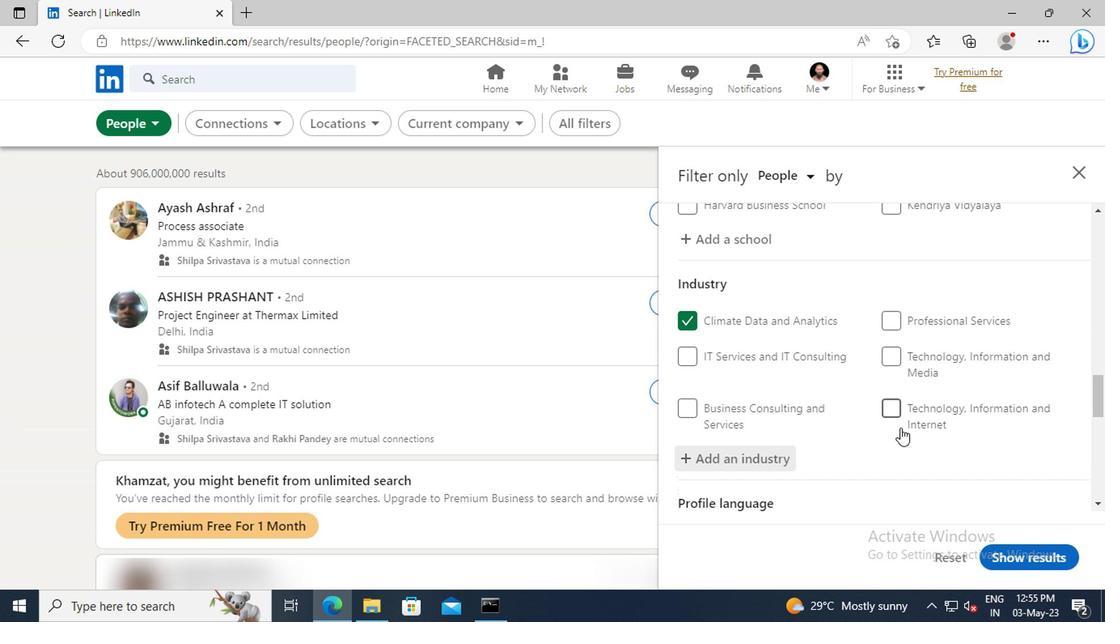 
Action: Mouse moved to (897, 427)
Screenshot: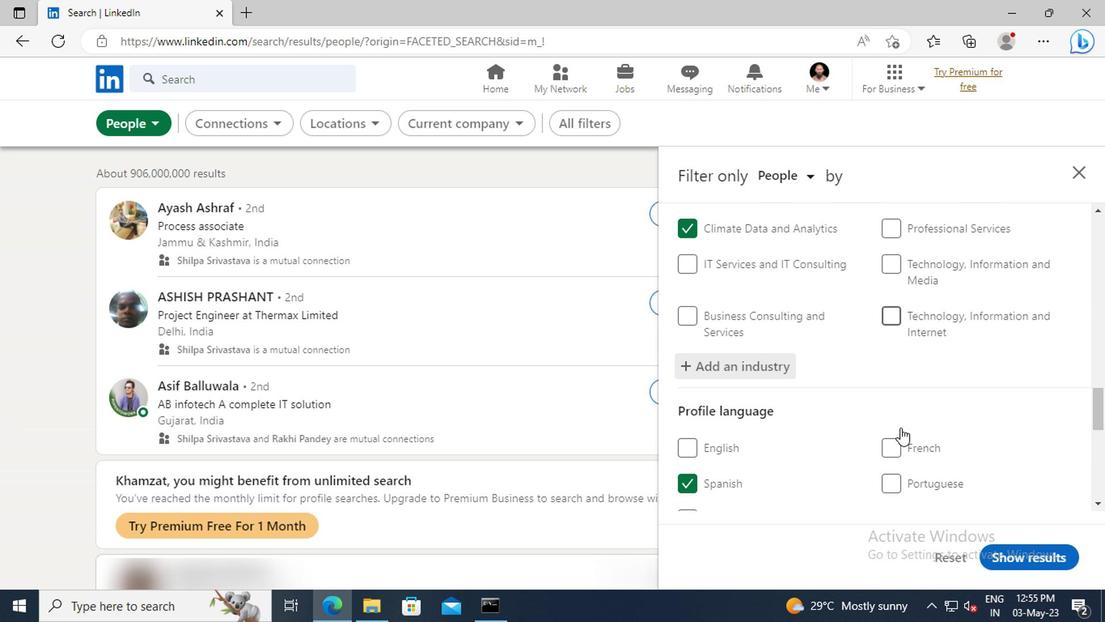 
Action: Mouse scrolled (897, 427) with delta (0, 0)
Screenshot: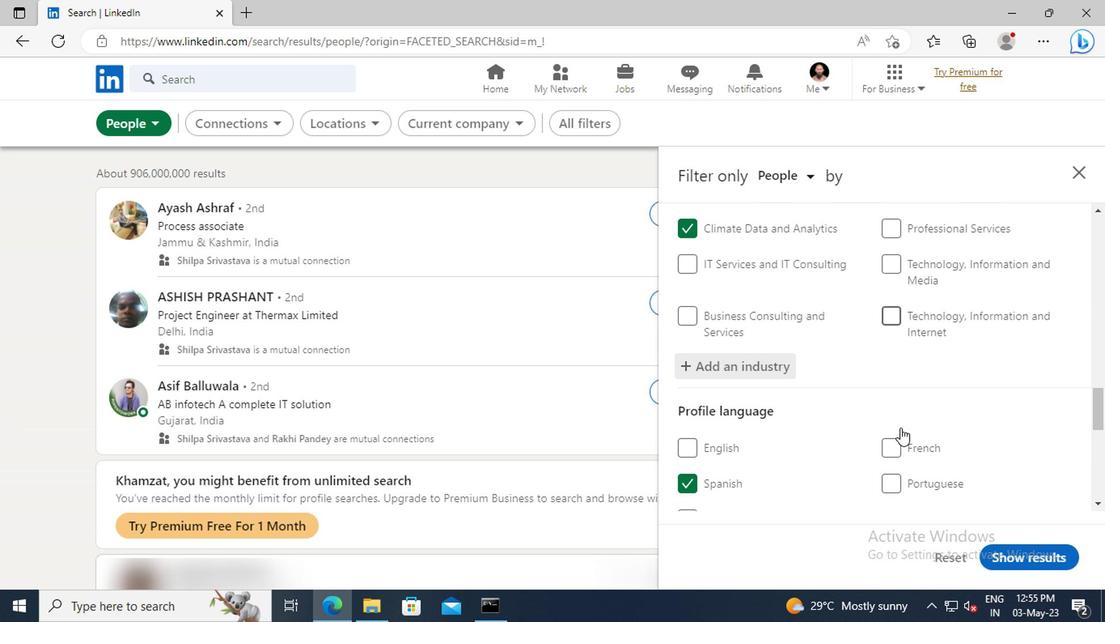
Action: Mouse scrolled (897, 427) with delta (0, 0)
Screenshot: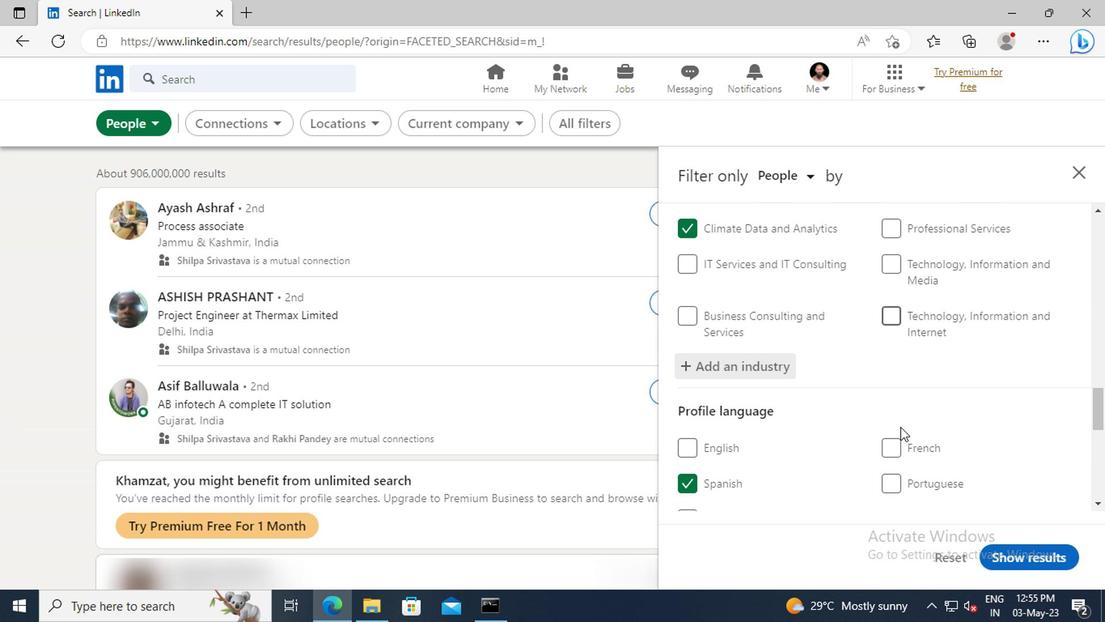 
Action: Mouse moved to (888, 383)
Screenshot: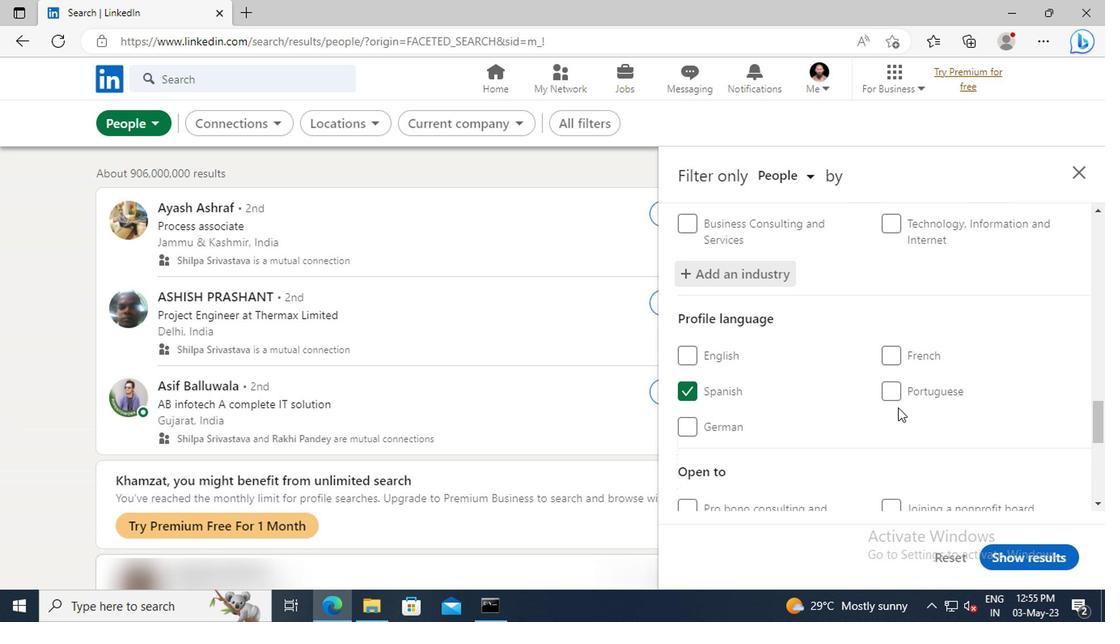 
Action: Mouse scrolled (888, 383) with delta (0, 0)
Screenshot: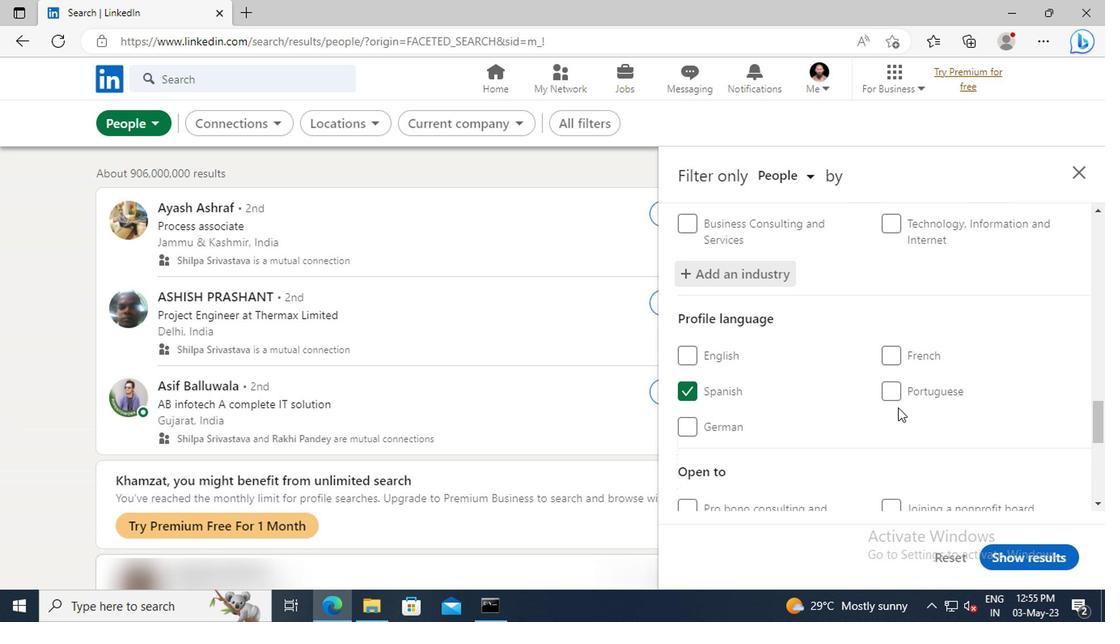 
Action: Mouse scrolled (888, 383) with delta (0, 0)
Screenshot: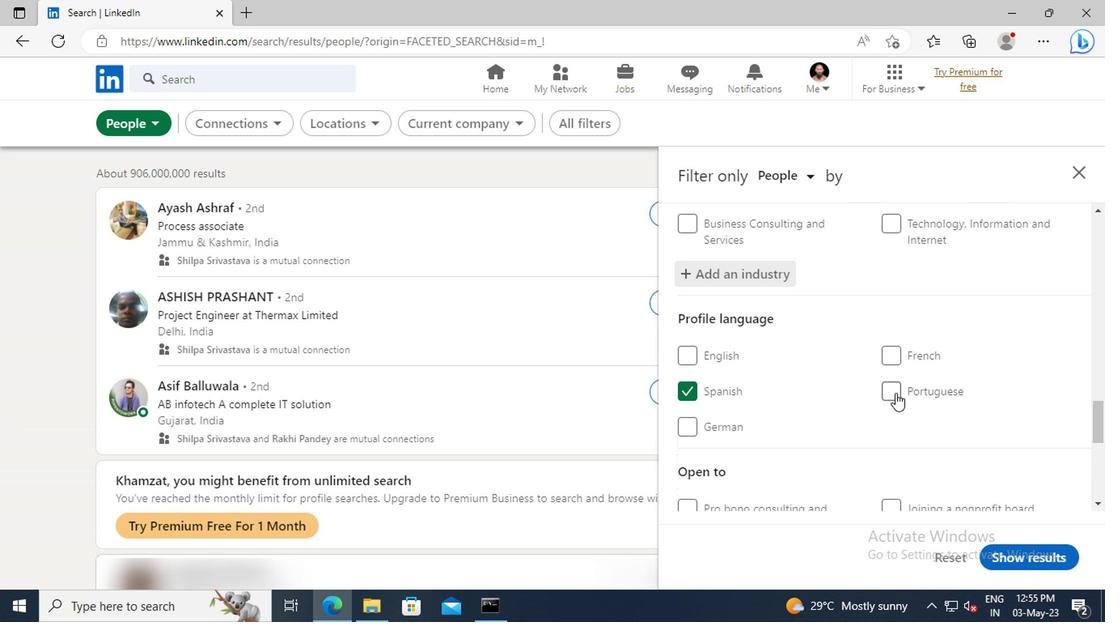 
Action: Mouse moved to (884, 357)
Screenshot: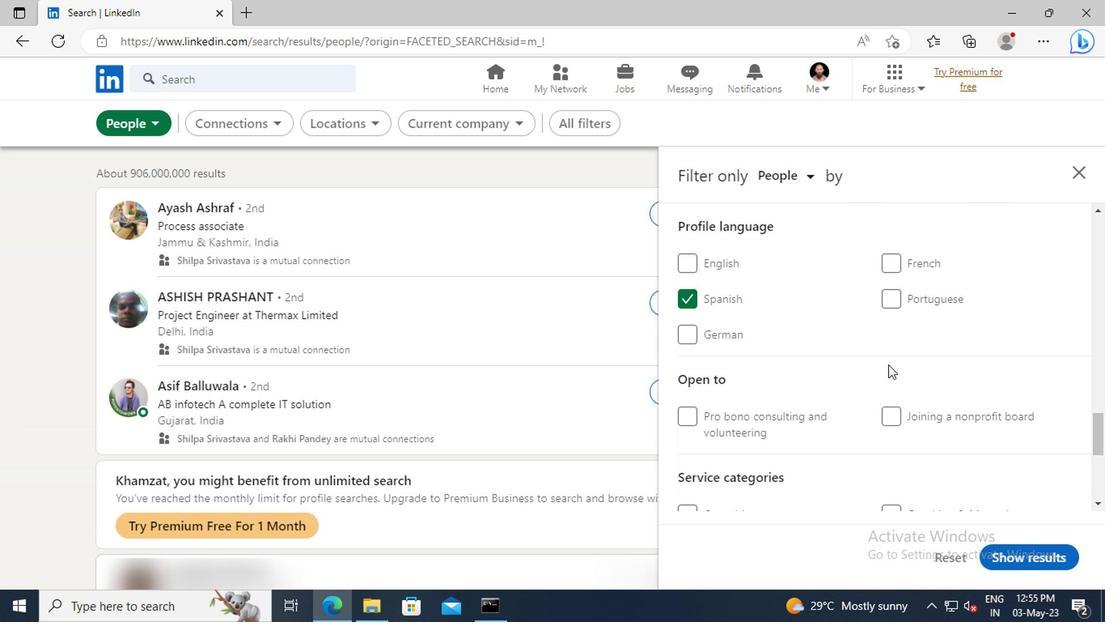 
Action: Mouse scrolled (884, 355) with delta (0, -1)
Screenshot: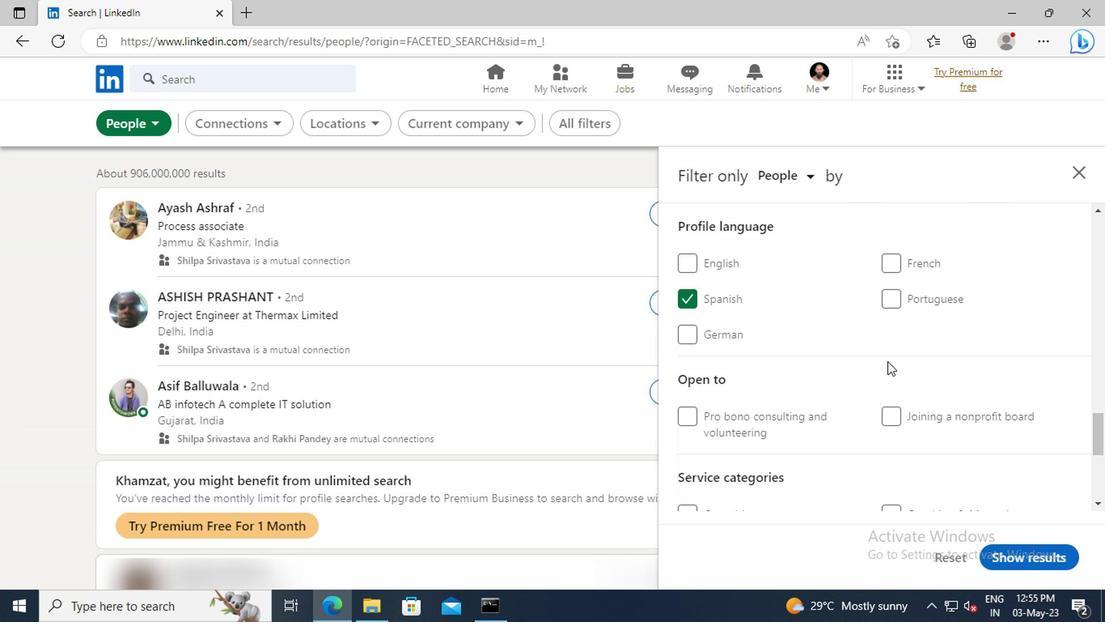 
Action: Mouse scrolled (884, 355) with delta (0, -1)
Screenshot: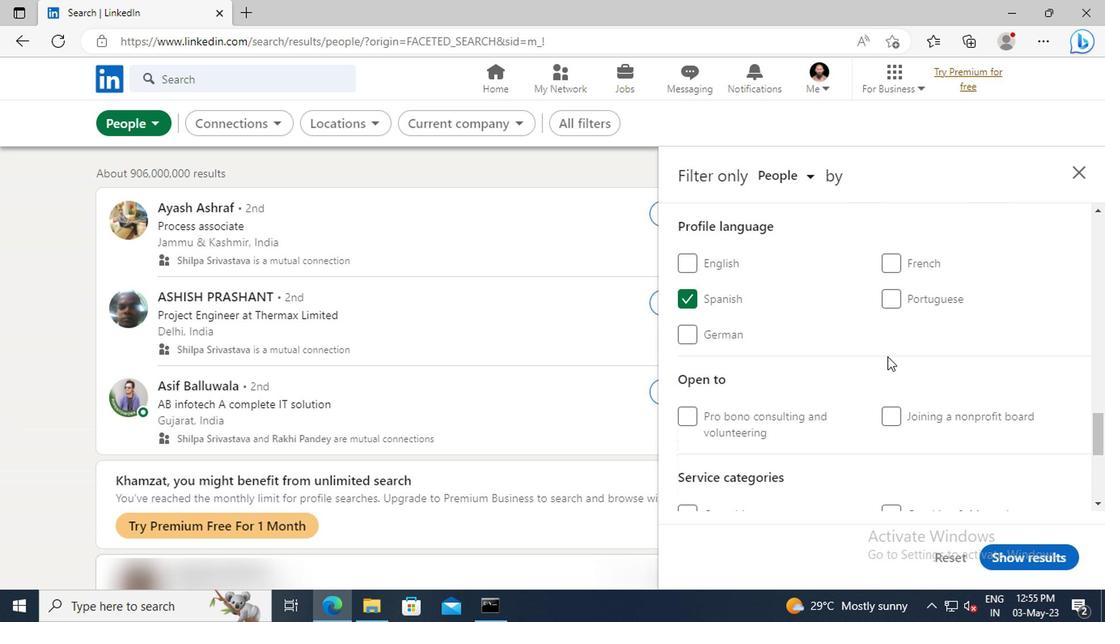 
Action: Mouse scrolled (884, 355) with delta (0, -1)
Screenshot: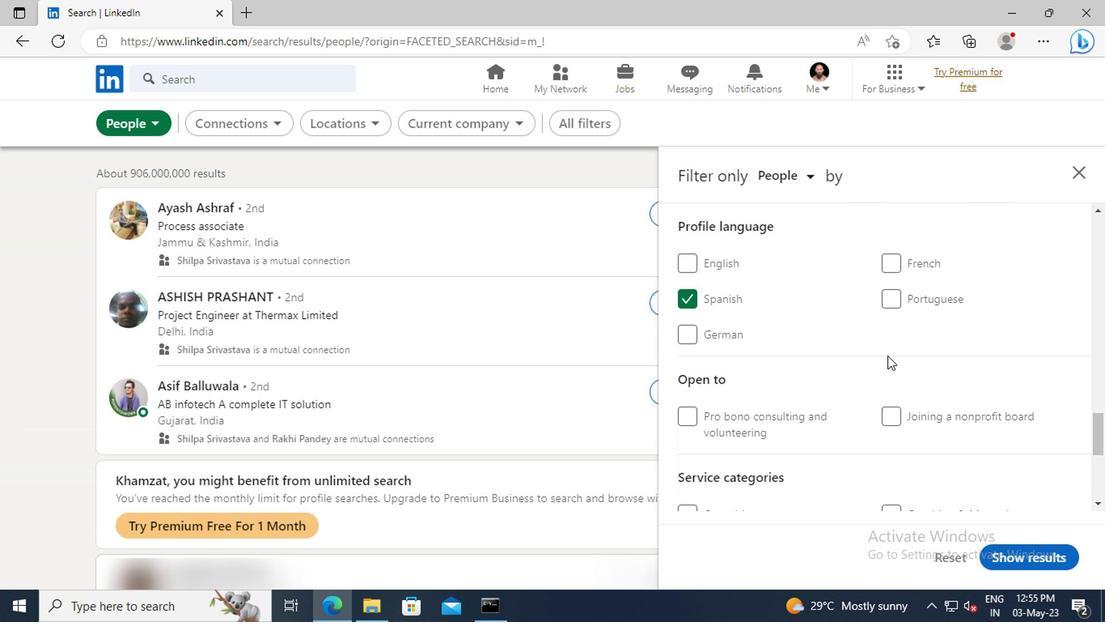 
Action: Mouse scrolled (884, 355) with delta (0, -1)
Screenshot: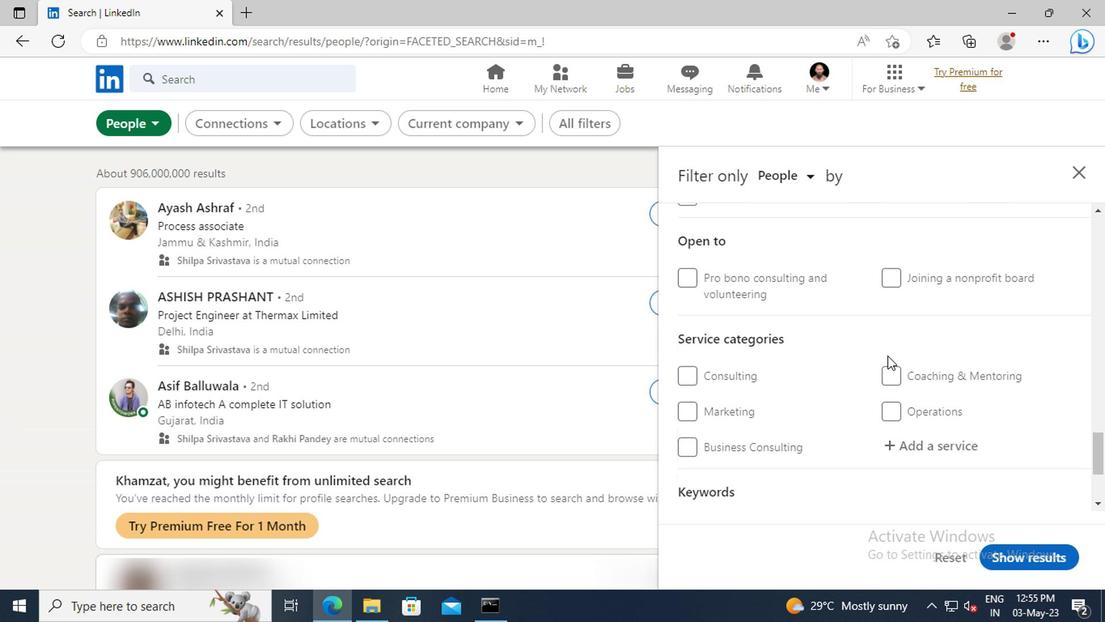 
Action: Mouse moved to (894, 397)
Screenshot: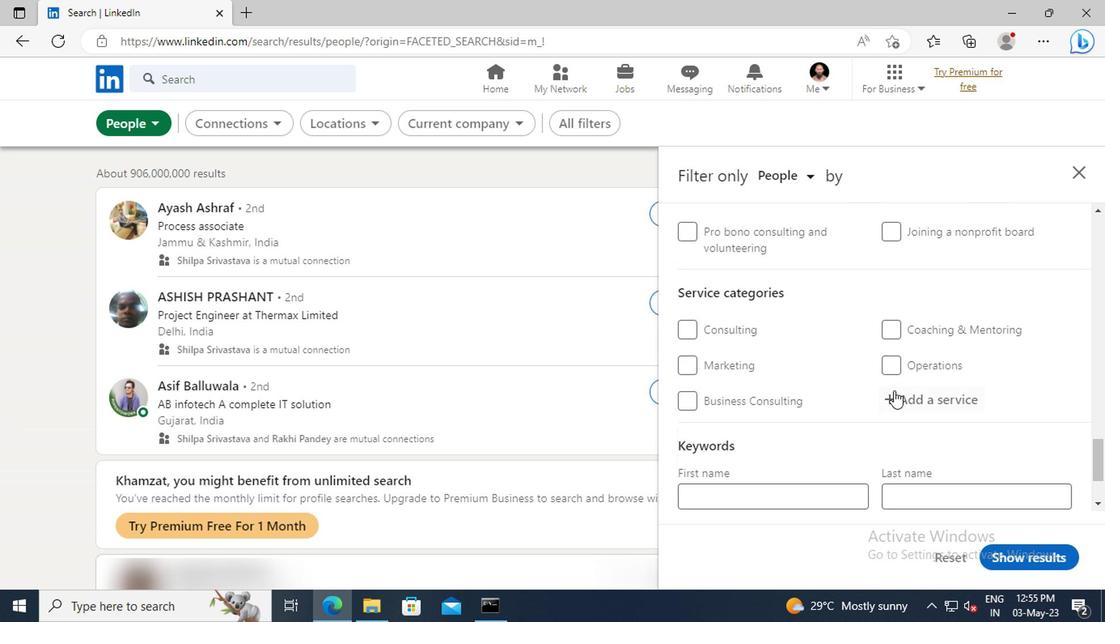 
Action: Mouse pressed left at (894, 397)
Screenshot: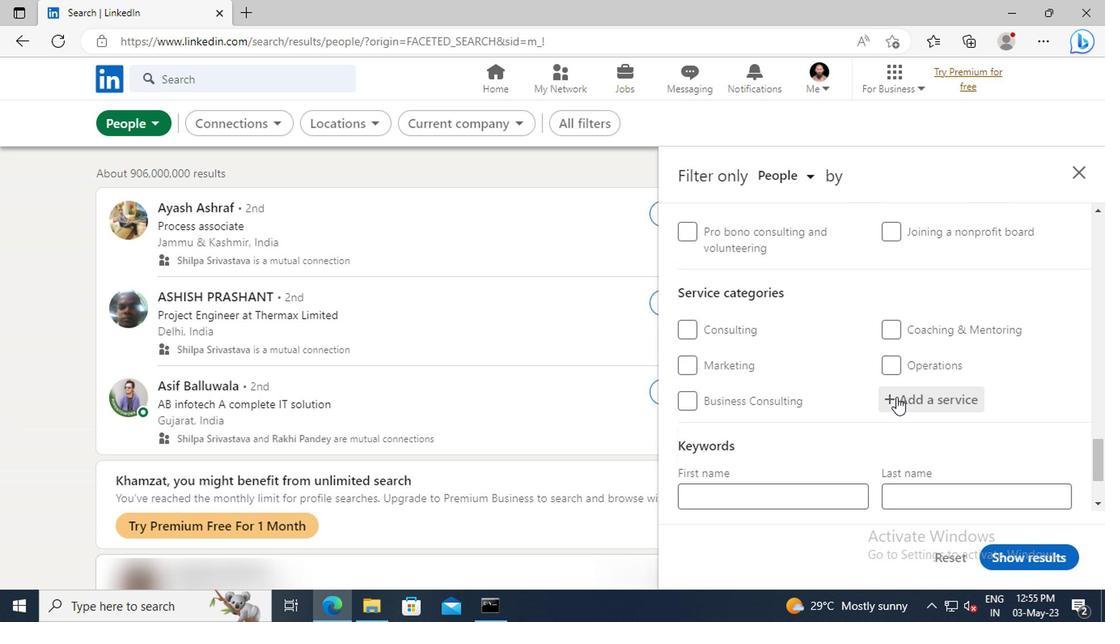 
Action: Key pressed <Key.shift>WEALTH<Key.space><Key.shift>MANAGEMENT<Key.enter>
Screenshot: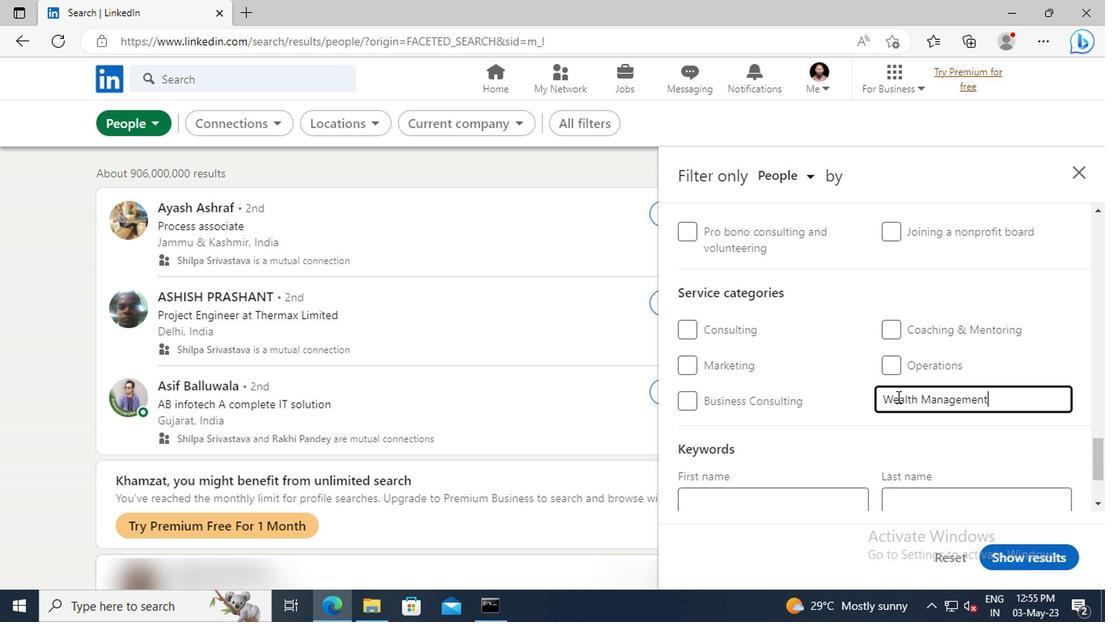 
Action: Mouse scrolled (894, 397) with delta (0, 0)
Screenshot: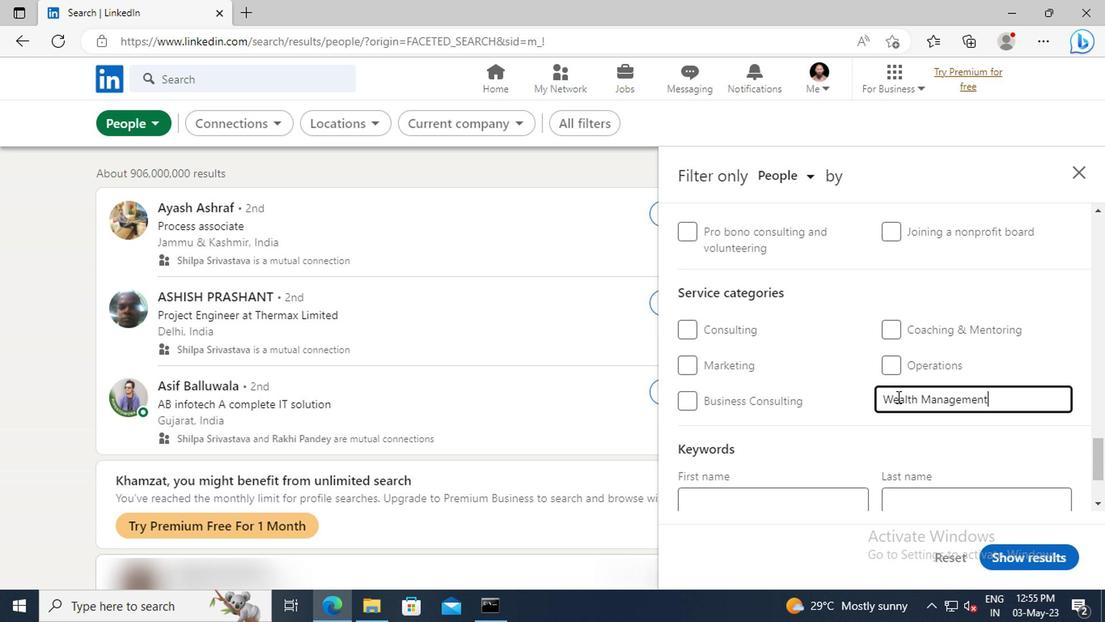 
Action: Mouse scrolled (894, 397) with delta (0, 0)
Screenshot: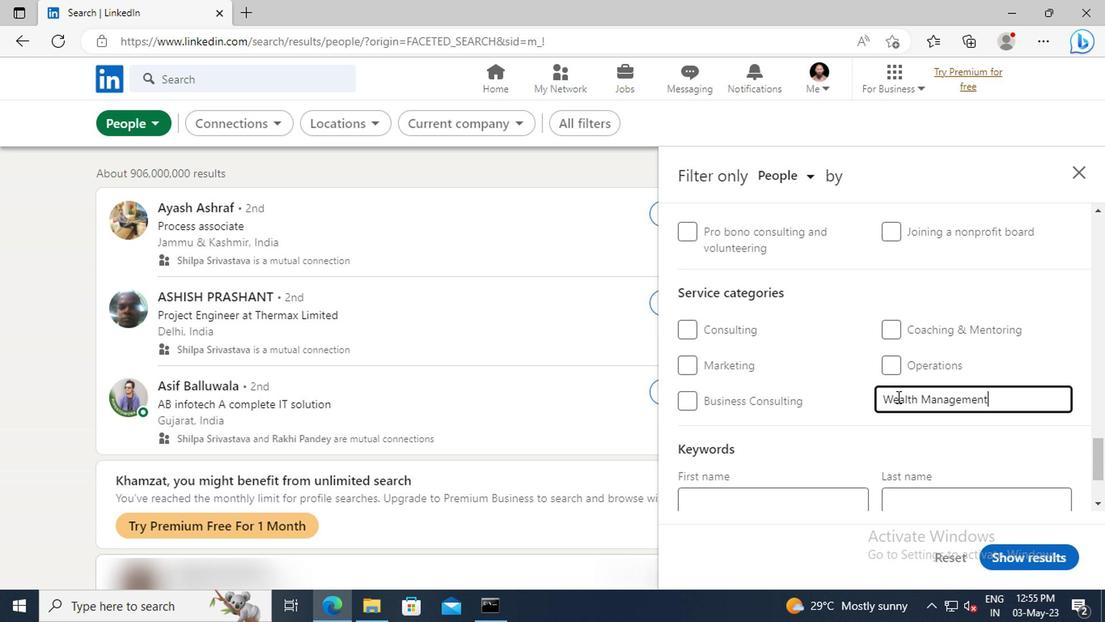 
Action: Mouse scrolled (894, 397) with delta (0, 0)
Screenshot: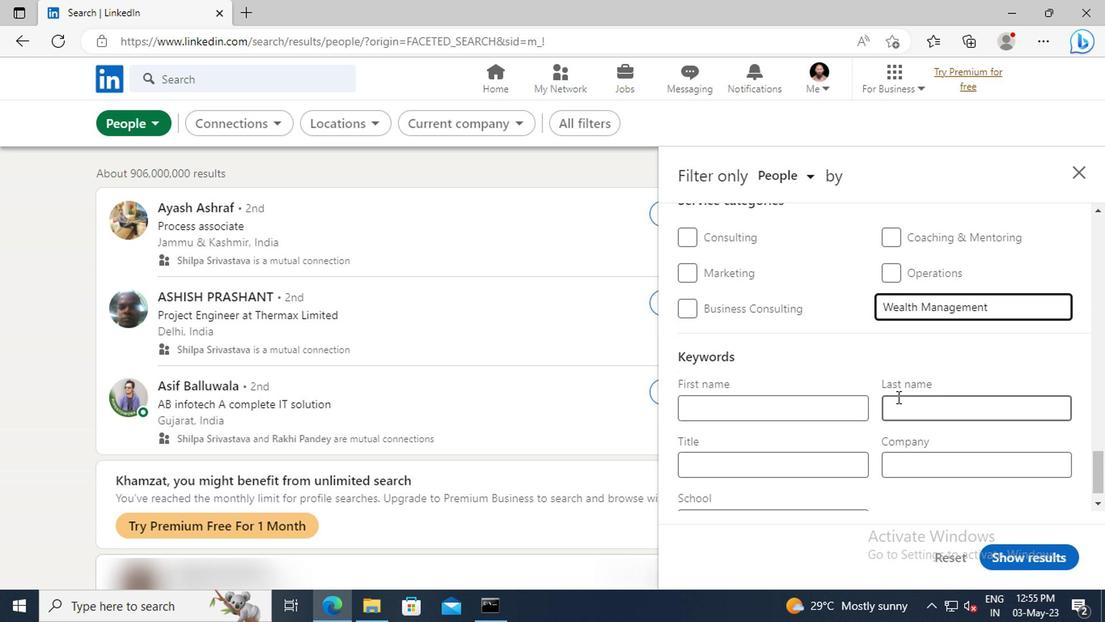 
Action: Mouse scrolled (894, 397) with delta (0, 0)
Screenshot: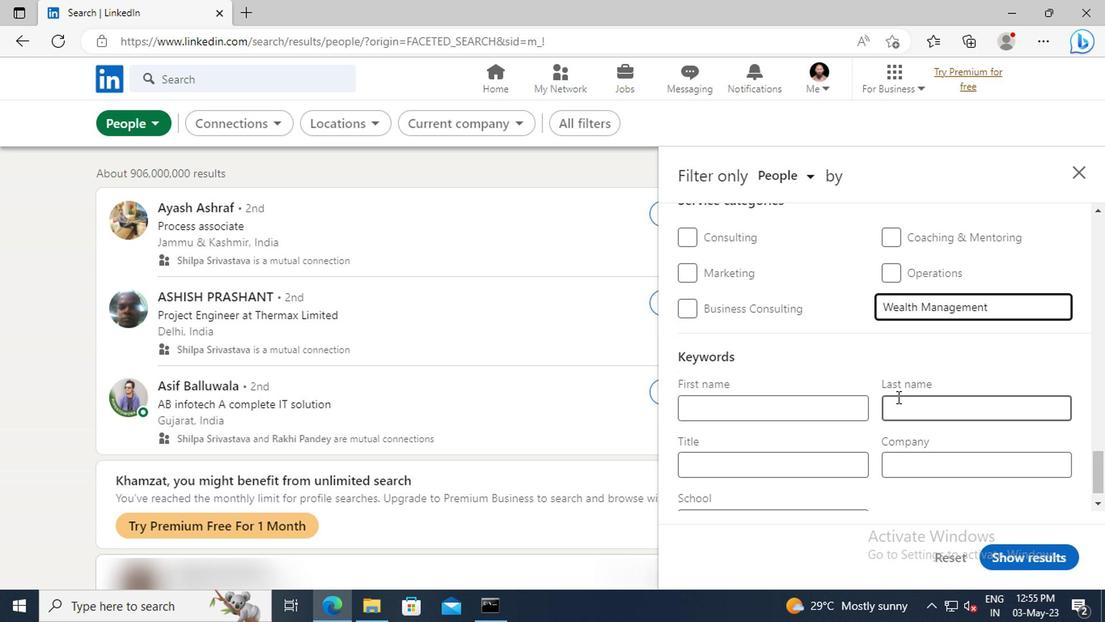 
Action: Mouse moved to (775, 441)
Screenshot: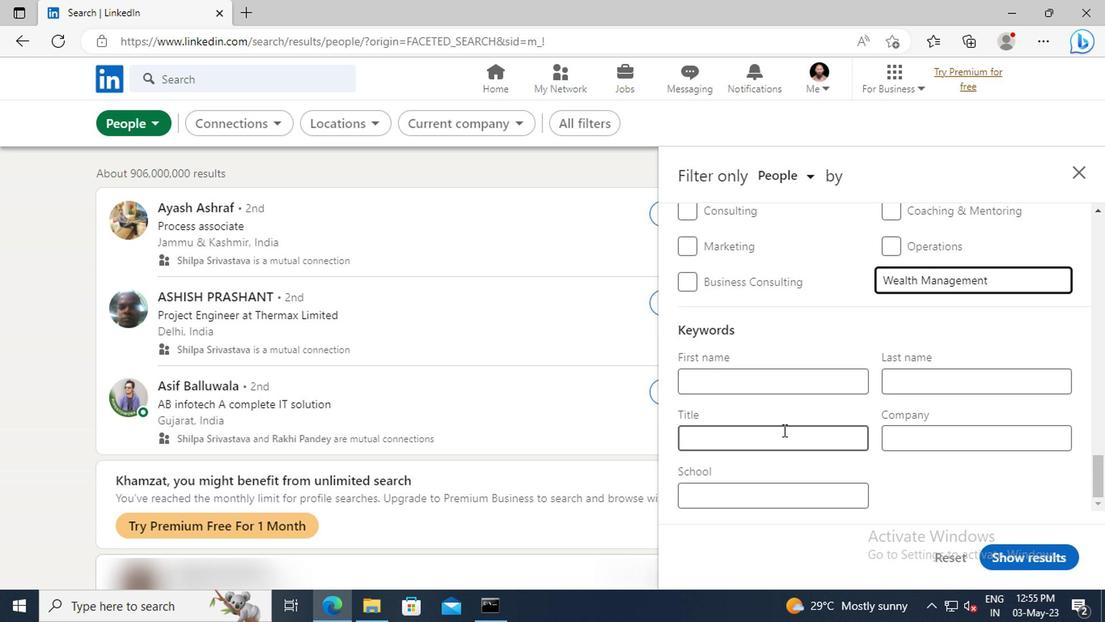 
Action: Mouse pressed left at (775, 441)
Screenshot: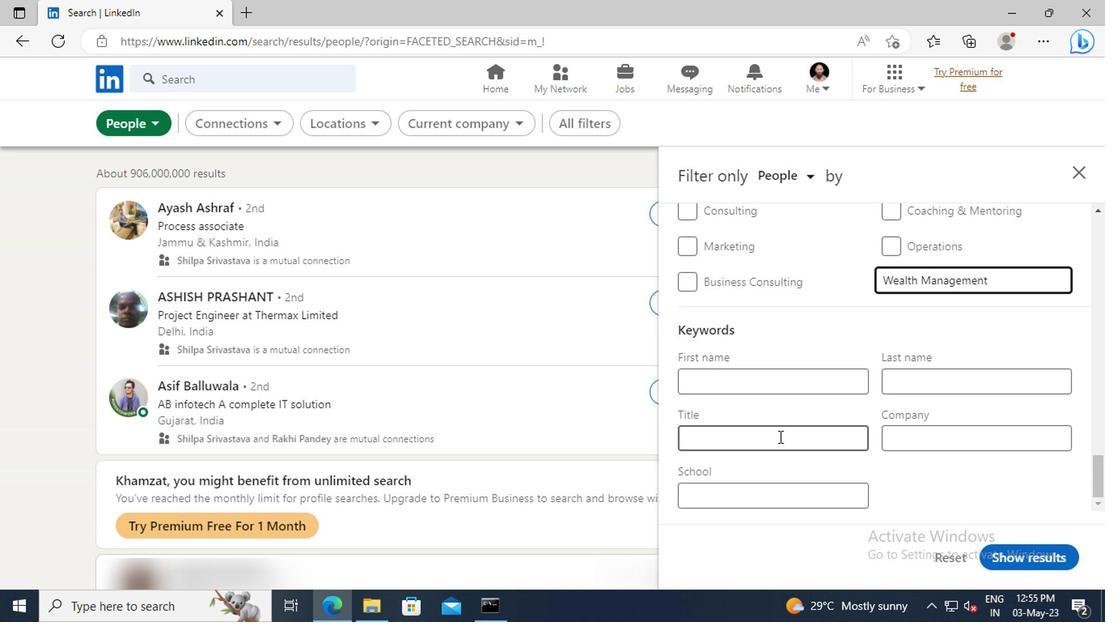 
Action: Key pressed <Key.shift>PRESIDENT<Key.enter>
Screenshot: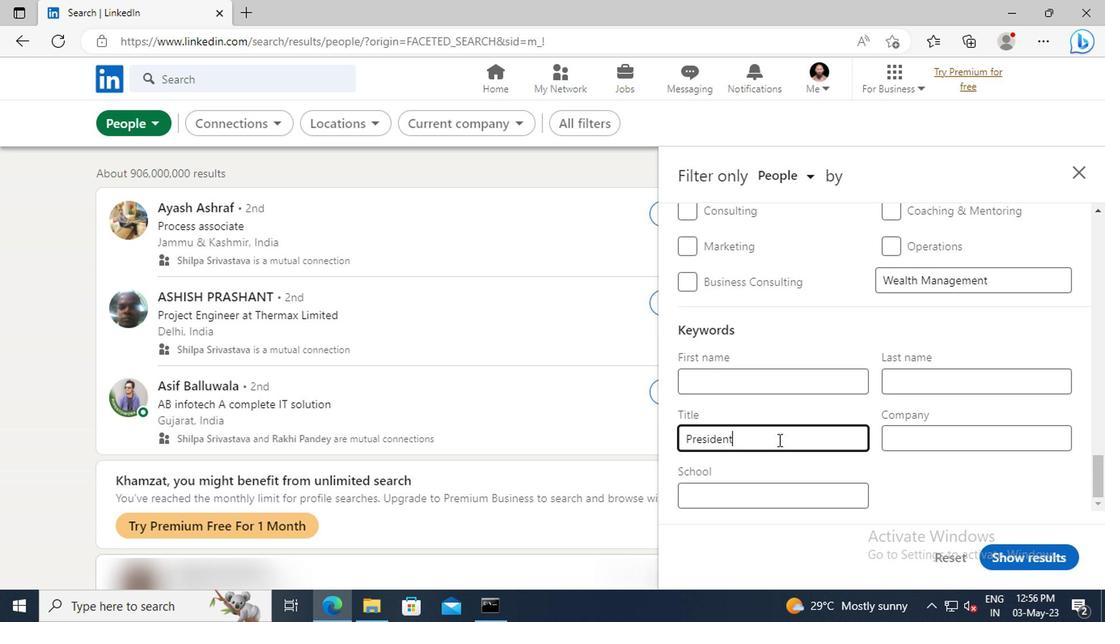 
Action: Mouse moved to (1002, 557)
Screenshot: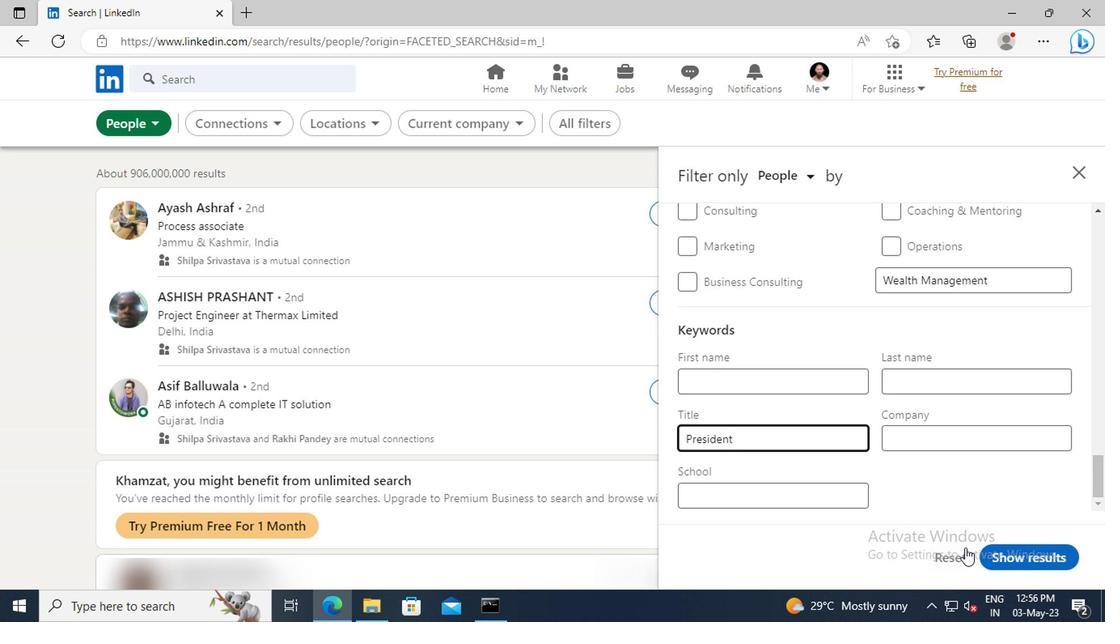 
Action: Mouse pressed left at (1002, 557)
Screenshot: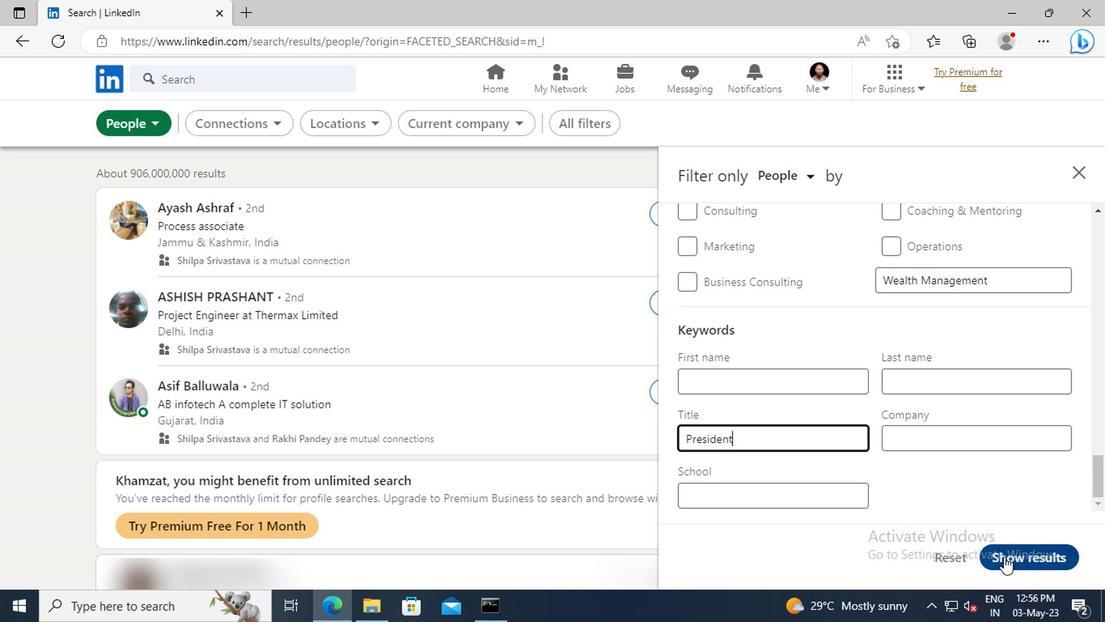 
